 Task: Look for space in Gaur, Nepal from 10th July, 2023 to 25th July, 2023 for 2 adults, 1 child in price range Rs.15000 to Rs.25000. Place can be shared room with 2 bedrooms having 2 beds and 2 bathrooms. Property type can be house, flat, guest house. Amenities needed are: wifi, TV, free parkinig on premises, gym, breakfast. Booking option can be shelf check-in. Required host language is English.
Action: Mouse moved to (481, 103)
Screenshot: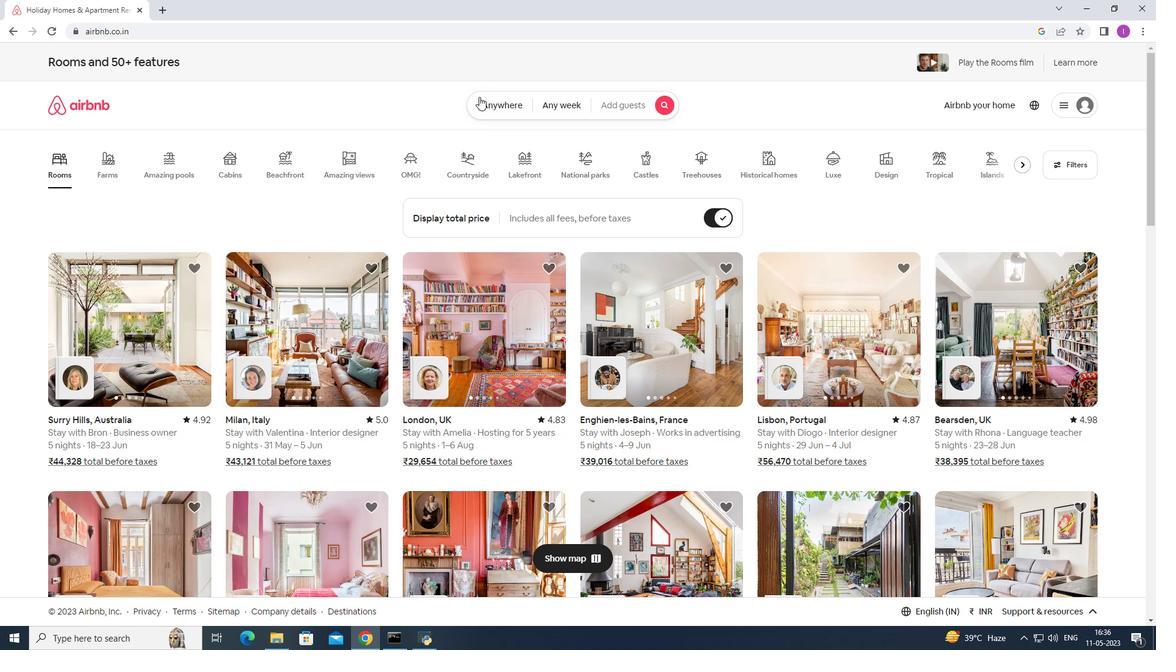
Action: Mouse pressed left at (481, 103)
Screenshot: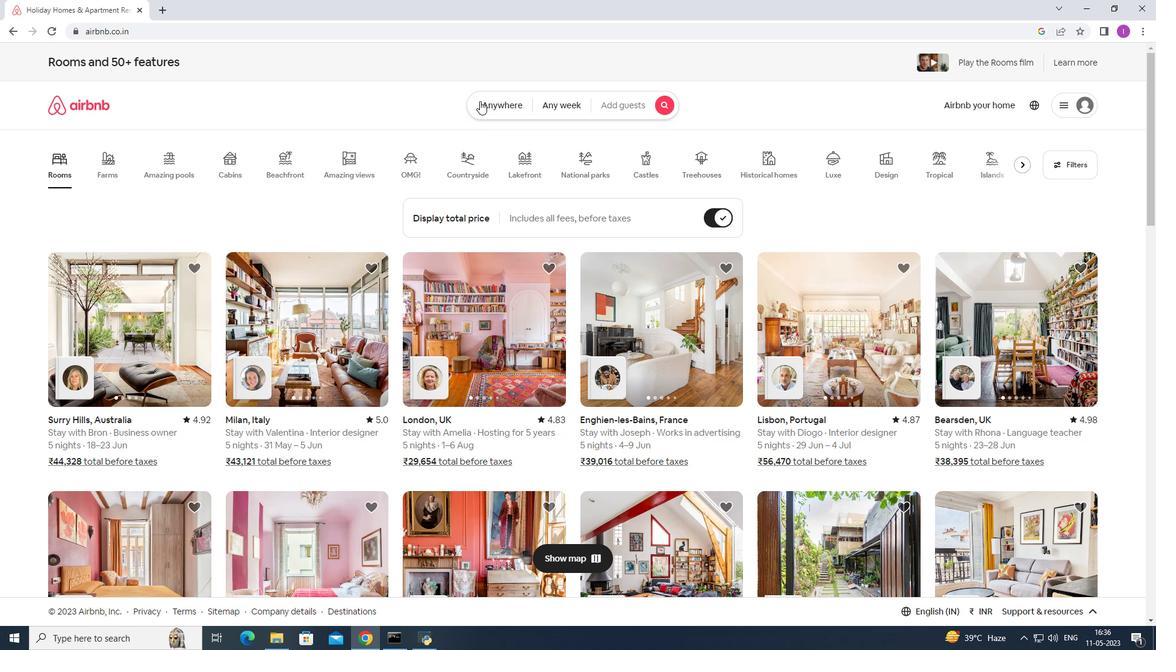 
Action: Mouse moved to (357, 157)
Screenshot: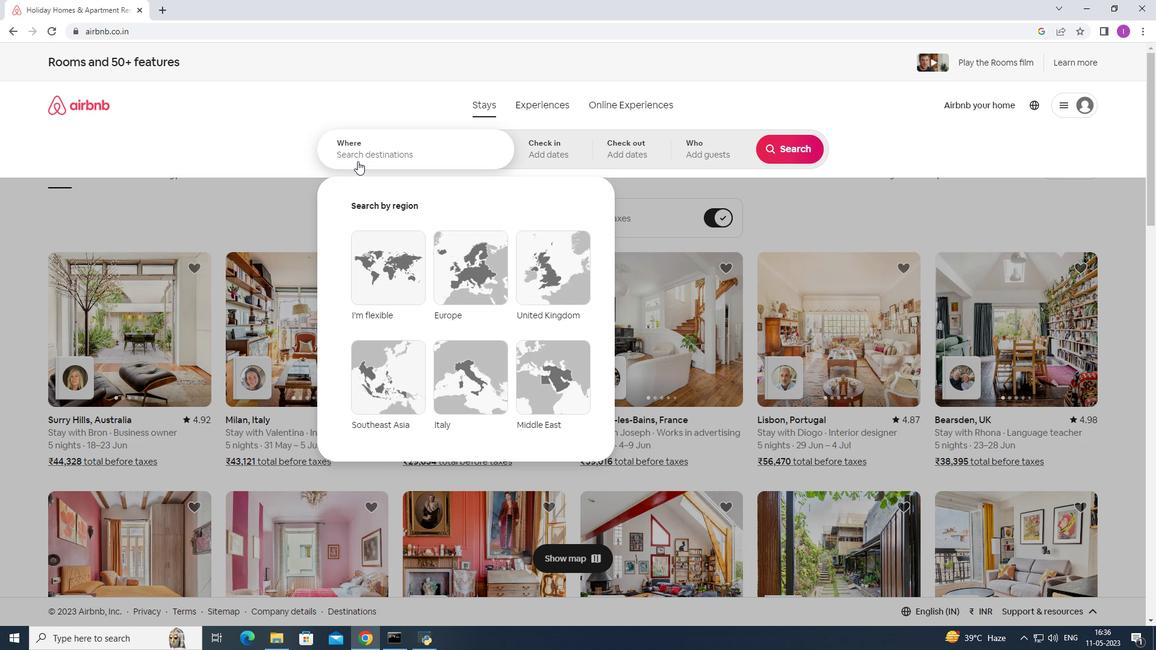 
Action: Mouse pressed left at (357, 157)
Screenshot: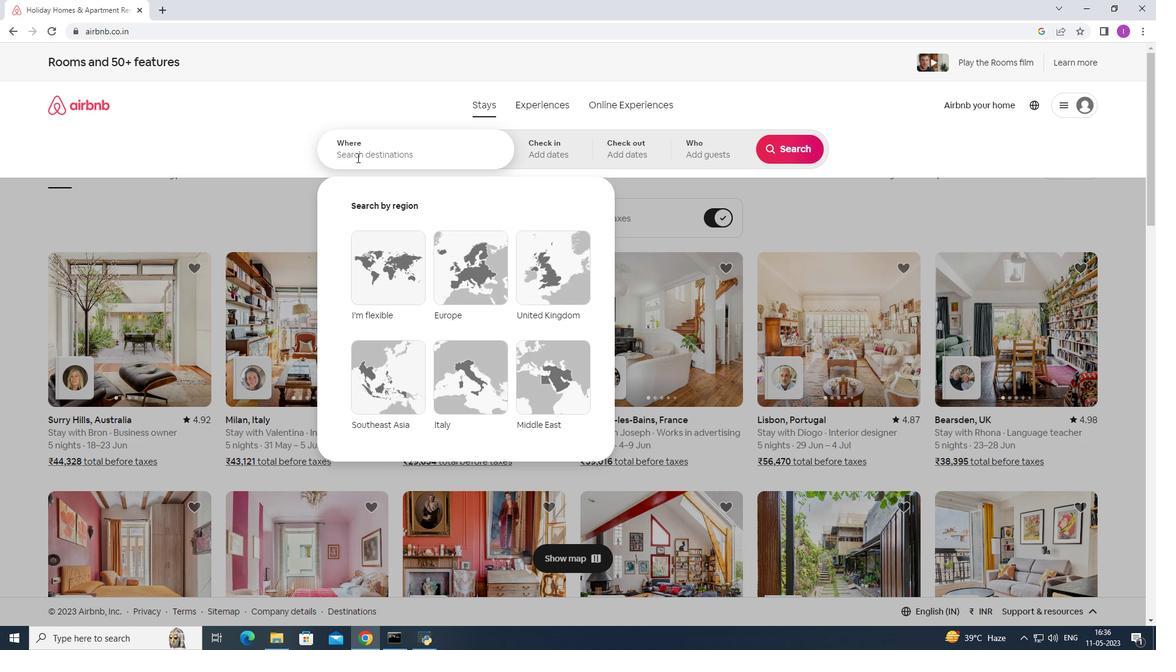 
Action: Mouse moved to (358, 155)
Screenshot: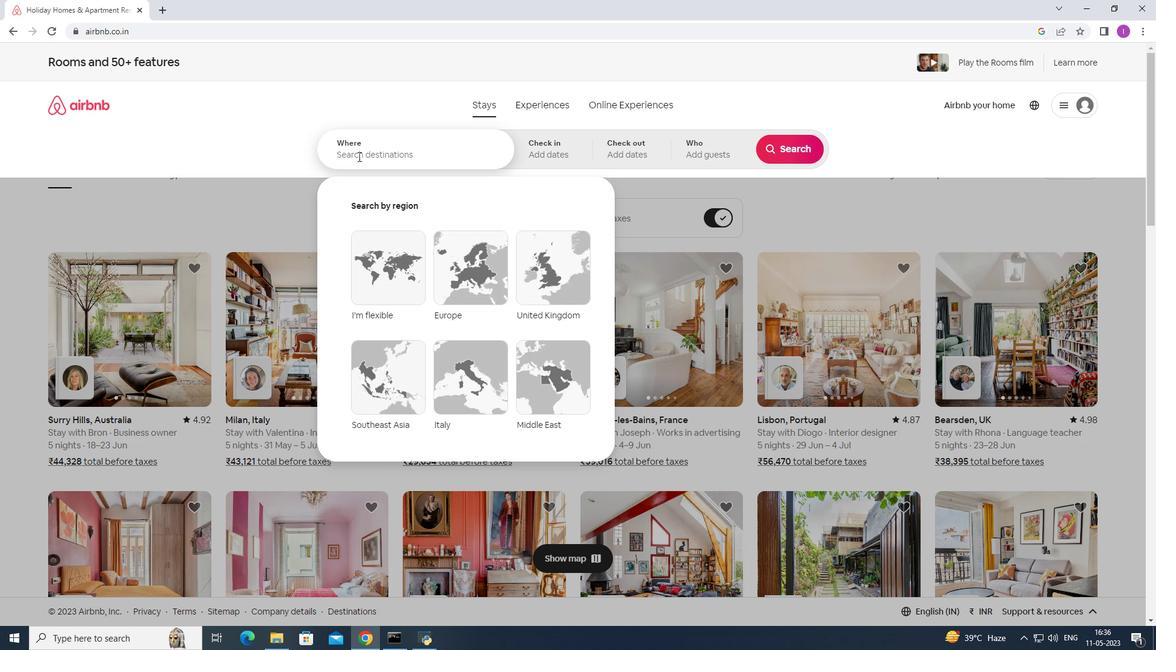 
Action: Key pressed <Key.shift><Key.shift><Key.shift><Key.shift><Key.shift><Key.shift><Key.shift><Key.shift><Key.shift><Key.shift><Key.shift><Key.shift><Key.shift><Key.shift><Key.shift><Key.shift><Key.shift><Key.shift><Key.shift><Key.shift>Gaur,<Key.shift>Nepal
Screenshot: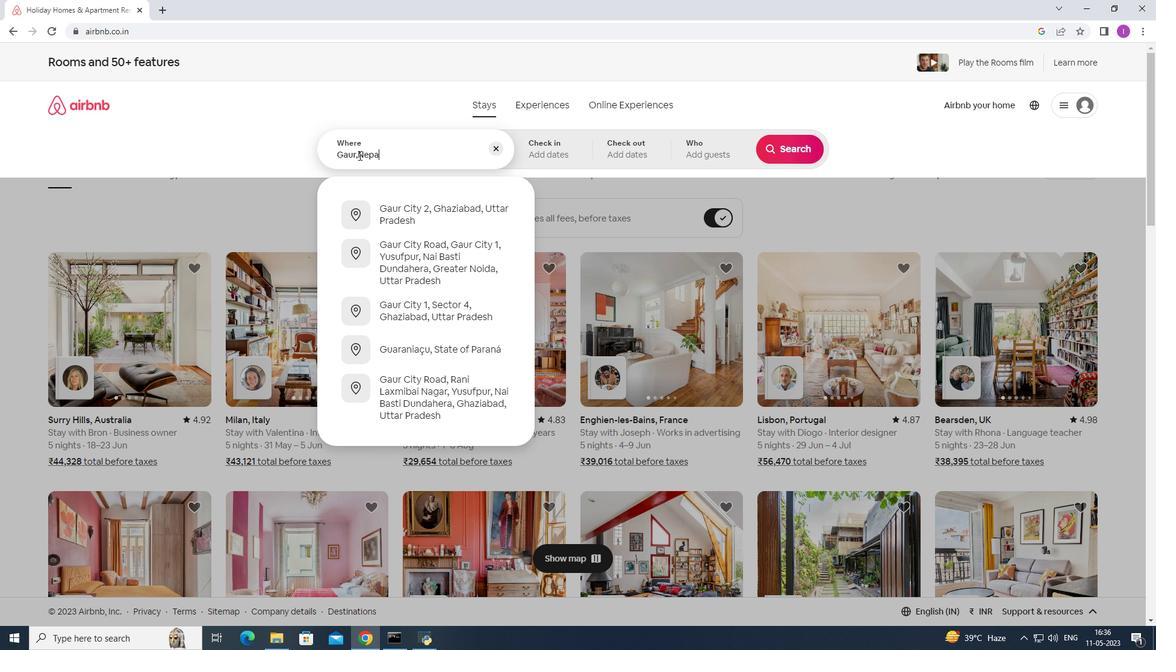 
Action: Mouse moved to (396, 221)
Screenshot: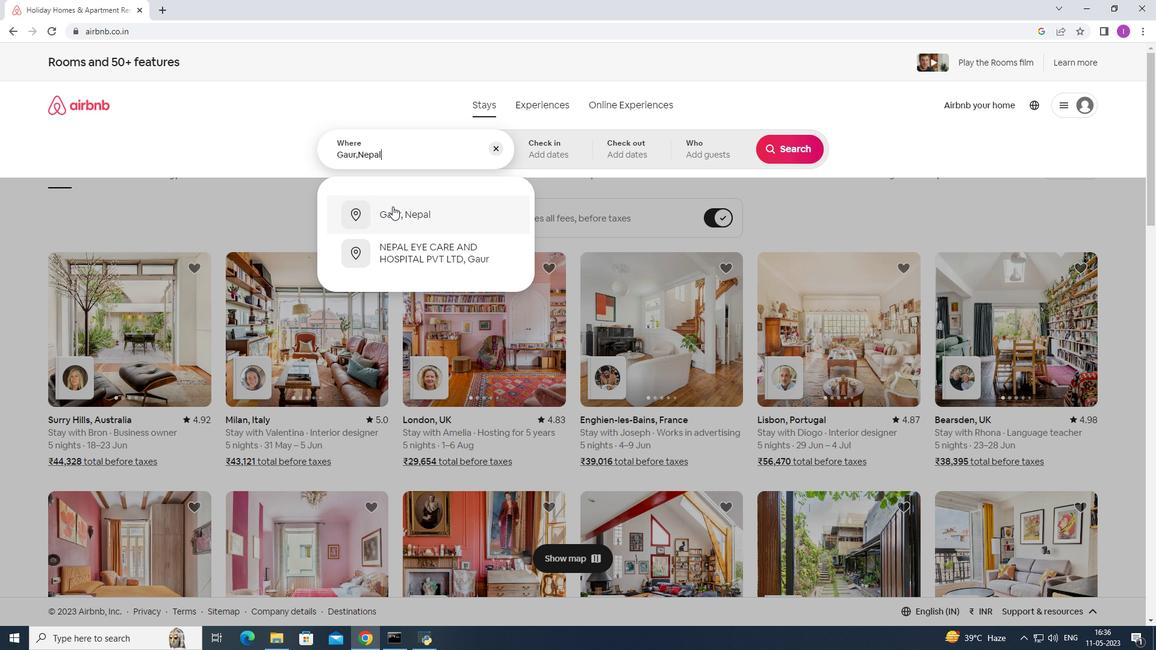 
Action: Mouse pressed left at (396, 221)
Screenshot: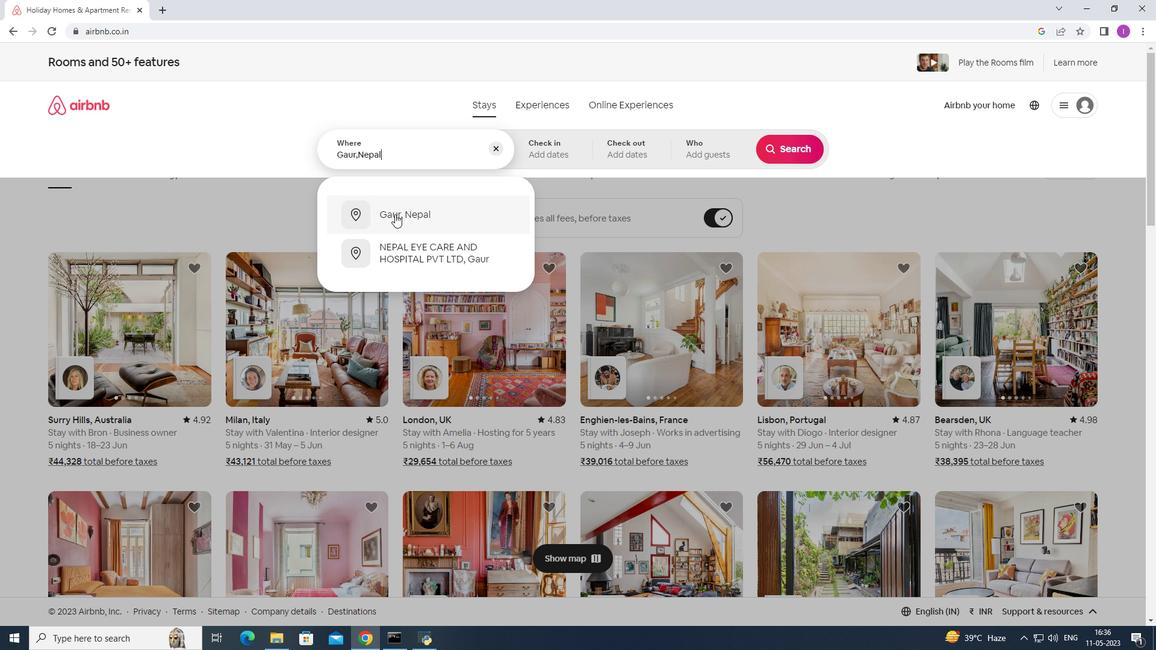 
Action: Mouse moved to (784, 251)
Screenshot: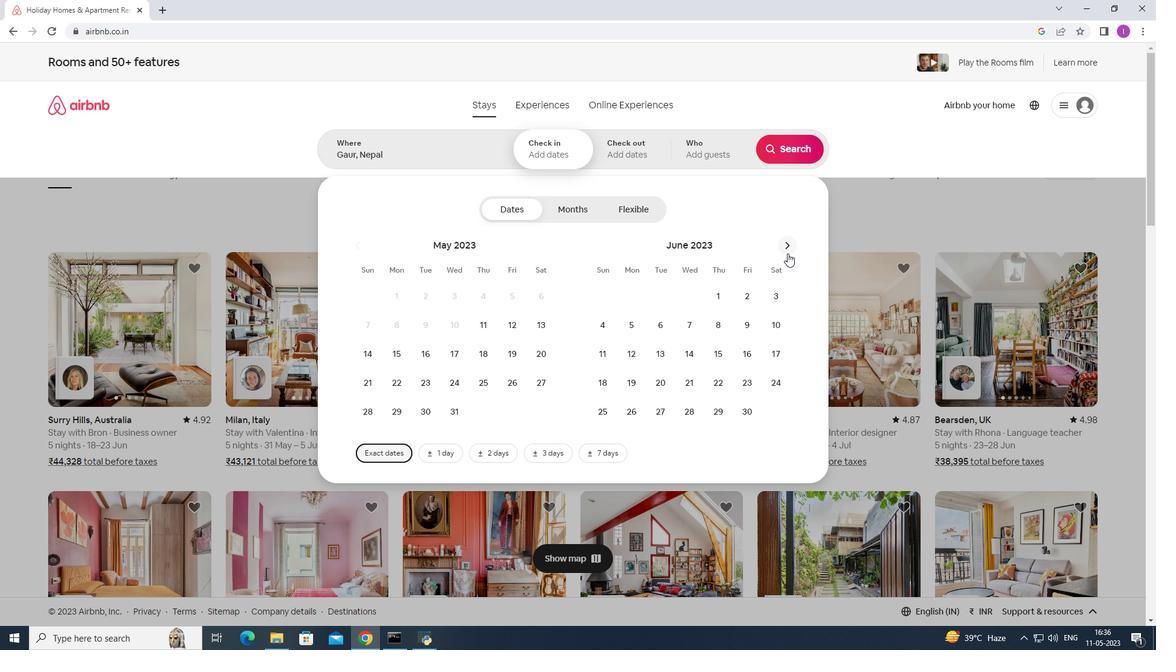 
Action: Mouse pressed left at (784, 251)
Screenshot: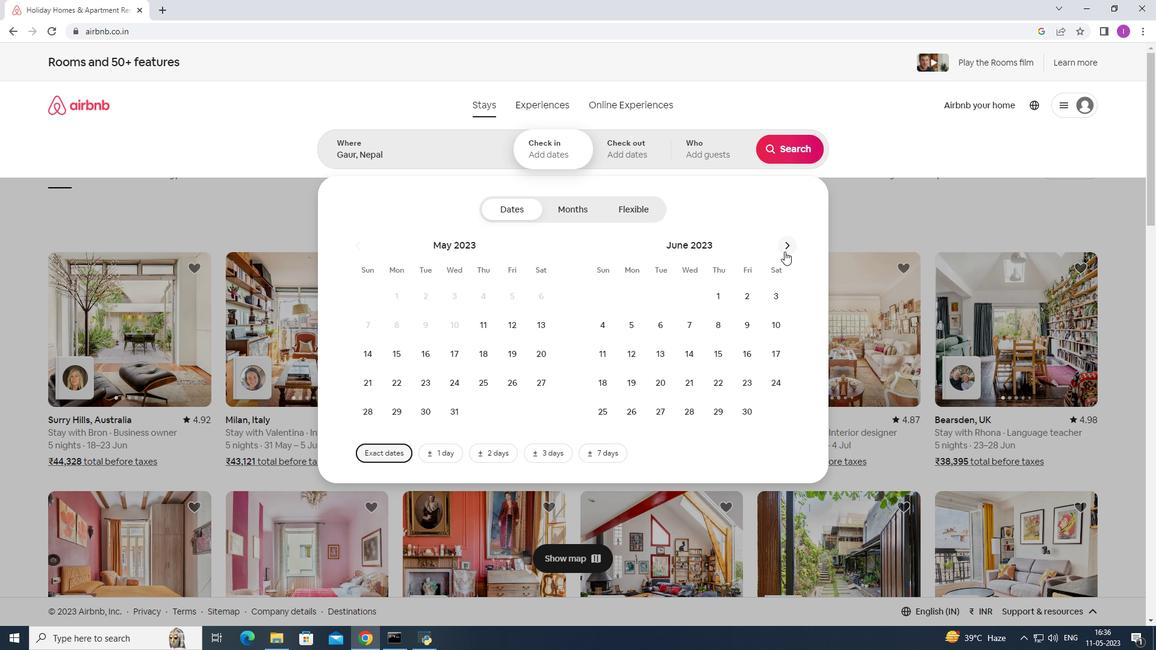 
Action: Mouse pressed left at (784, 251)
Screenshot: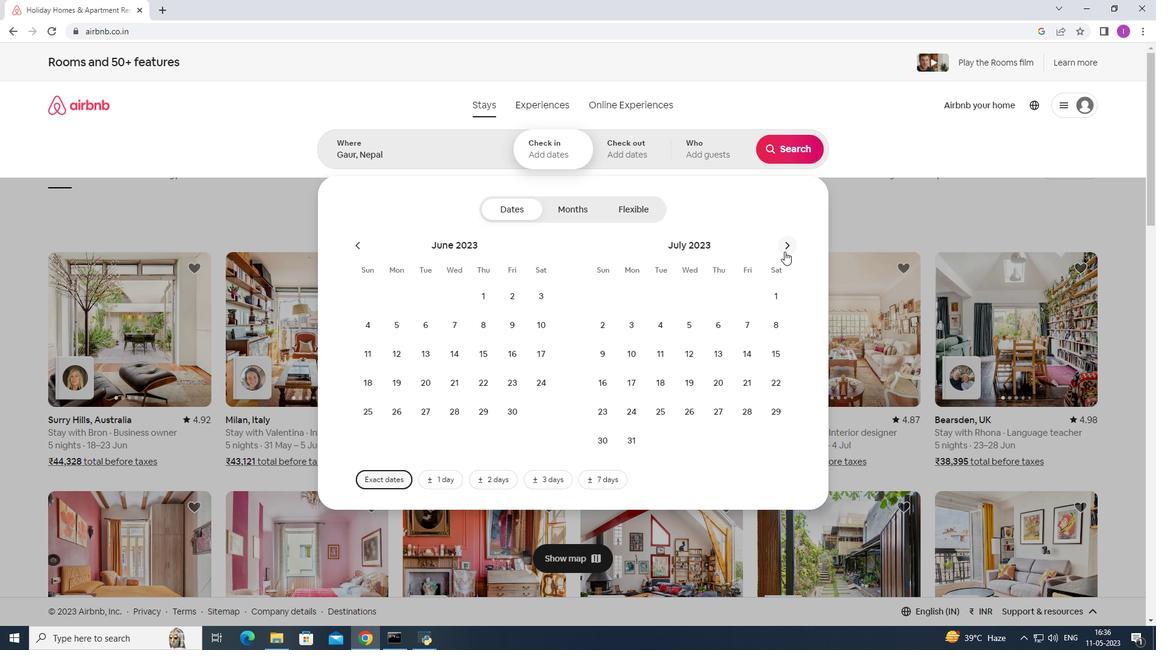 
Action: Mouse moved to (391, 355)
Screenshot: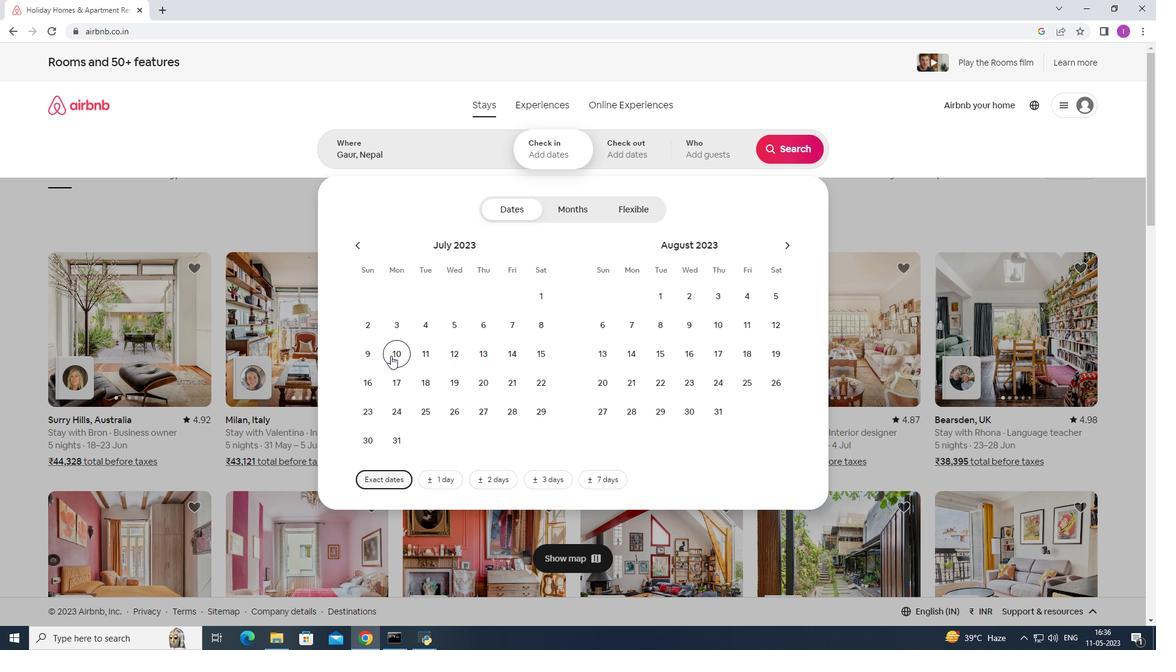 
Action: Mouse pressed left at (391, 355)
Screenshot: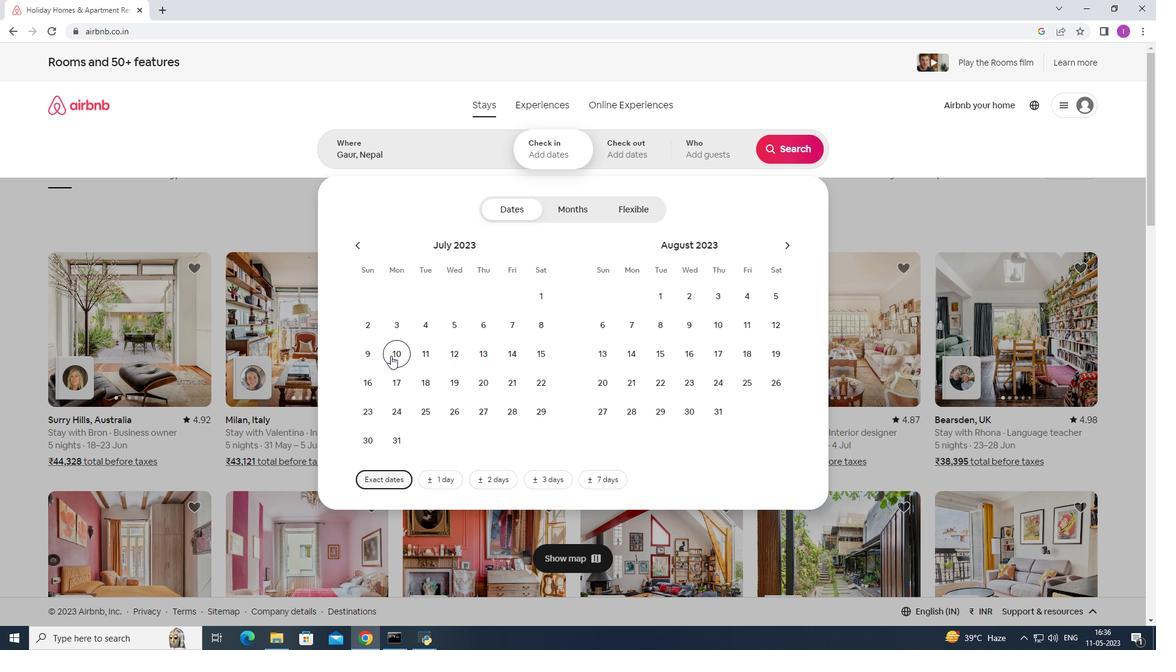 
Action: Mouse moved to (429, 410)
Screenshot: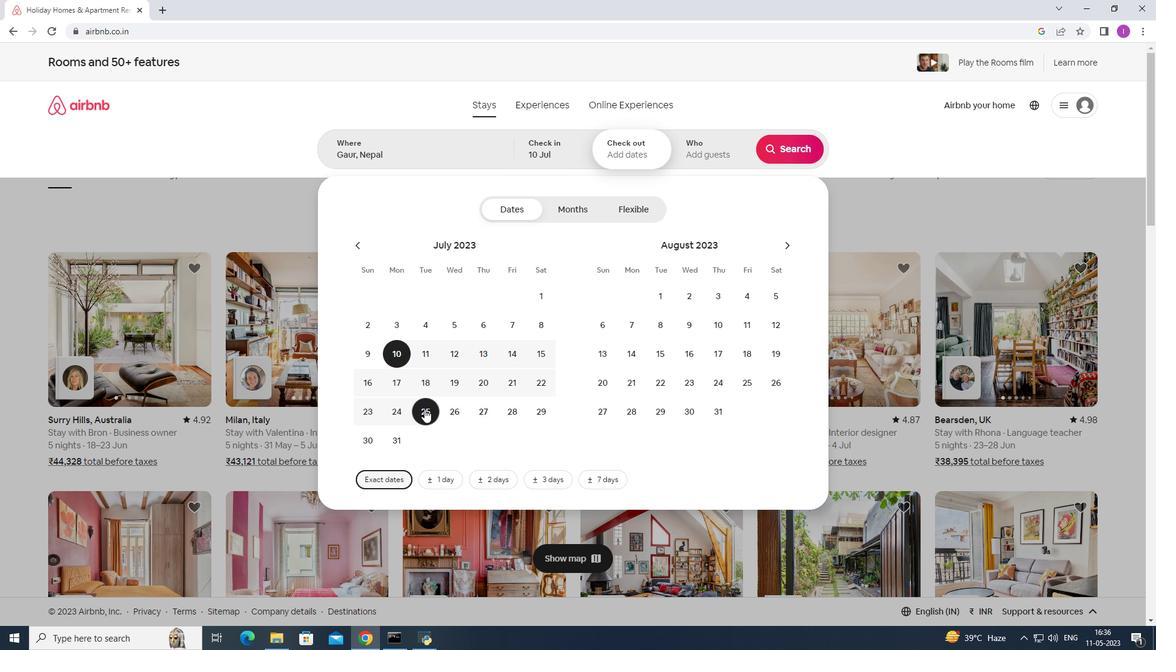
Action: Mouse pressed left at (429, 410)
Screenshot: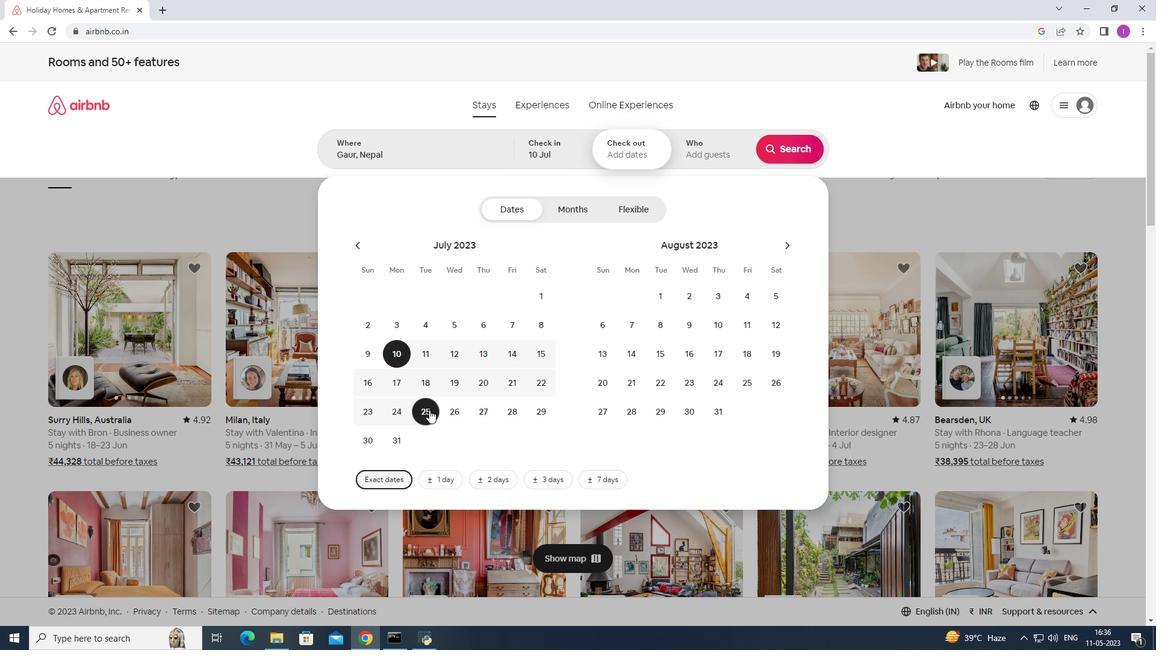 
Action: Mouse pressed left at (429, 410)
Screenshot: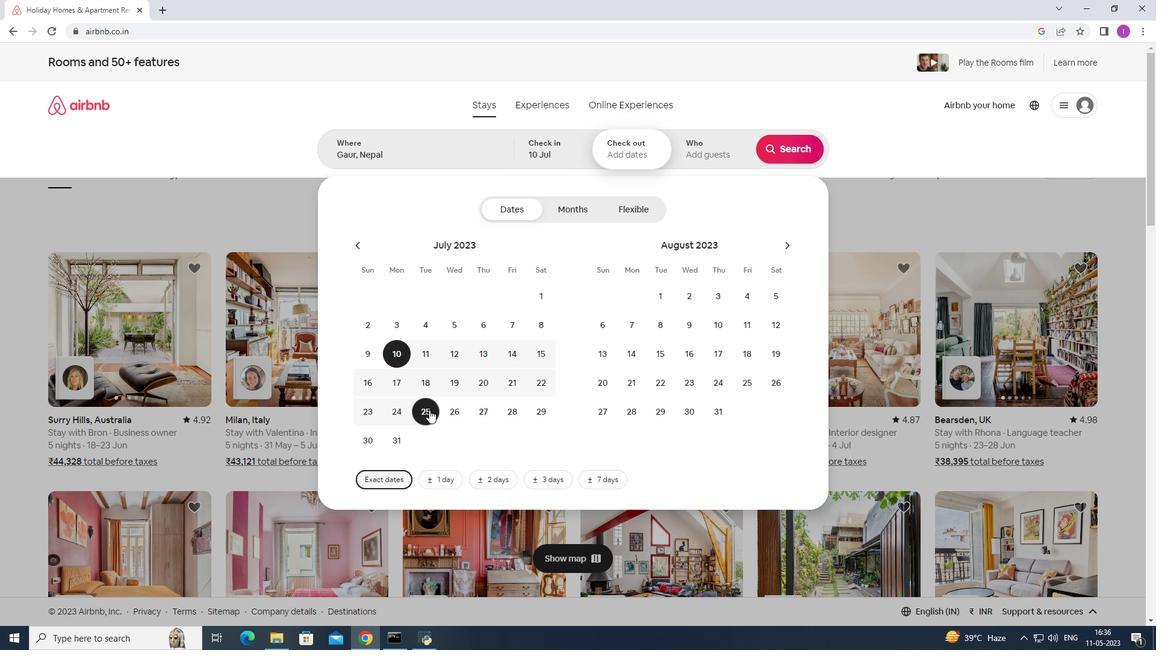 
Action: Mouse moved to (695, 144)
Screenshot: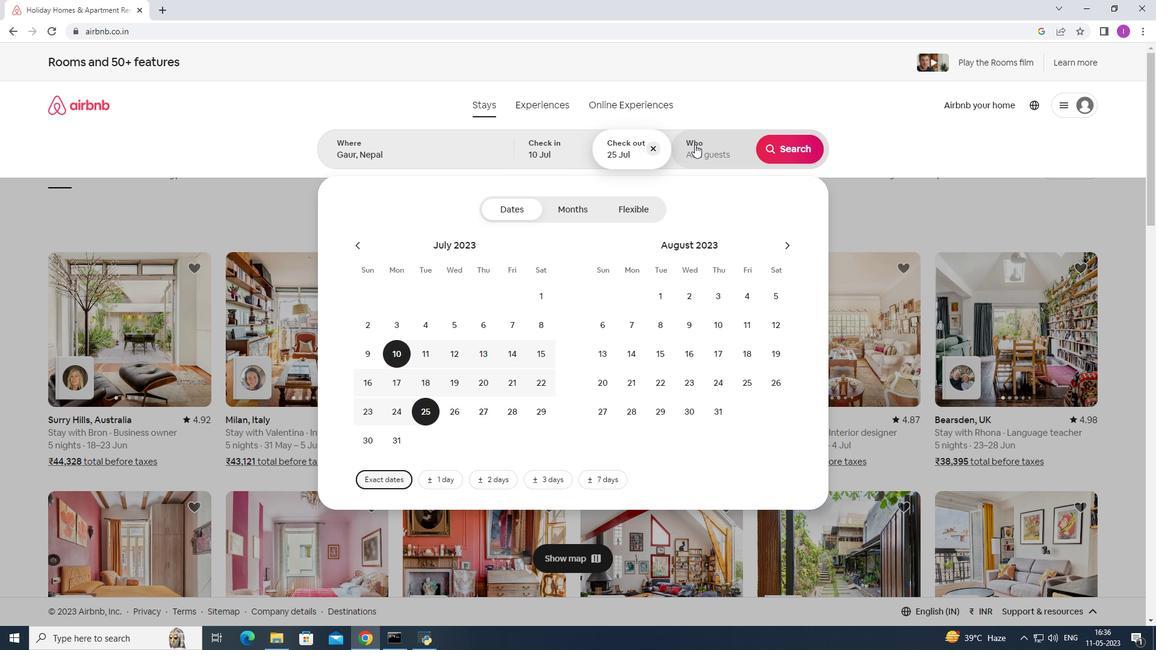 
Action: Mouse pressed left at (695, 144)
Screenshot: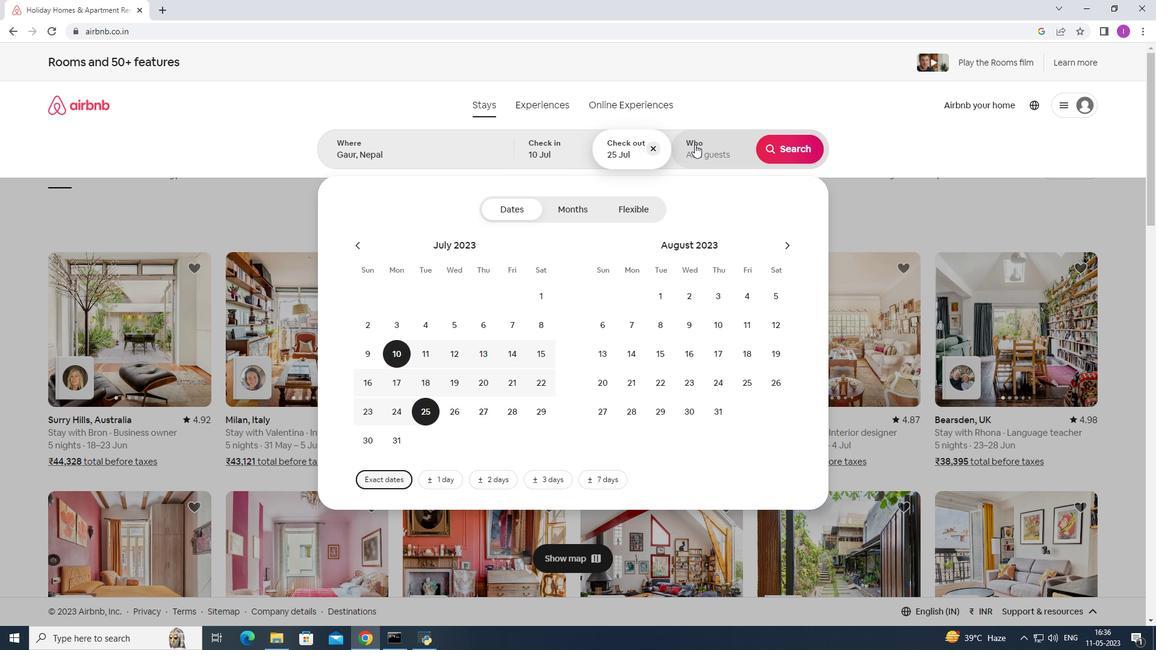 
Action: Mouse moved to (796, 216)
Screenshot: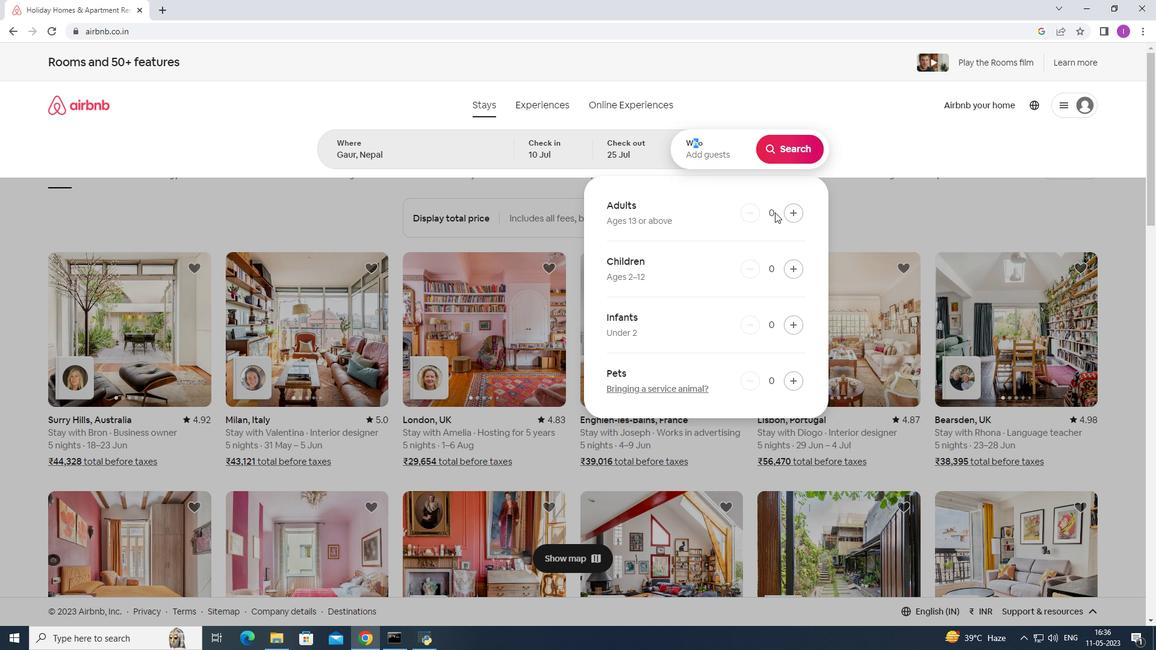 
Action: Mouse pressed left at (796, 216)
Screenshot: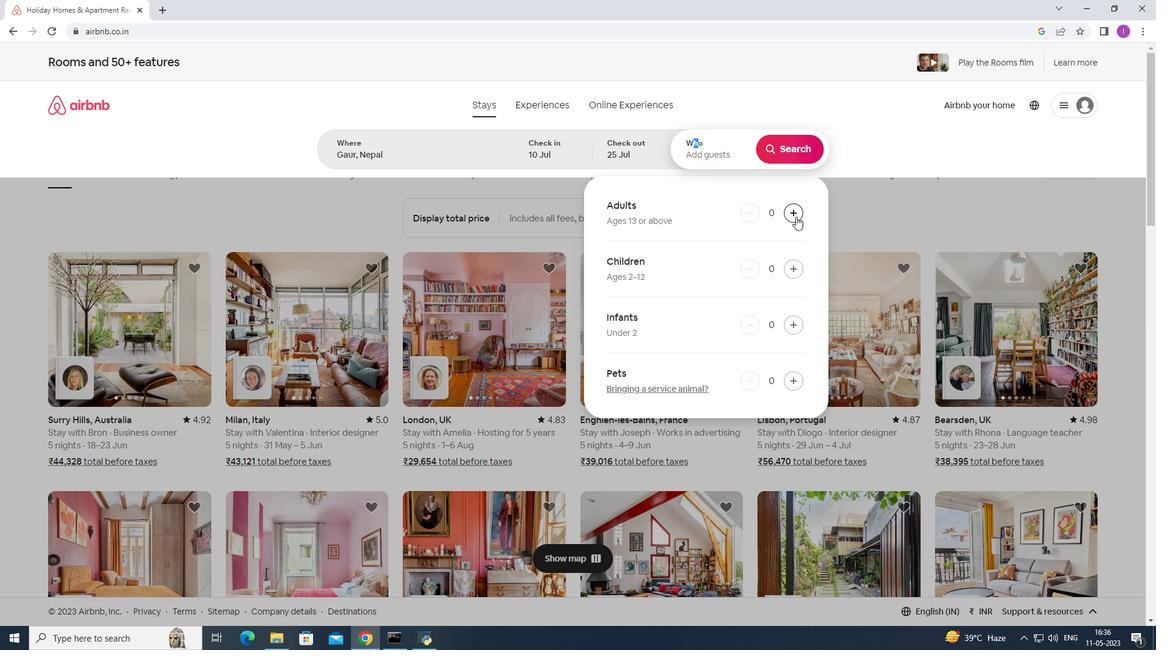 
Action: Mouse pressed left at (796, 216)
Screenshot: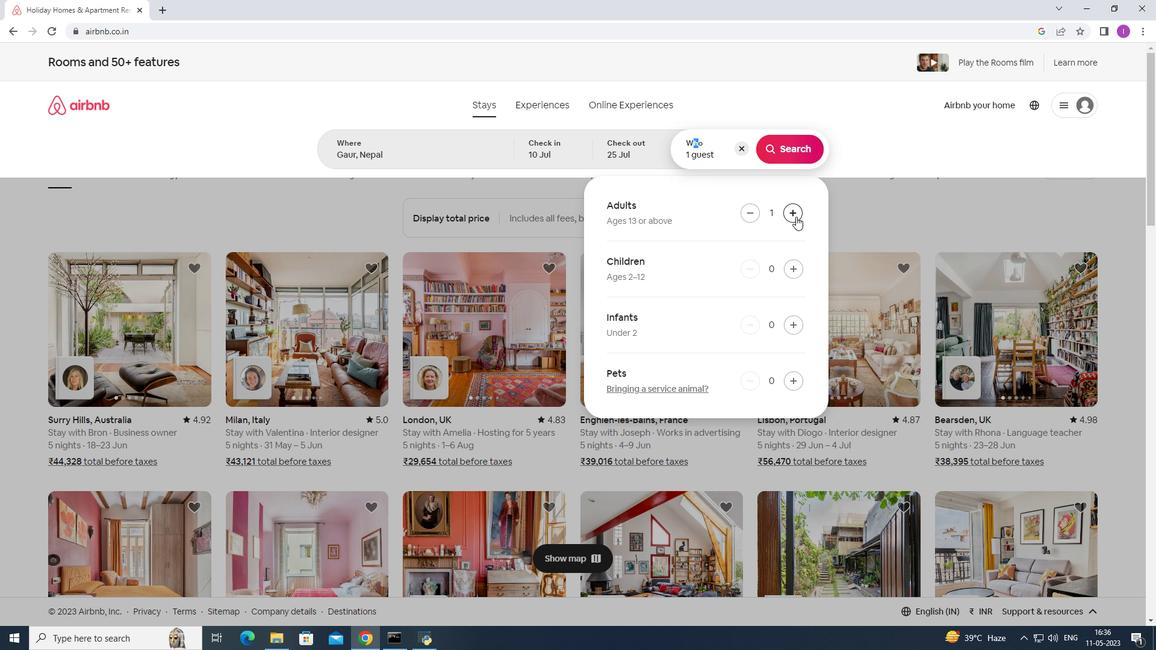
Action: Mouse moved to (794, 264)
Screenshot: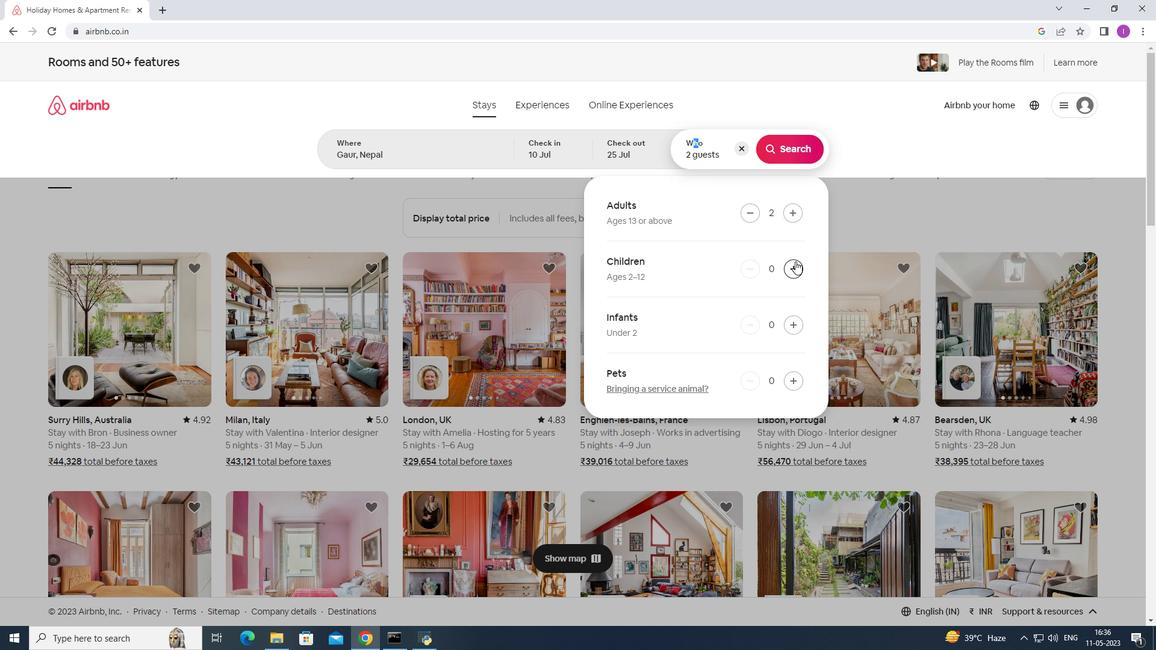 
Action: Mouse pressed left at (794, 264)
Screenshot: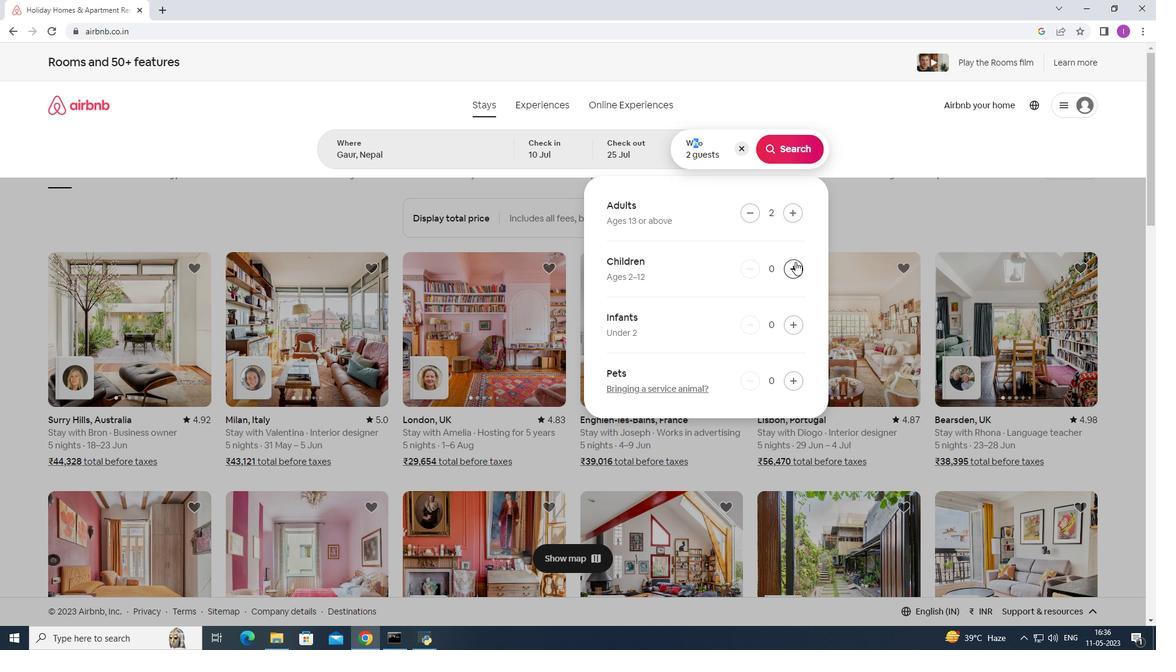 
Action: Mouse moved to (791, 143)
Screenshot: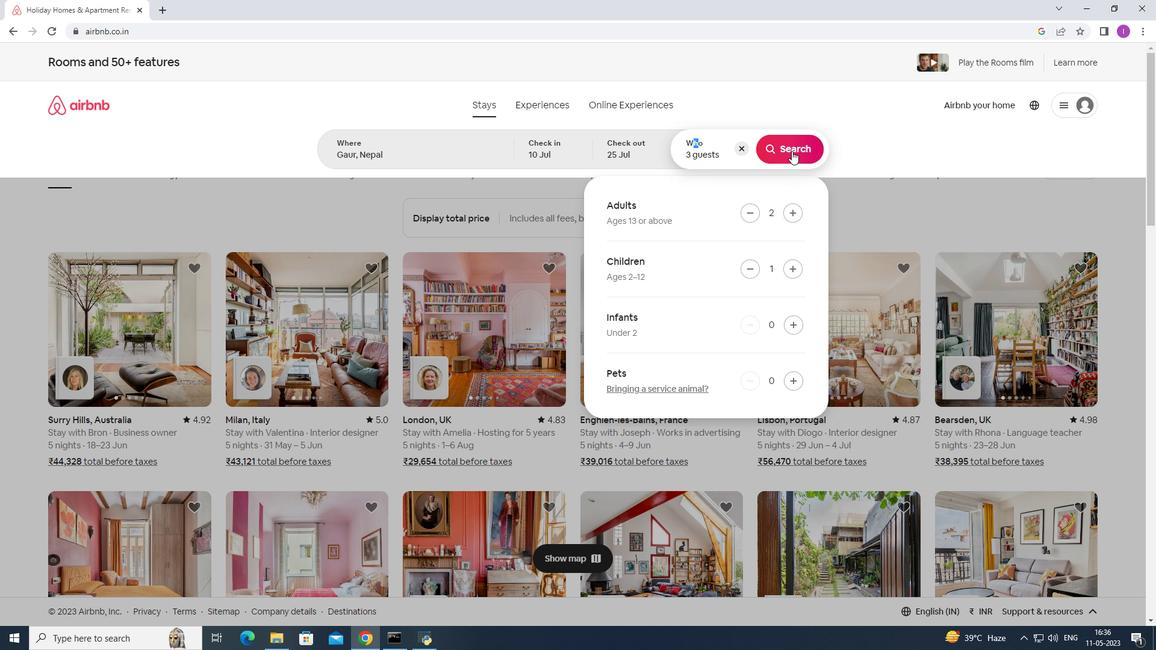 
Action: Mouse pressed left at (791, 143)
Screenshot: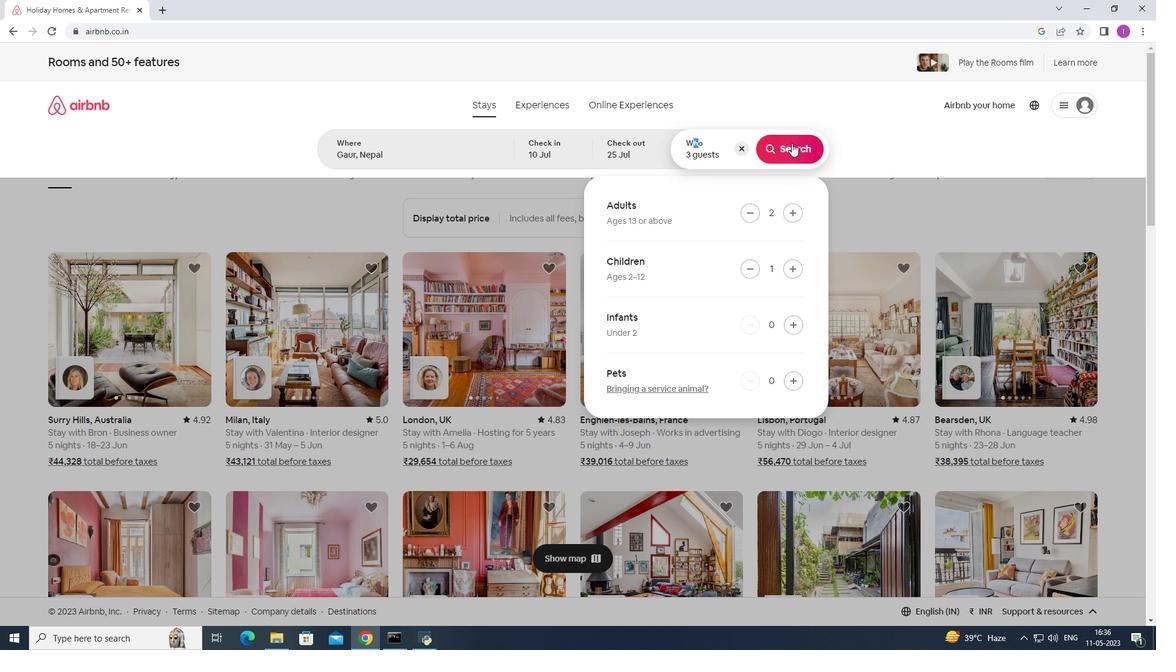 
Action: Mouse moved to (1088, 113)
Screenshot: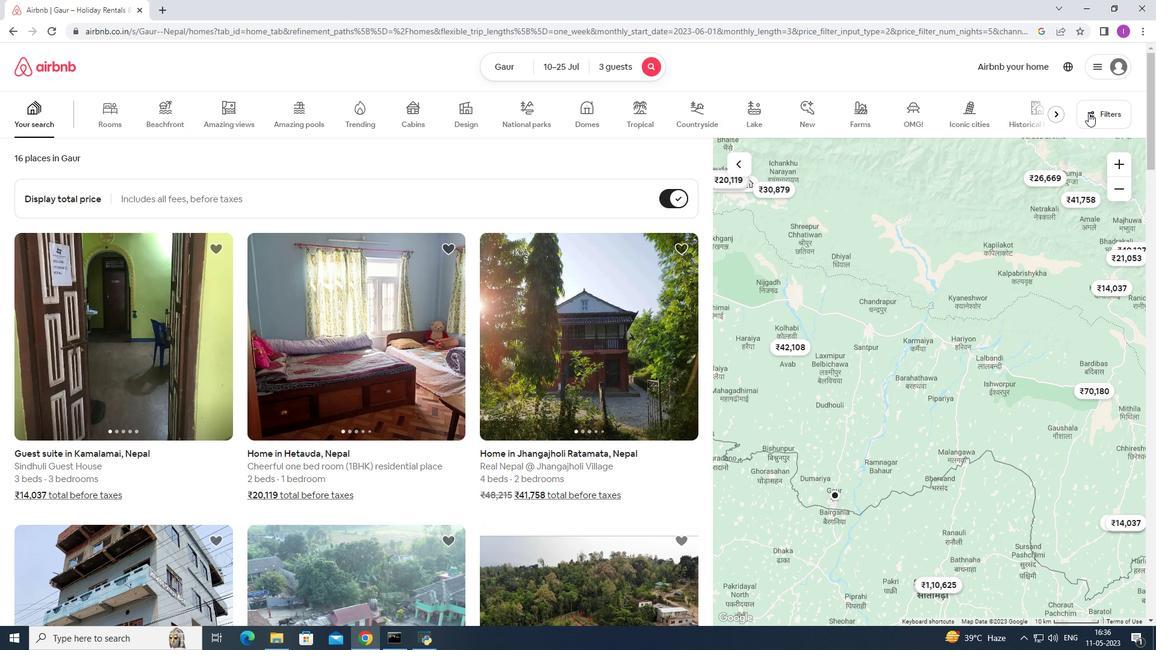 
Action: Mouse pressed left at (1088, 113)
Screenshot: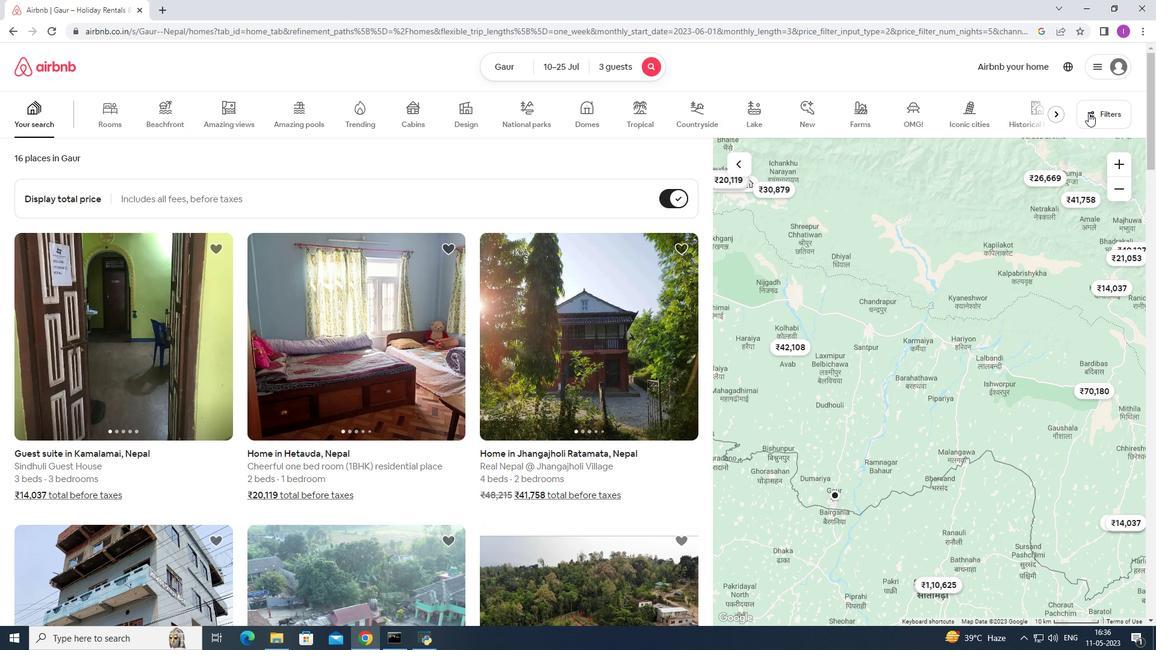 
Action: Mouse moved to (648, 410)
Screenshot: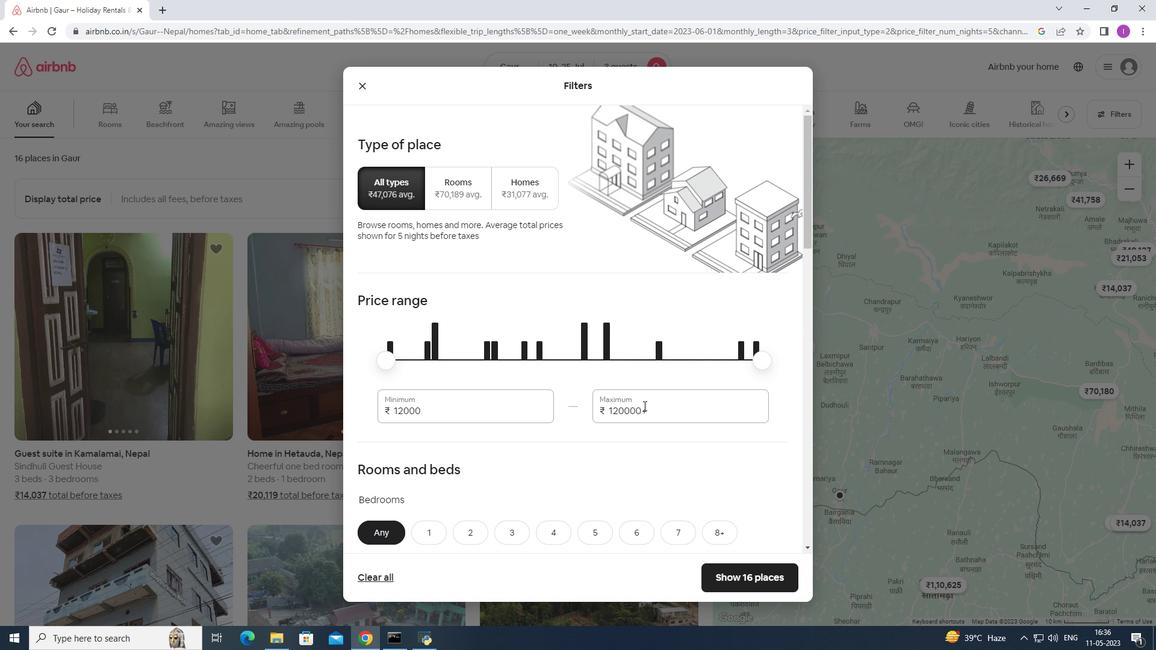 
Action: Mouse pressed left at (648, 410)
Screenshot: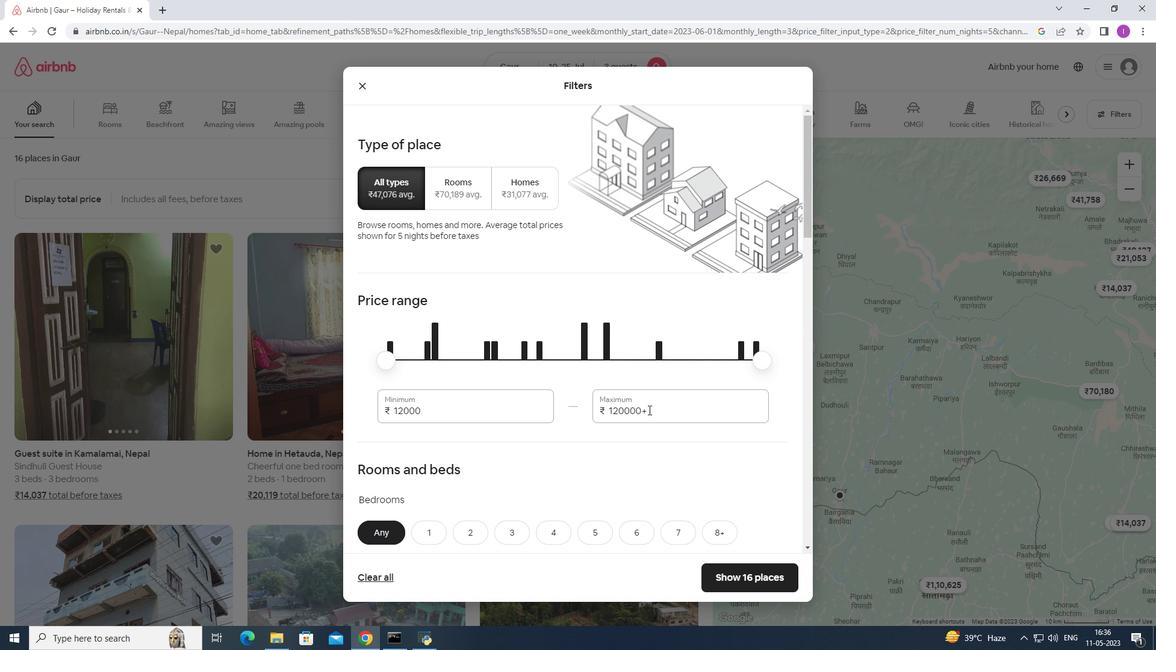 
Action: Mouse moved to (602, 410)
Screenshot: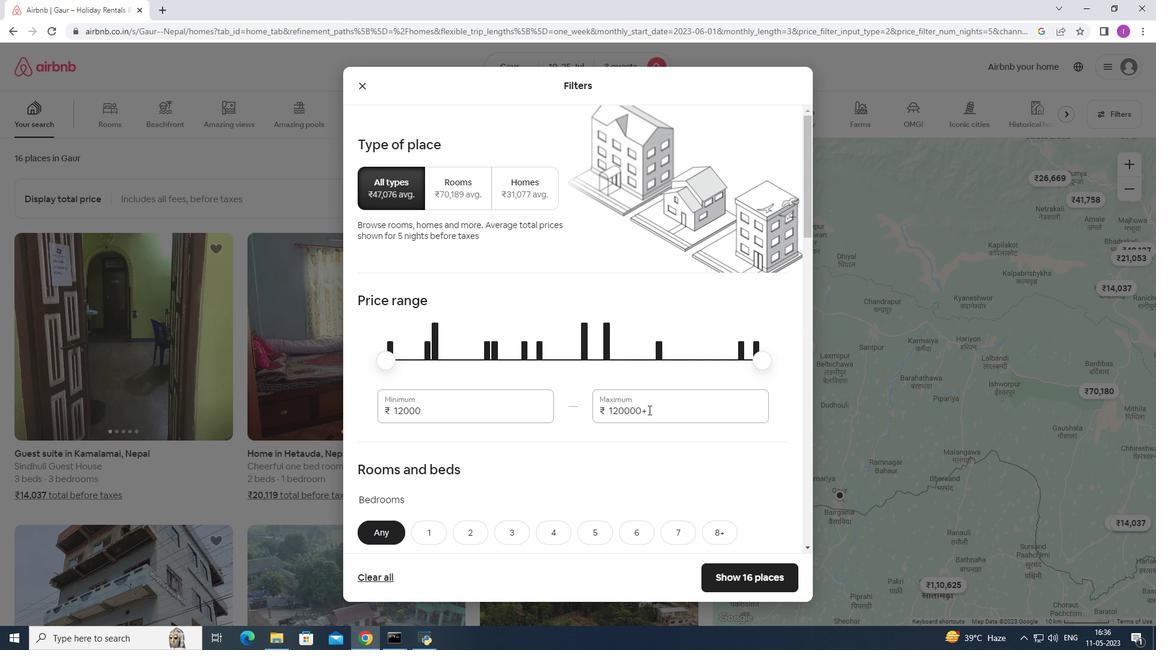 
Action: Mouse pressed left at (602, 410)
Screenshot: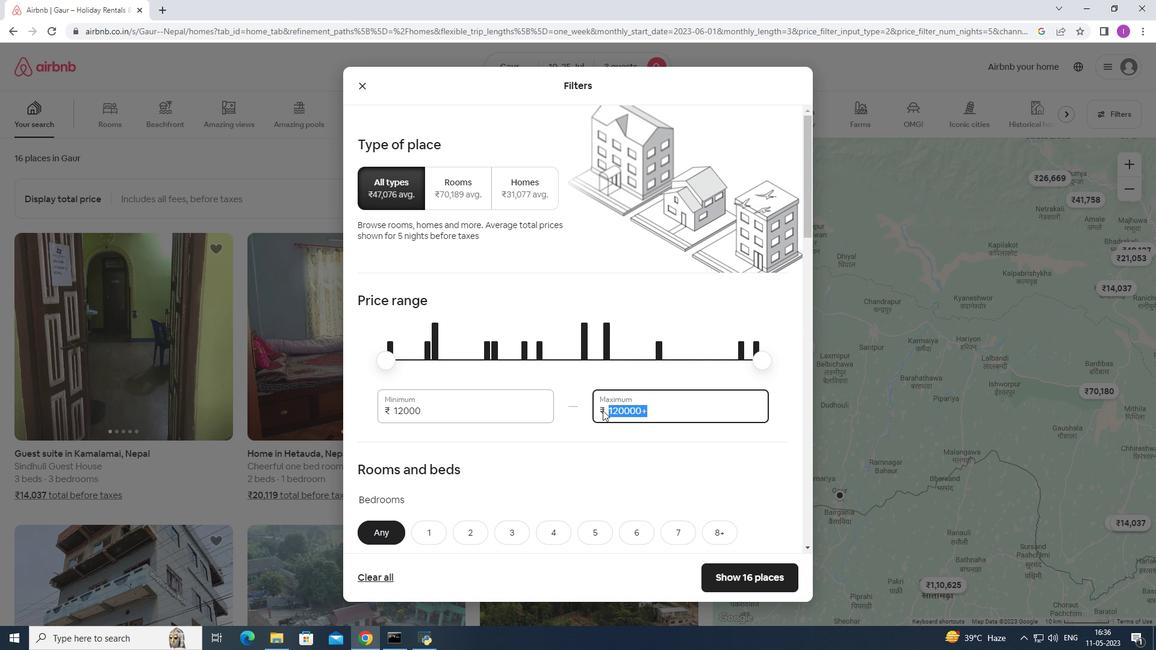 
Action: Mouse moved to (596, 404)
Screenshot: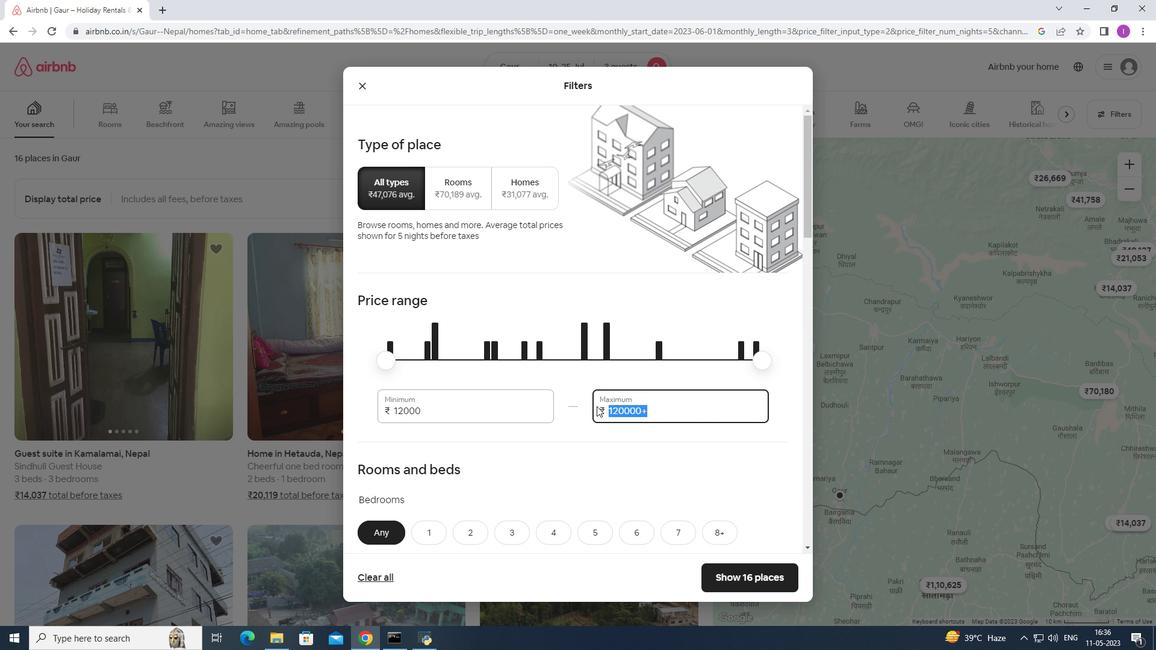 
Action: Key pressed 2
Screenshot: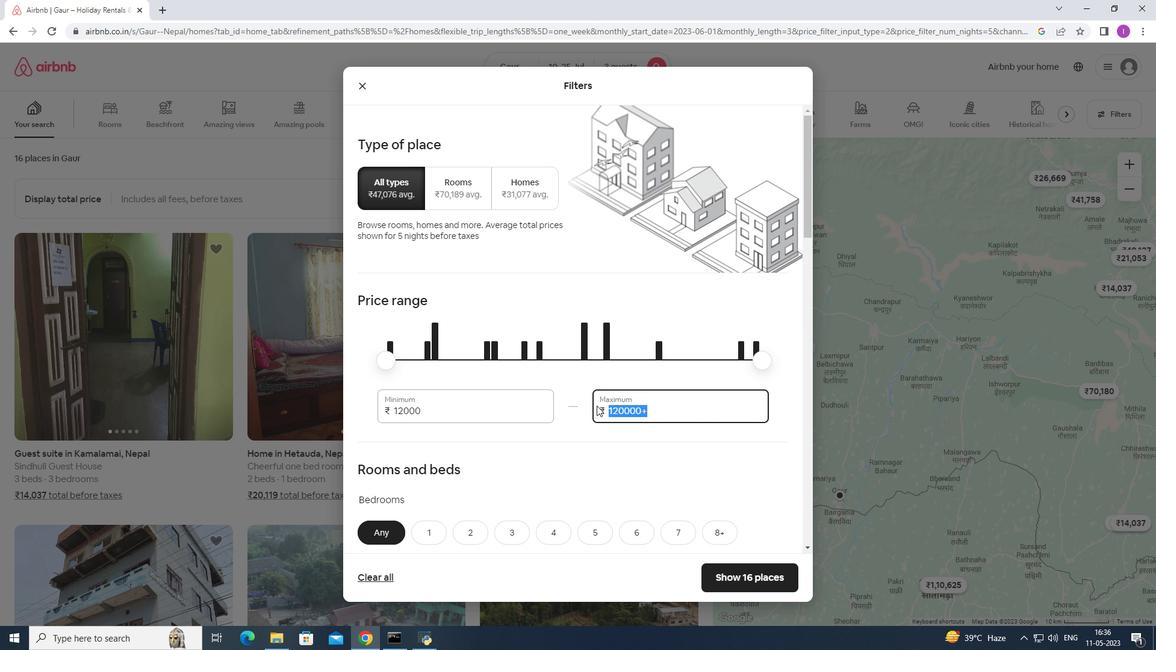 
Action: Mouse moved to (596, 404)
Screenshot: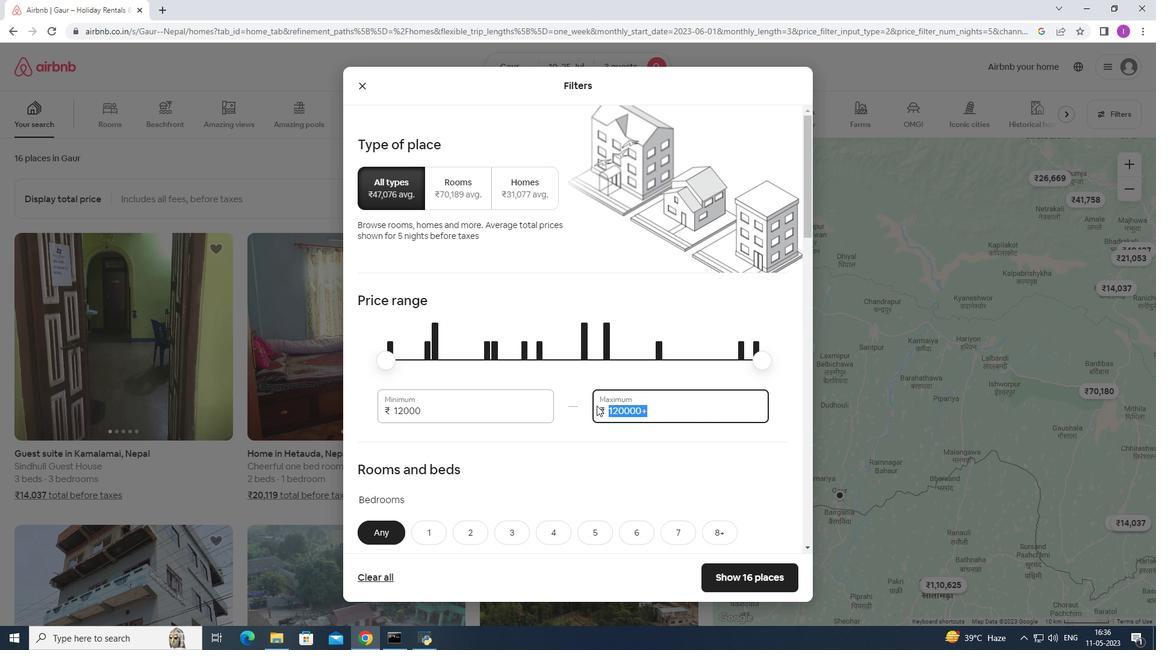 
Action: Key pressed 5000
Screenshot: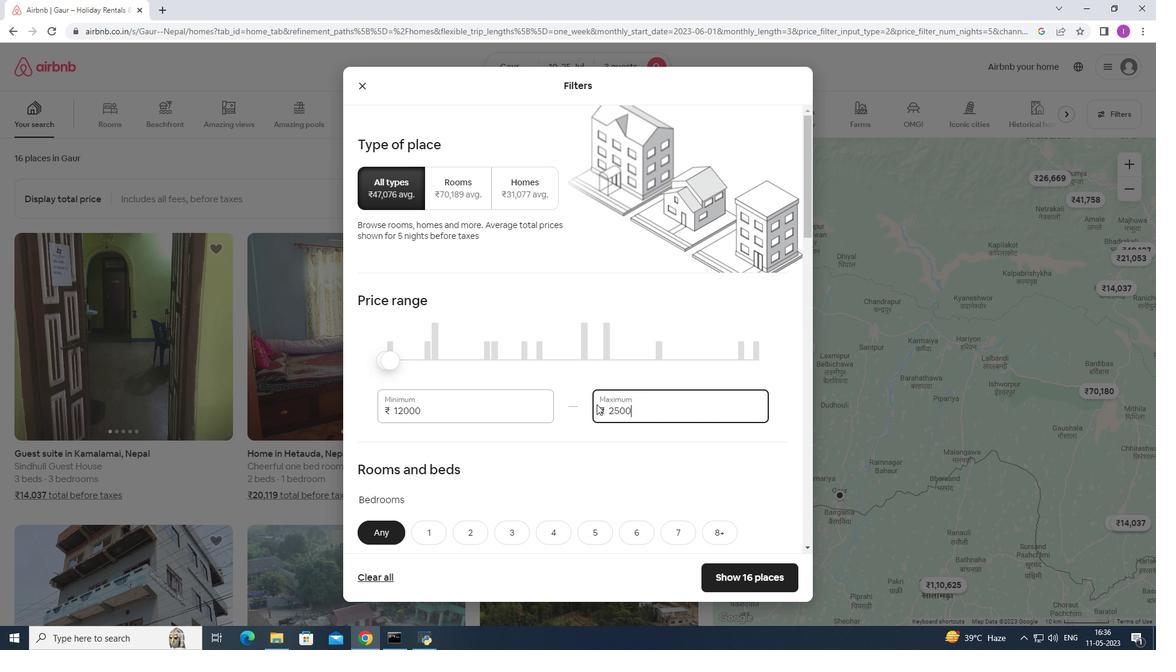 
Action: Mouse moved to (446, 411)
Screenshot: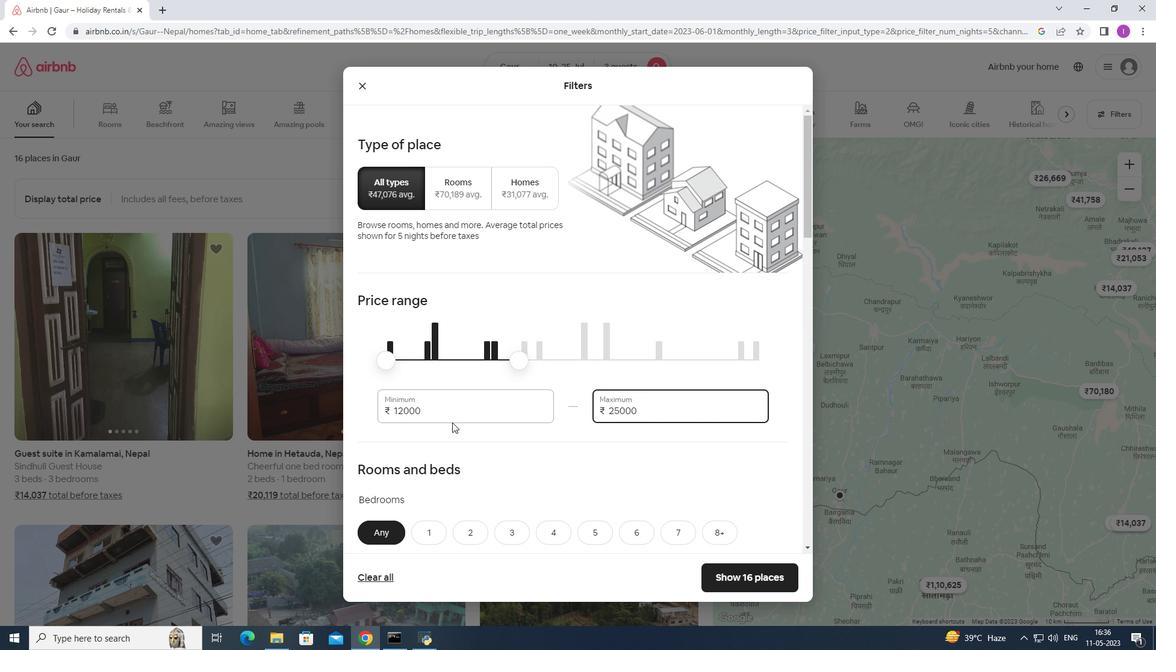 
Action: Mouse pressed left at (446, 411)
Screenshot: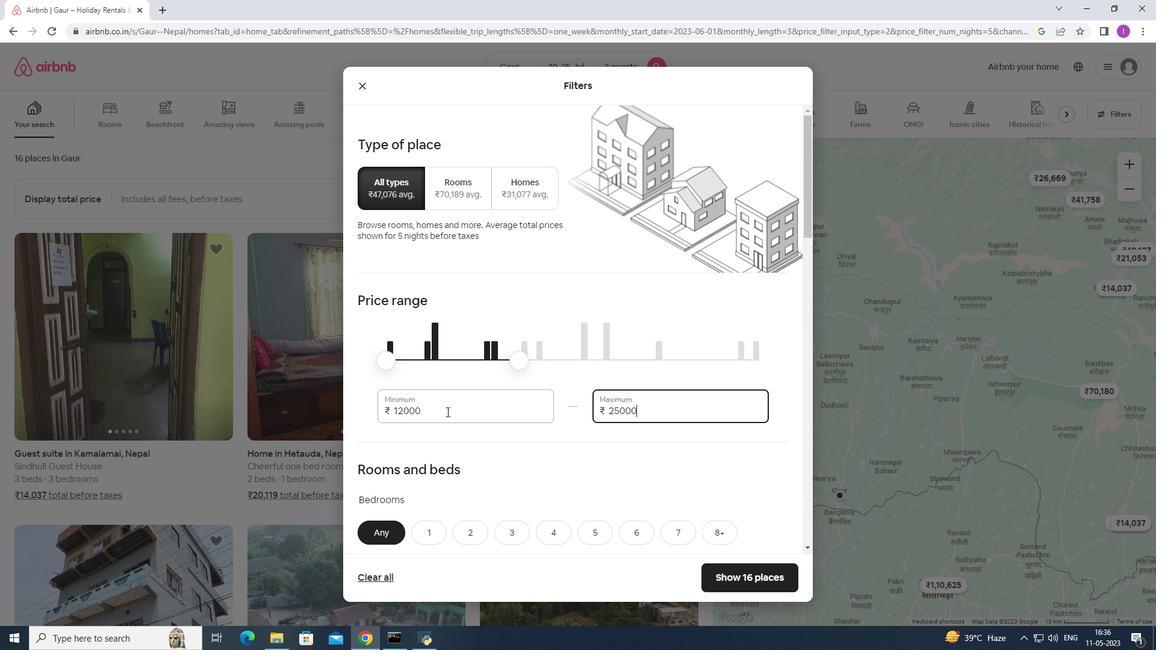
Action: Mouse moved to (449, 411)
Screenshot: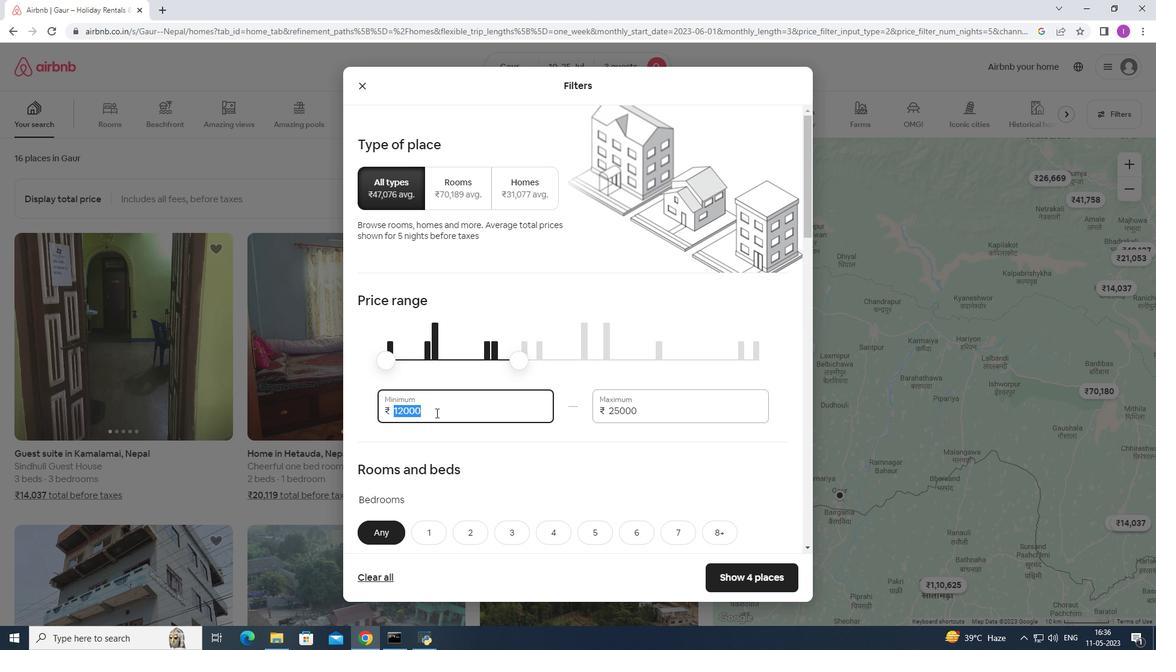 
Action: Key pressed 15
Screenshot: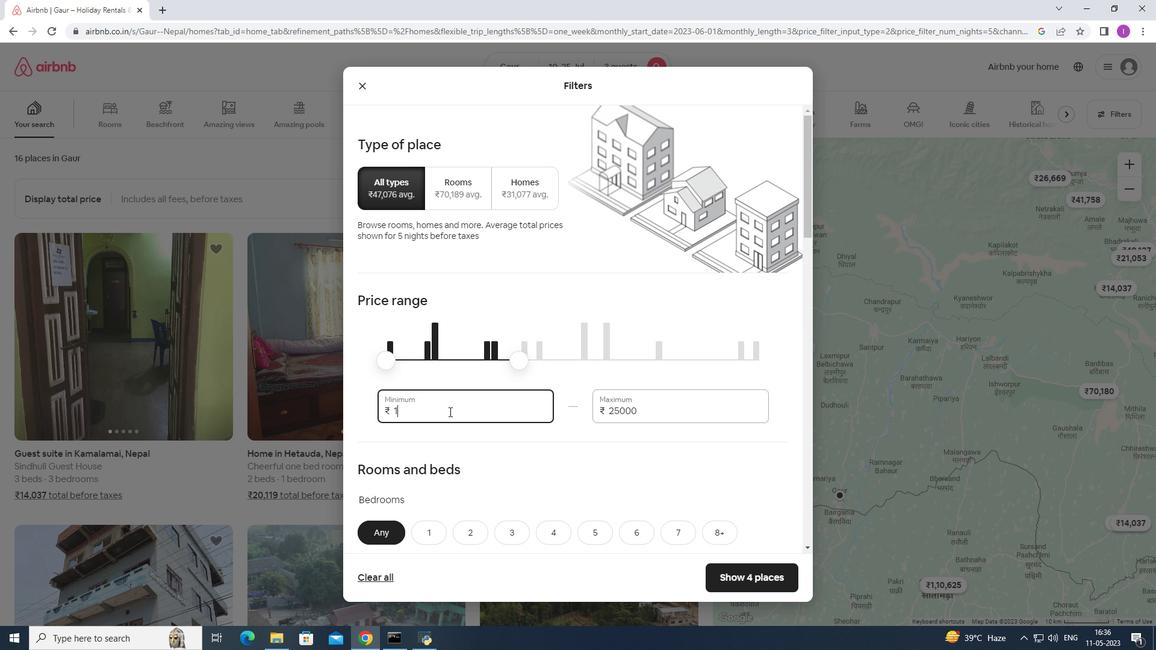 
Action: Mouse moved to (449, 408)
Screenshot: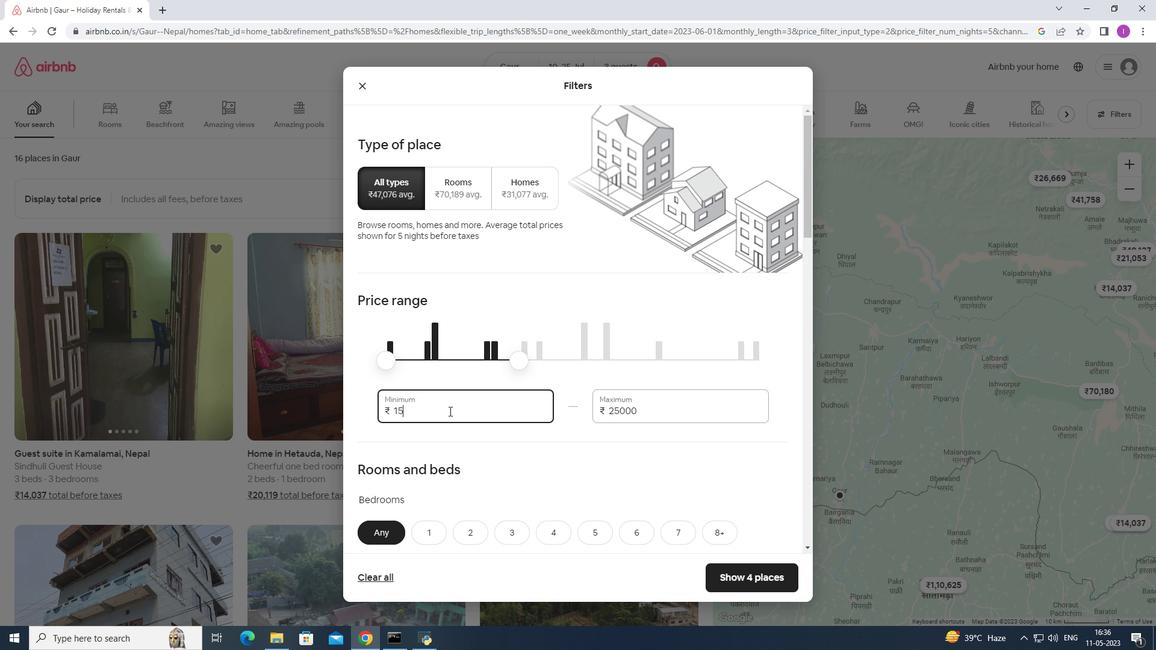 
Action: Key pressed 000
Screenshot: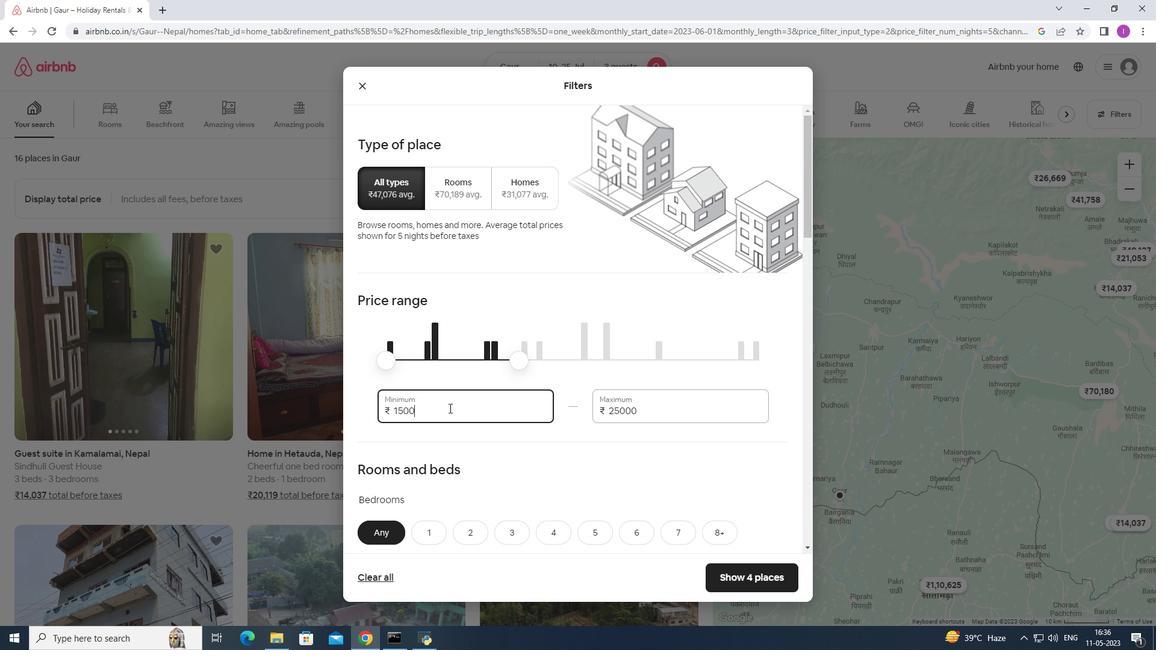 
Action: Mouse moved to (455, 411)
Screenshot: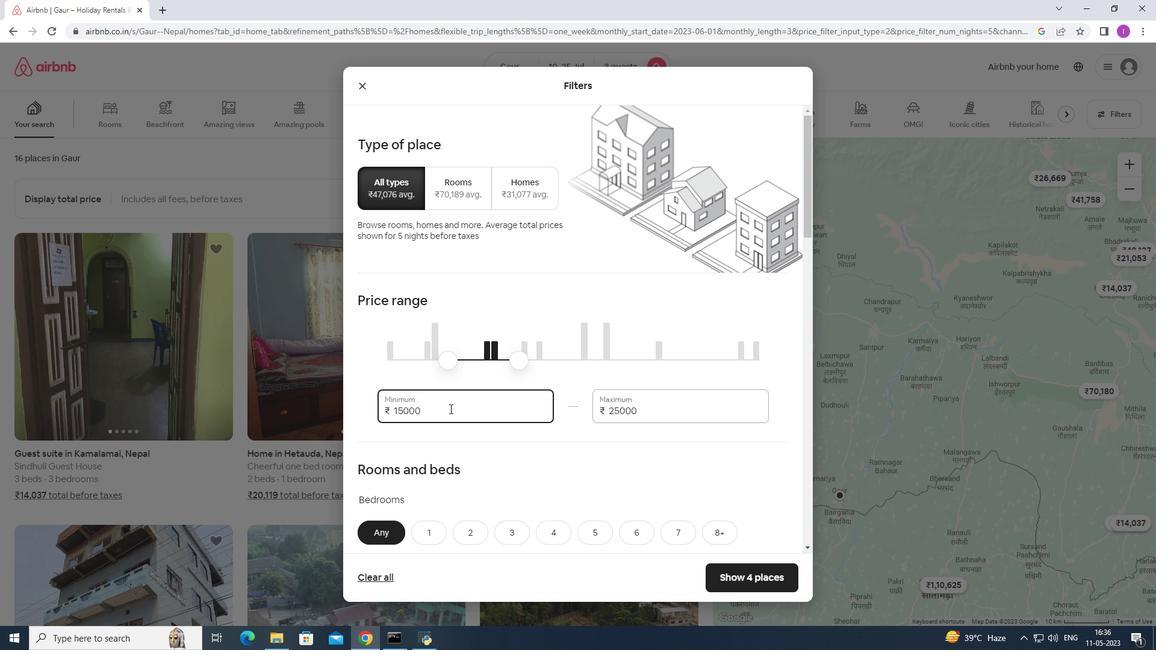 
Action: Mouse scrolled (455, 411) with delta (0, 0)
Screenshot: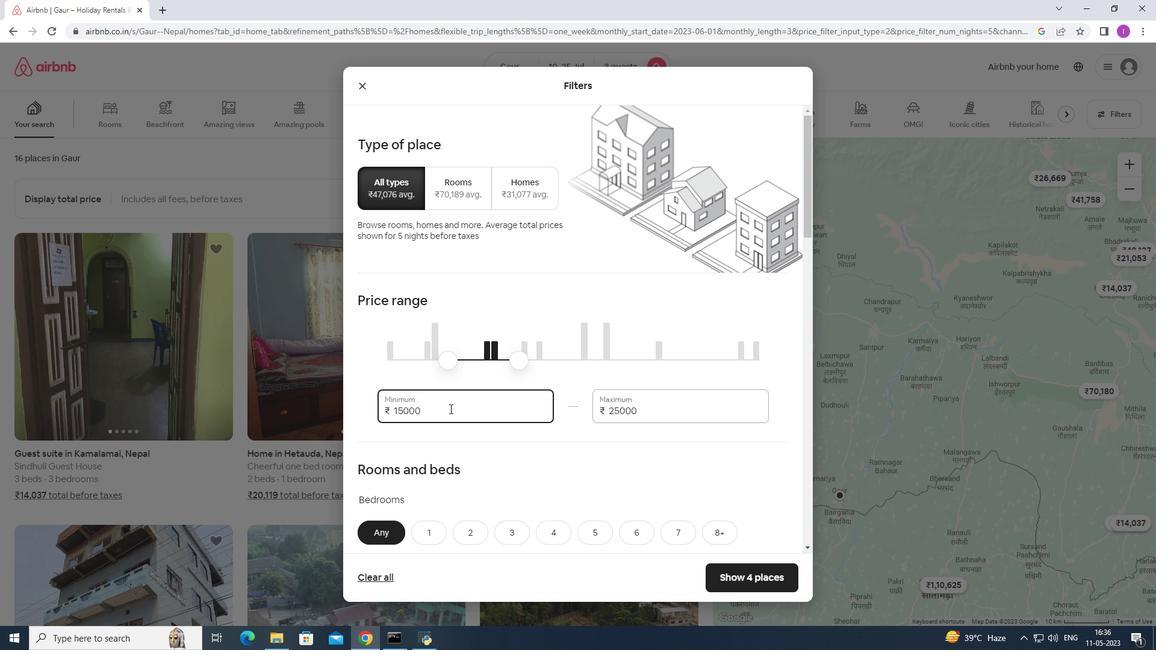 
Action: Mouse scrolled (455, 411) with delta (0, 0)
Screenshot: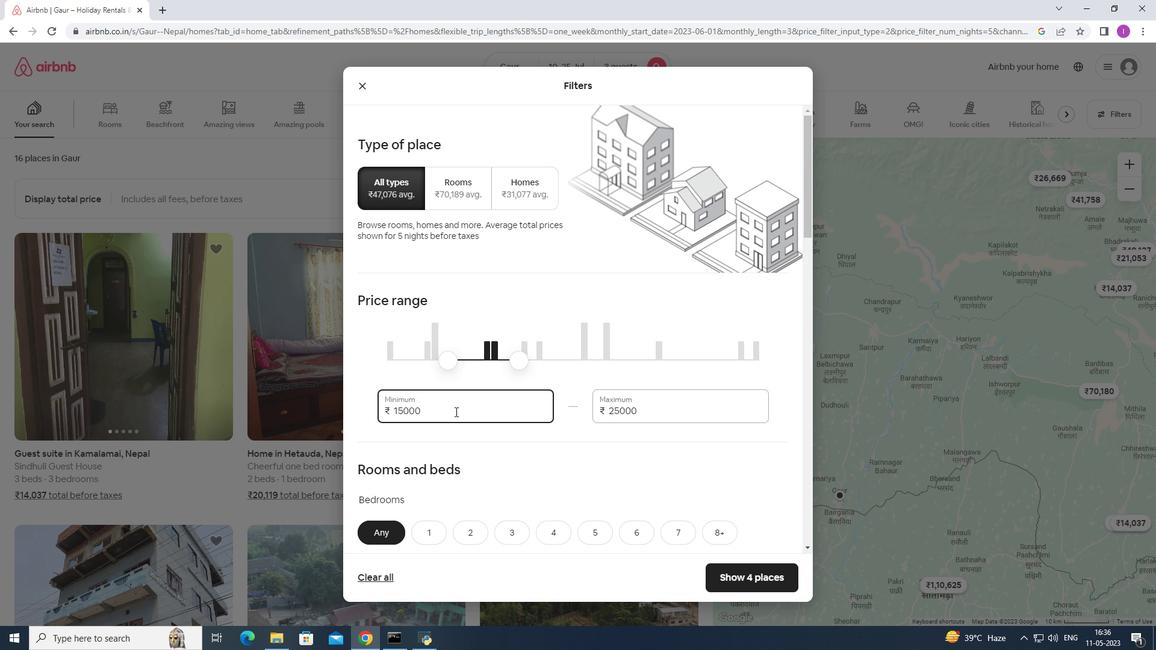 
Action: Mouse moved to (455, 406)
Screenshot: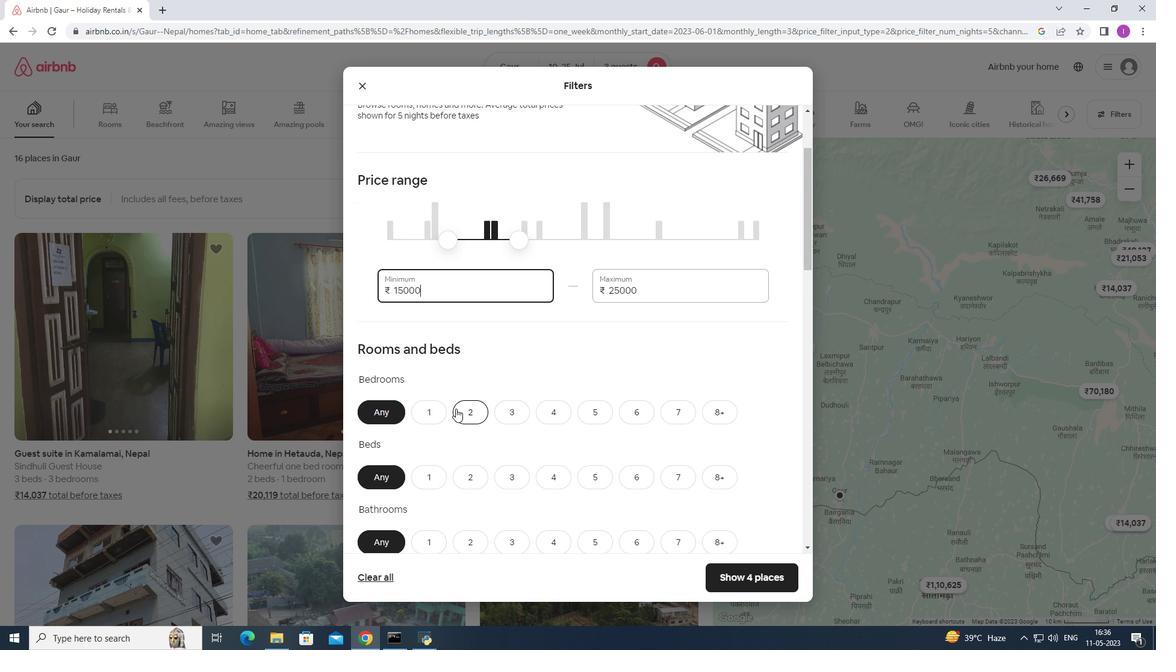 
Action: Mouse scrolled (455, 405) with delta (0, 0)
Screenshot: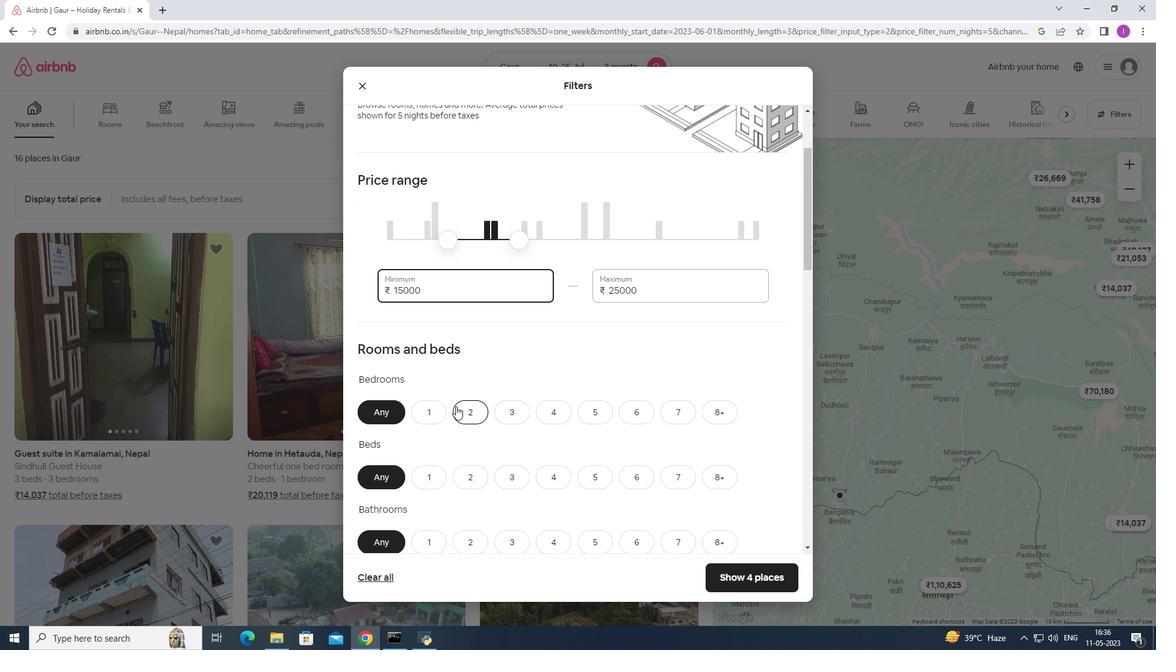 
Action: Mouse scrolled (455, 405) with delta (0, 0)
Screenshot: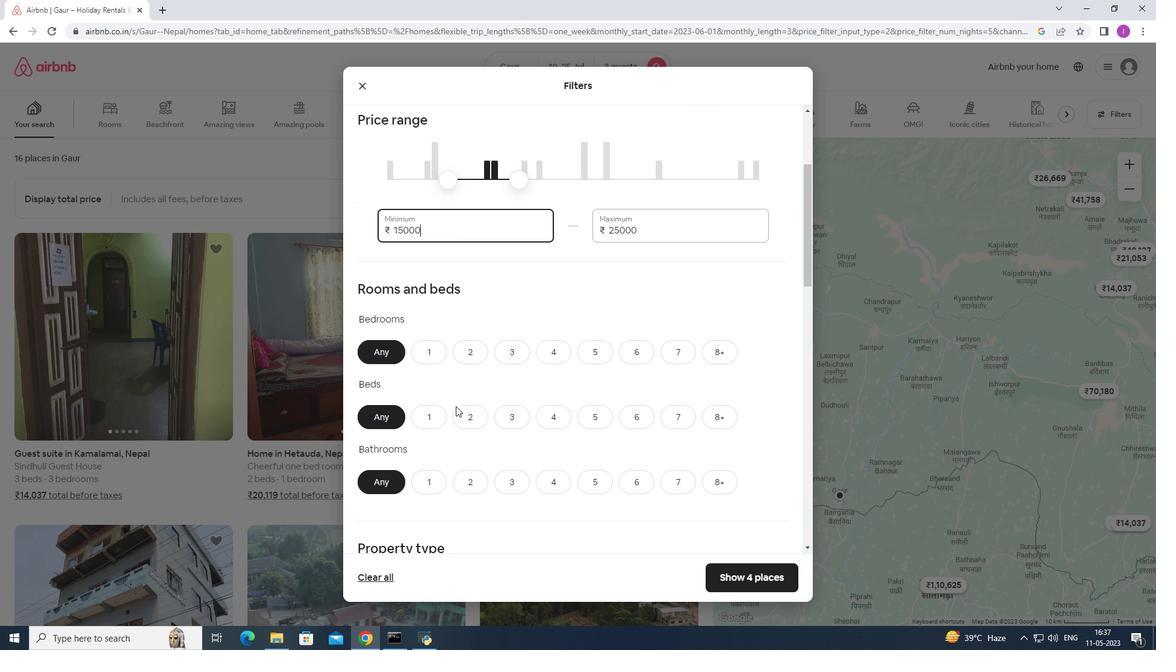 
Action: Mouse moved to (472, 292)
Screenshot: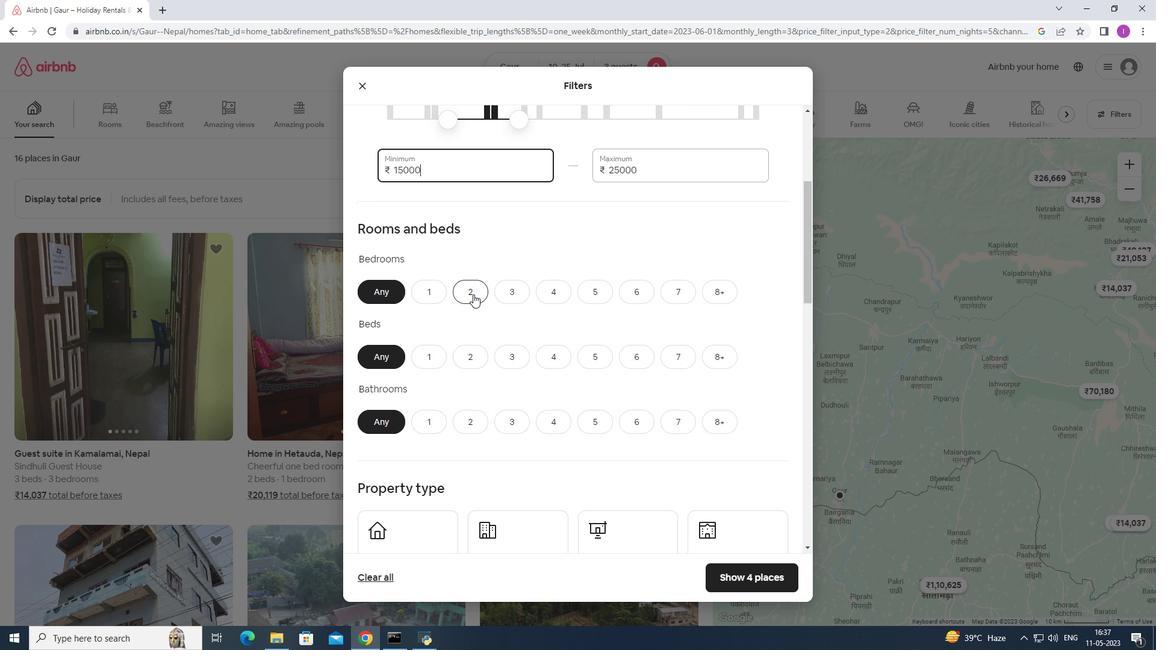 
Action: Mouse pressed left at (472, 292)
Screenshot: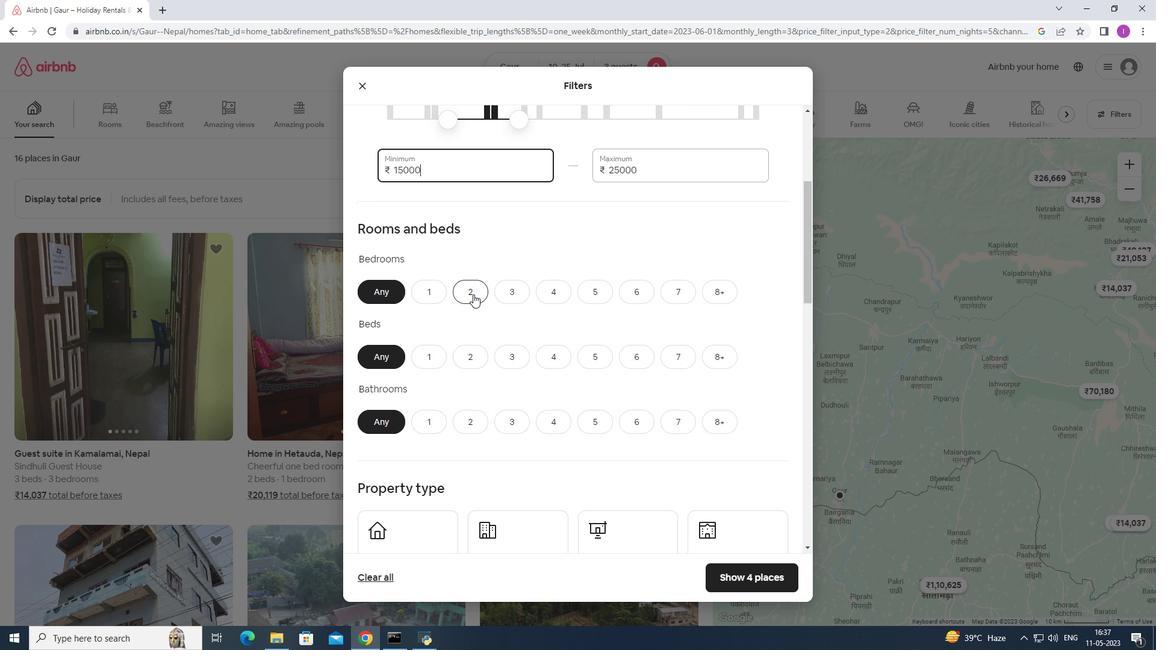 
Action: Mouse moved to (472, 356)
Screenshot: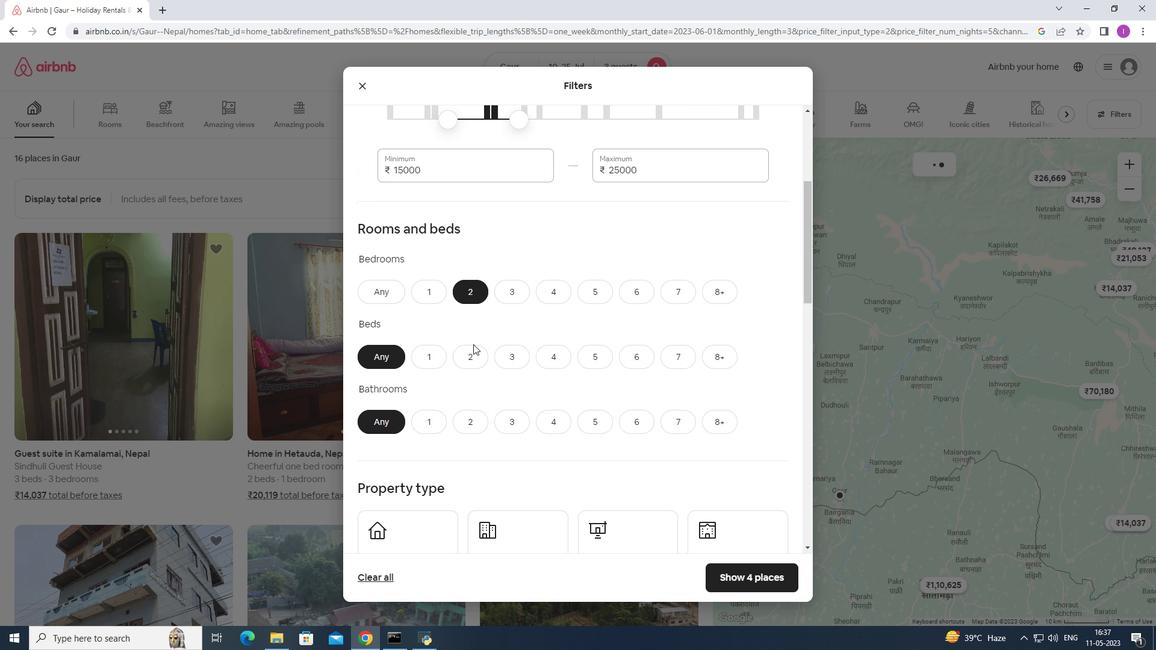 
Action: Mouse pressed left at (472, 356)
Screenshot: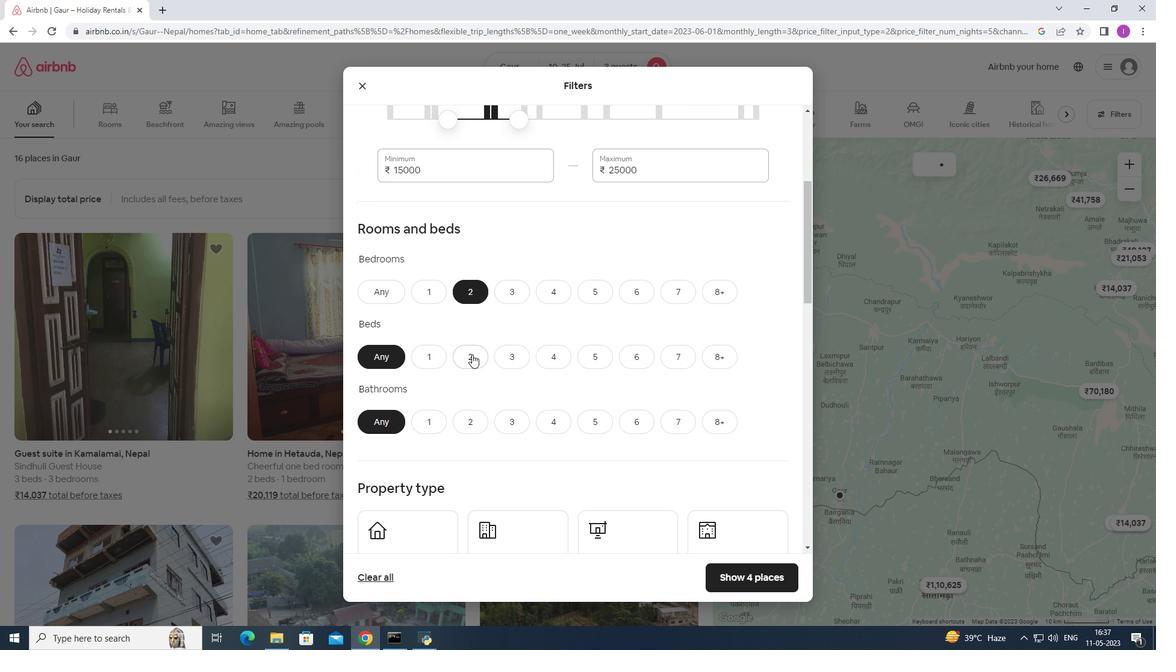 
Action: Mouse moved to (484, 419)
Screenshot: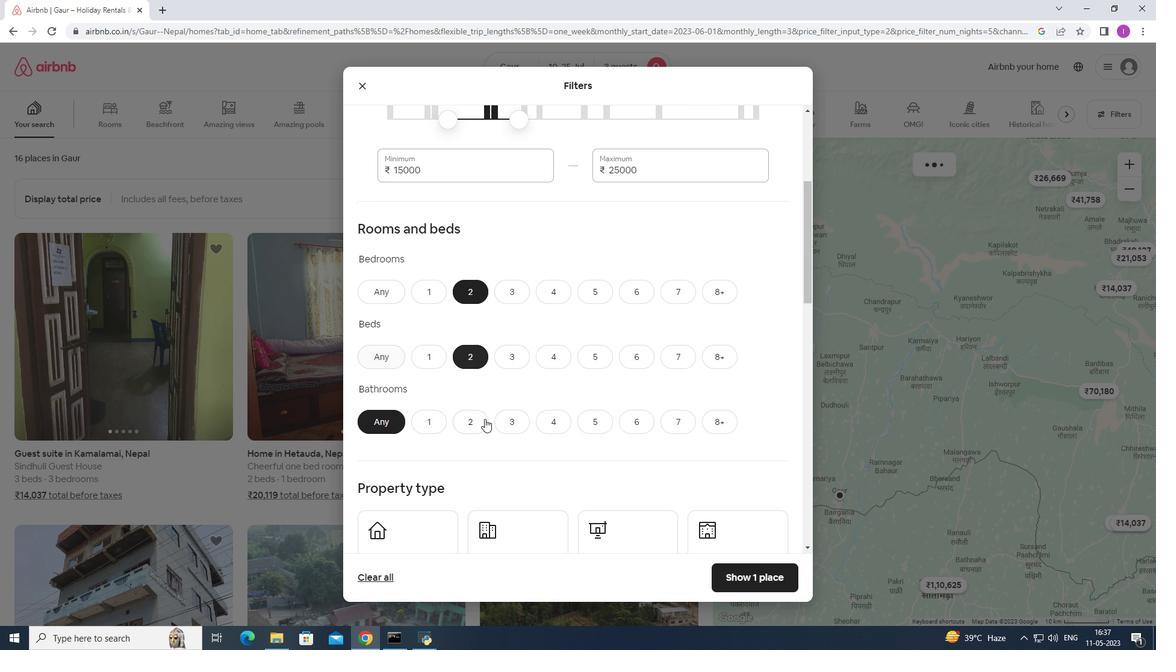 
Action: Mouse pressed left at (484, 419)
Screenshot: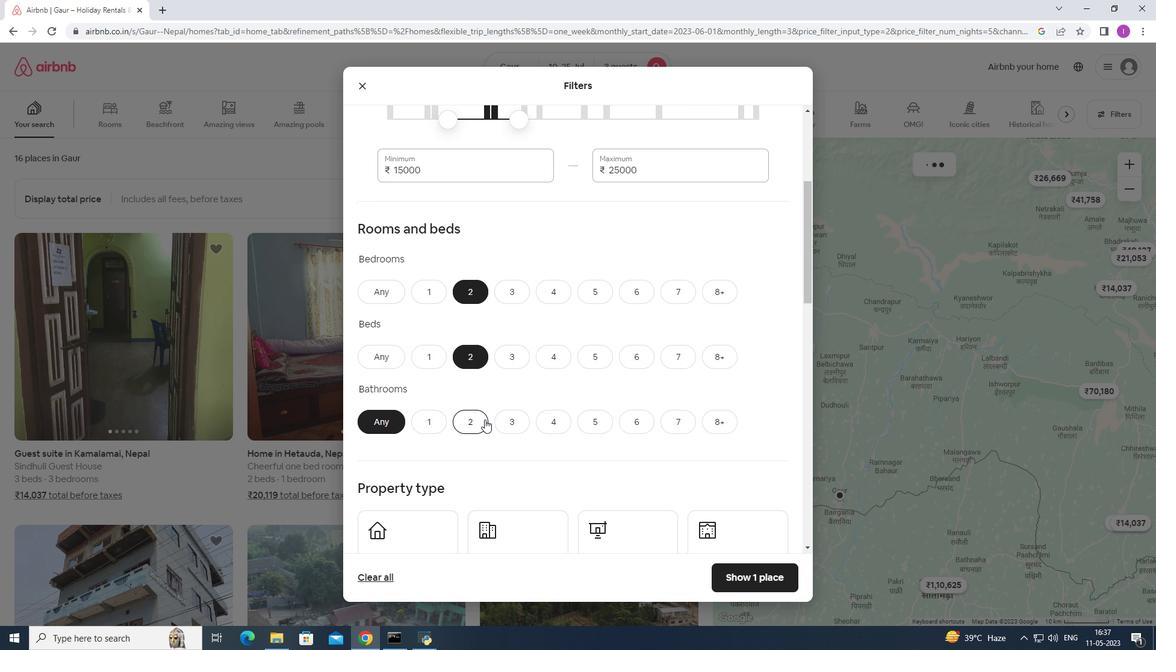 
Action: Mouse moved to (498, 382)
Screenshot: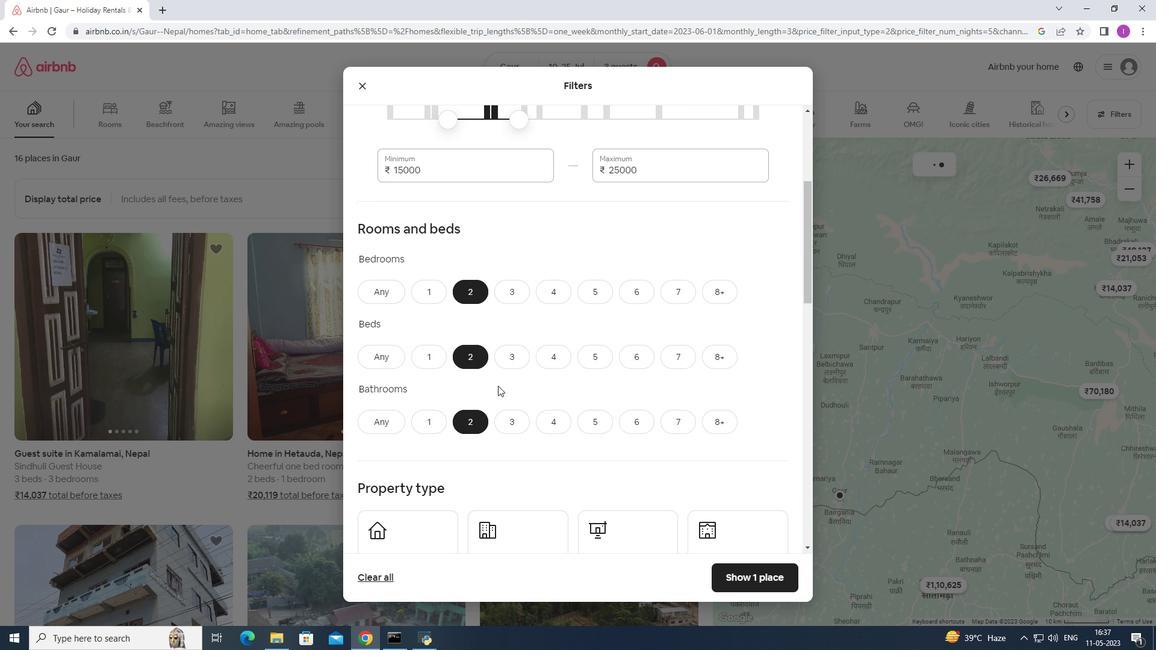 
Action: Mouse scrolled (498, 381) with delta (0, 0)
Screenshot: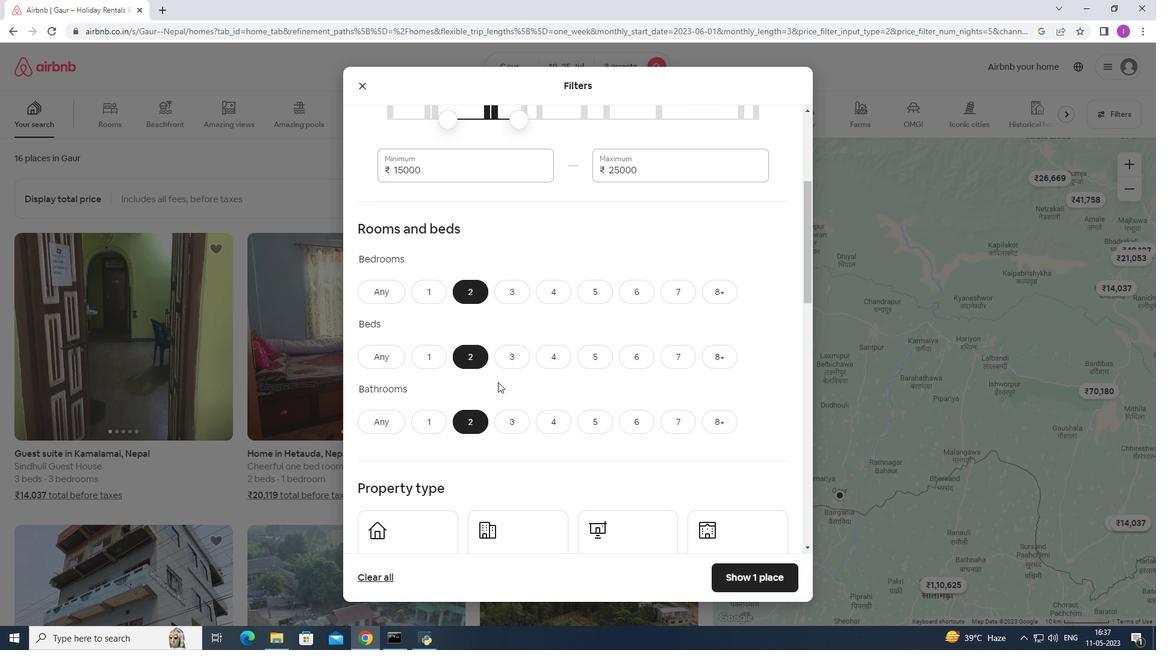 
Action: Mouse scrolled (498, 381) with delta (0, 0)
Screenshot: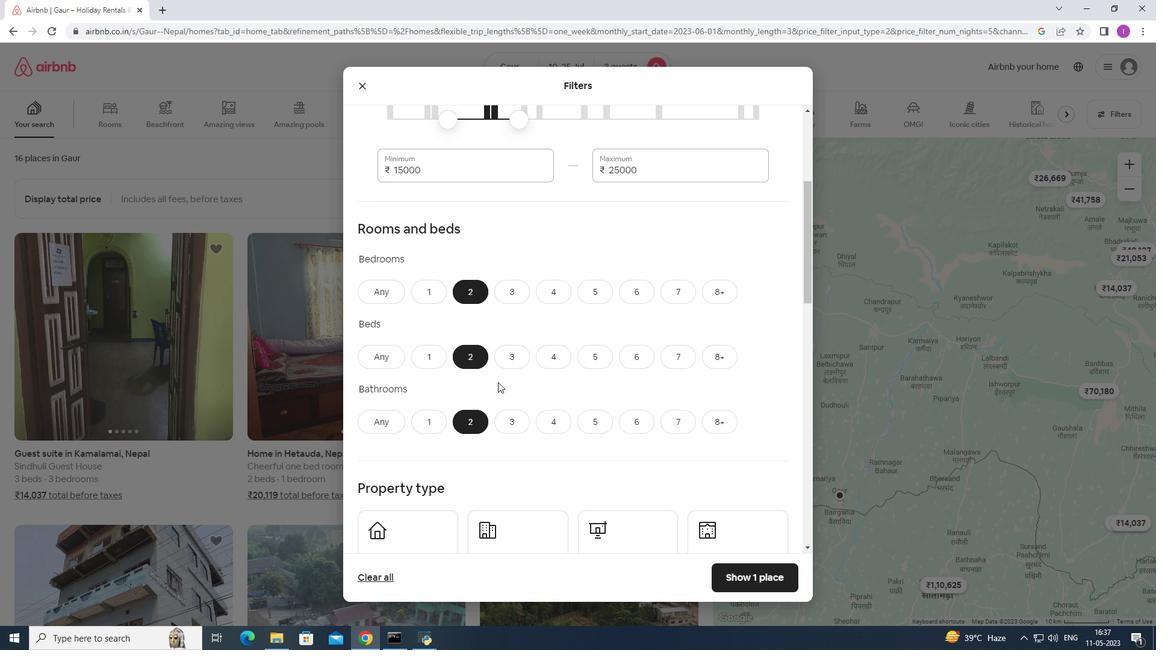 
Action: Mouse moved to (433, 405)
Screenshot: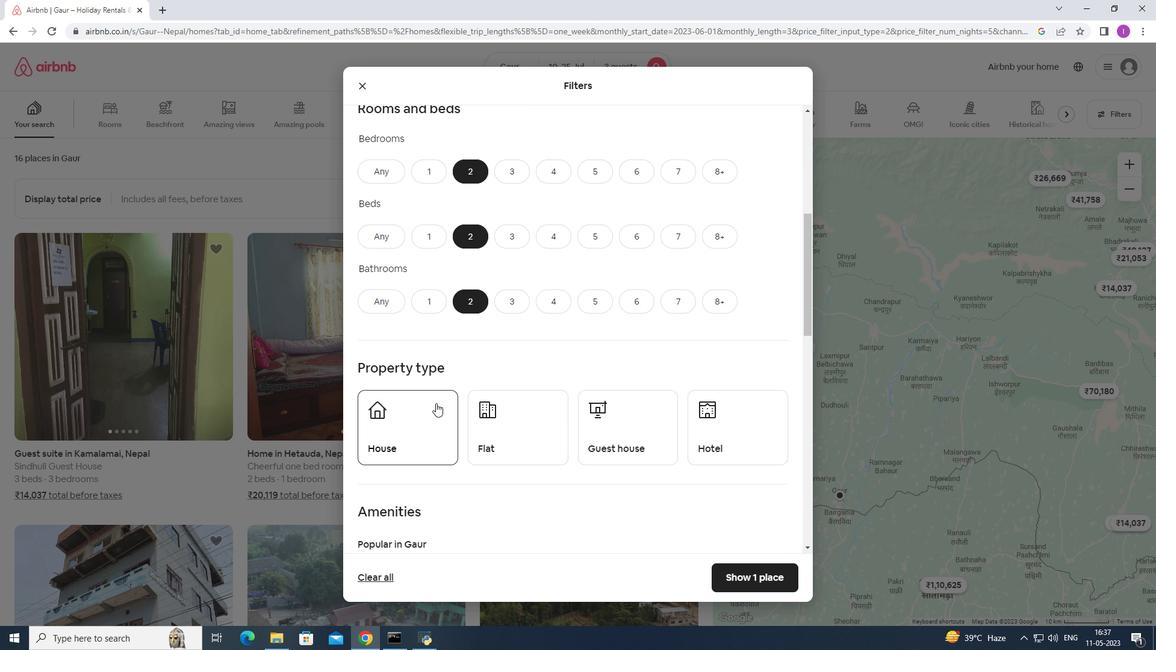 
Action: Mouse pressed left at (433, 405)
Screenshot: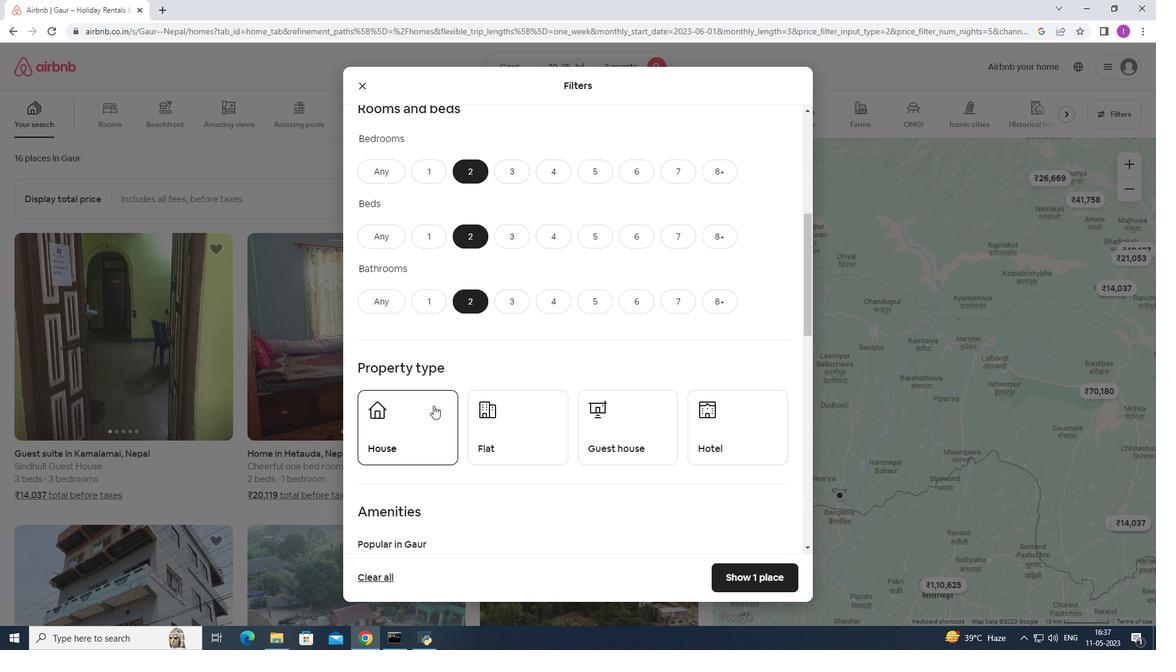 
Action: Mouse moved to (501, 405)
Screenshot: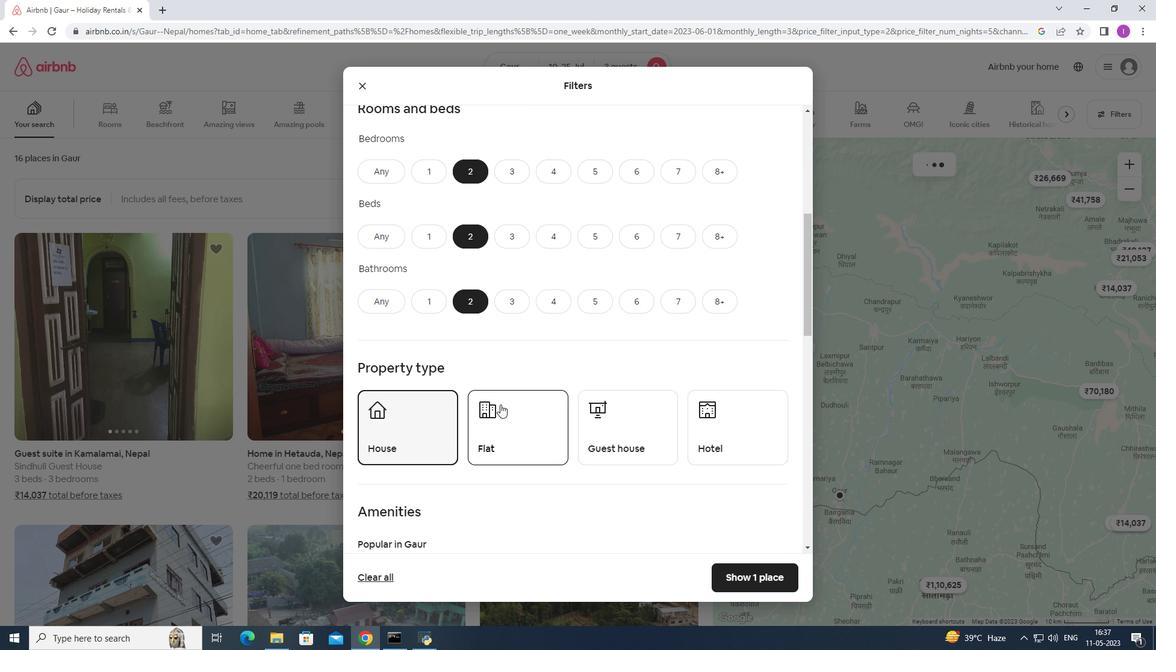 
Action: Mouse pressed left at (501, 405)
Screenshot: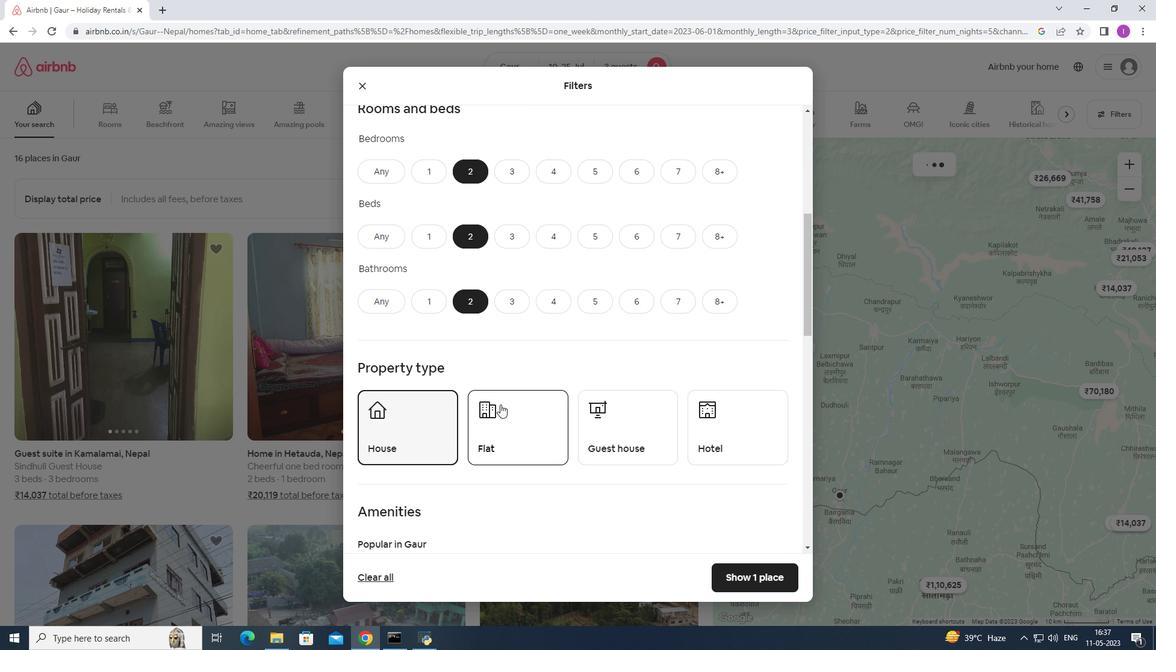 
Action: Mouse moved to (621, 416)
Screenshot: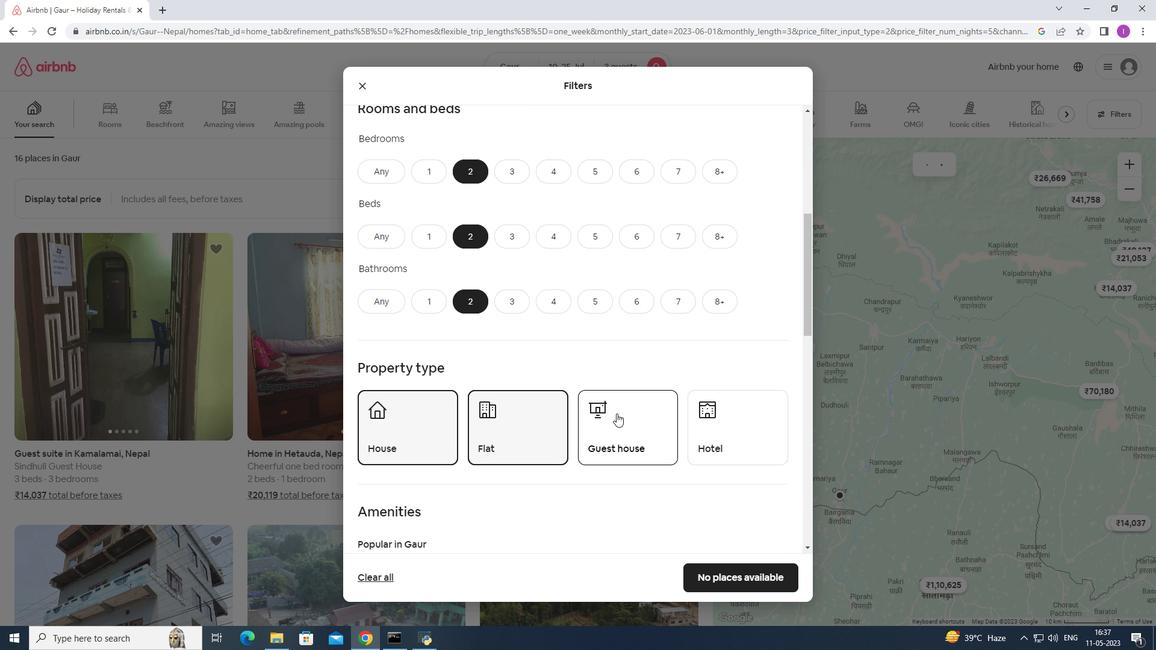 
Action: Mouse pressed left at (621, 416)
Screenshot: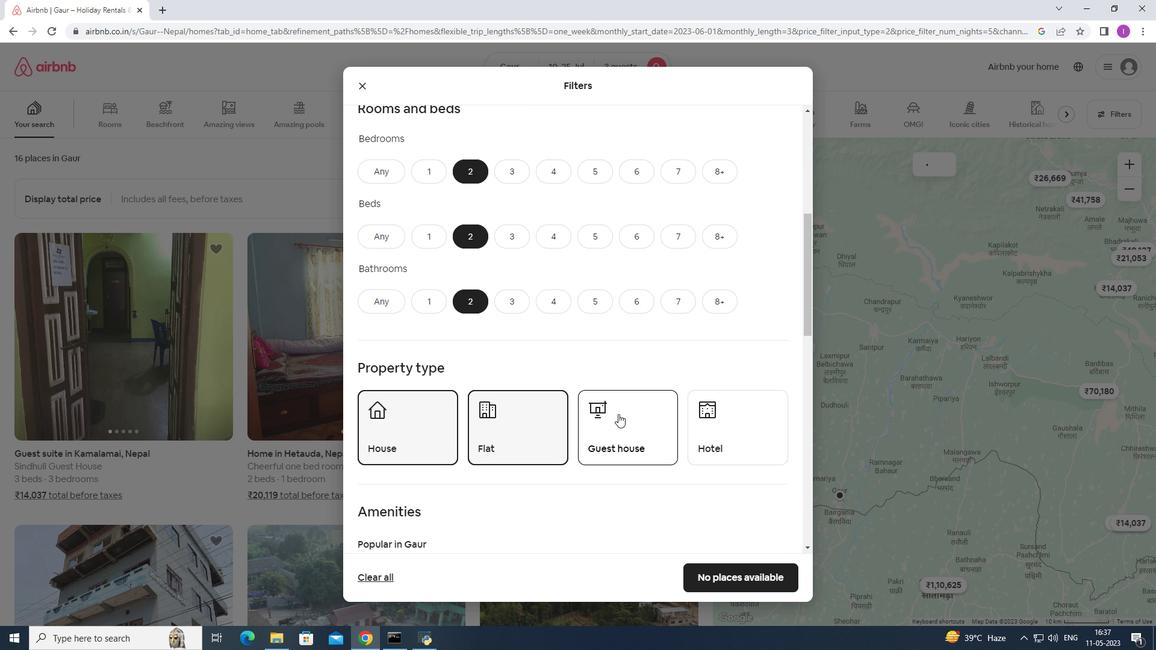 
Action: Mouse moved to (560, 403)
Screenshot: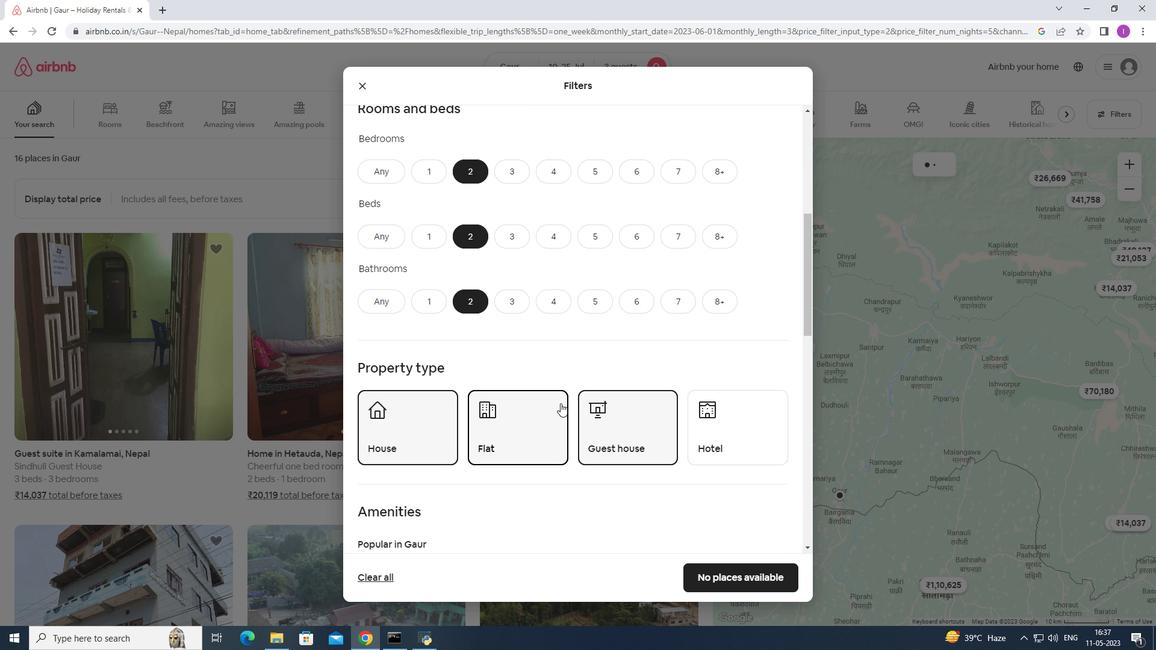 
Action: Mouse scrolled (560, 402) with delta (0, 0)
Screenshot: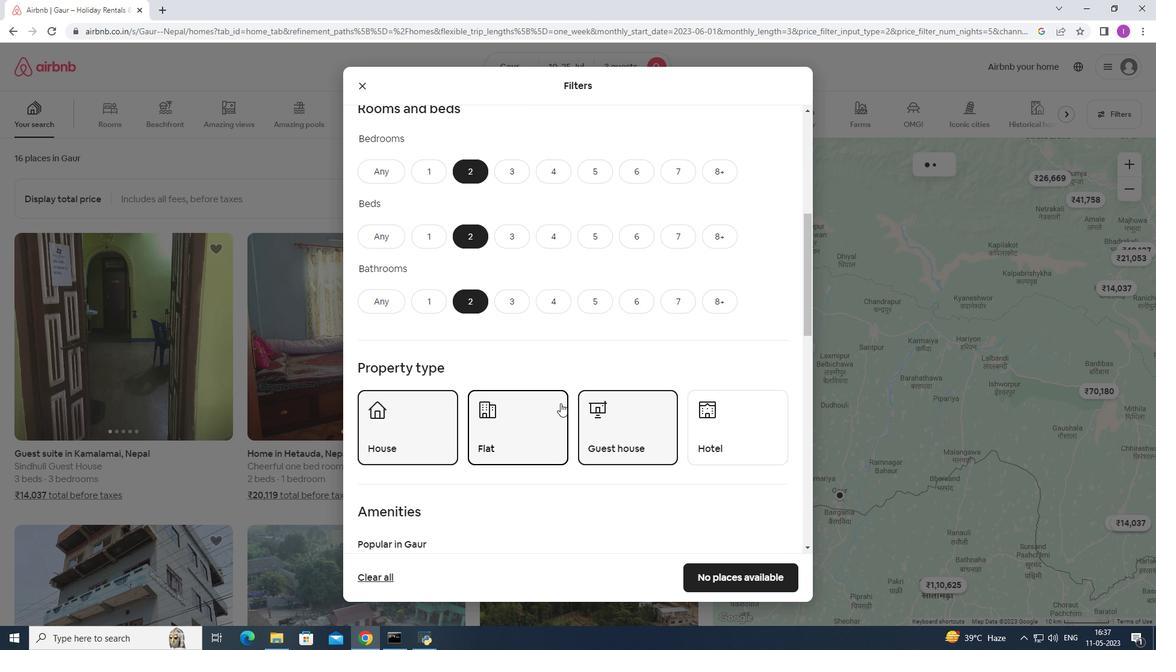 
Action: Mouse scrolled (560, 402) with delta (0, 0)
Screenshot: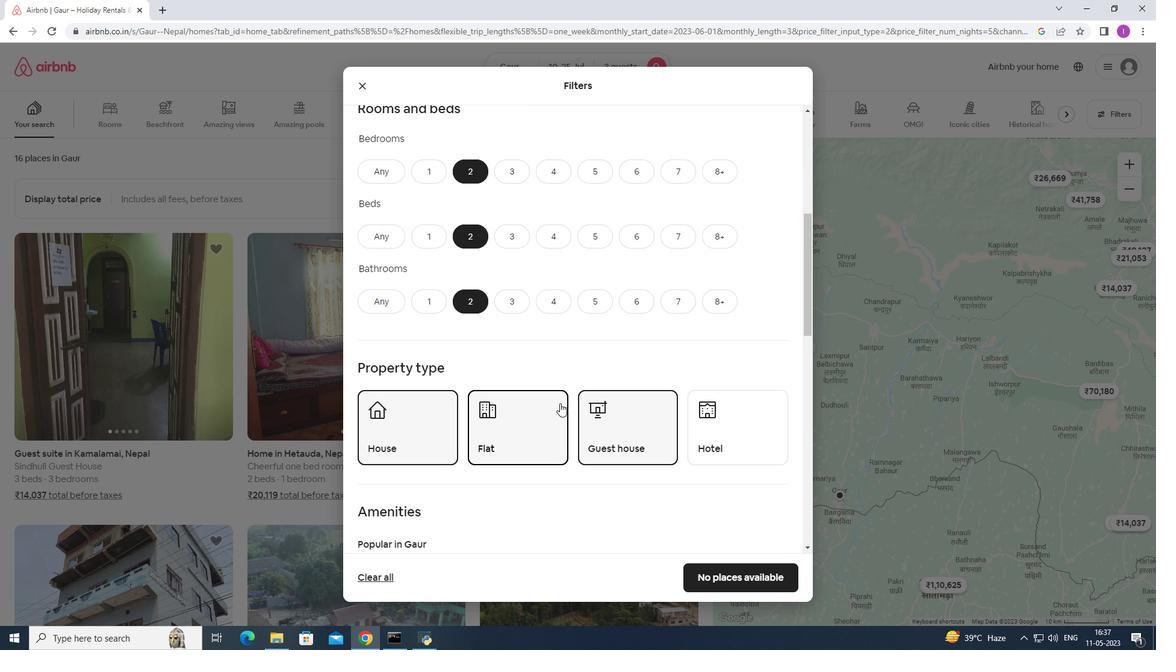 
Action: Mouse scrolled (560, 402) with delta (0, 0)
Screenshot: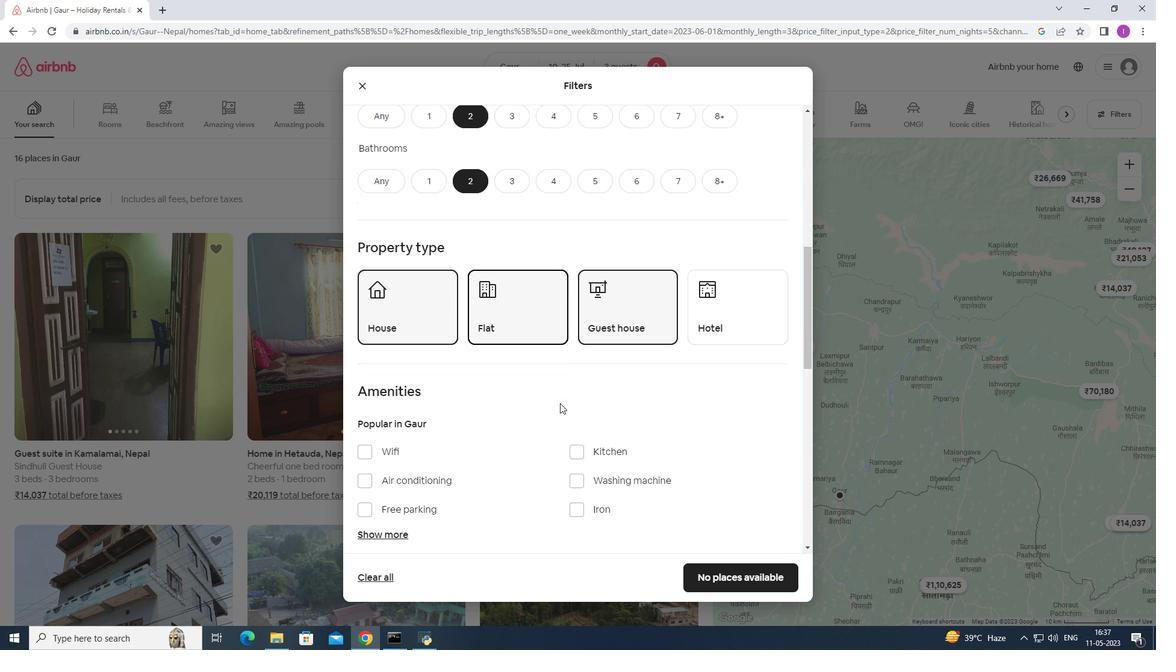 
Action: Mouse moved to (557, 399)
Screenshot: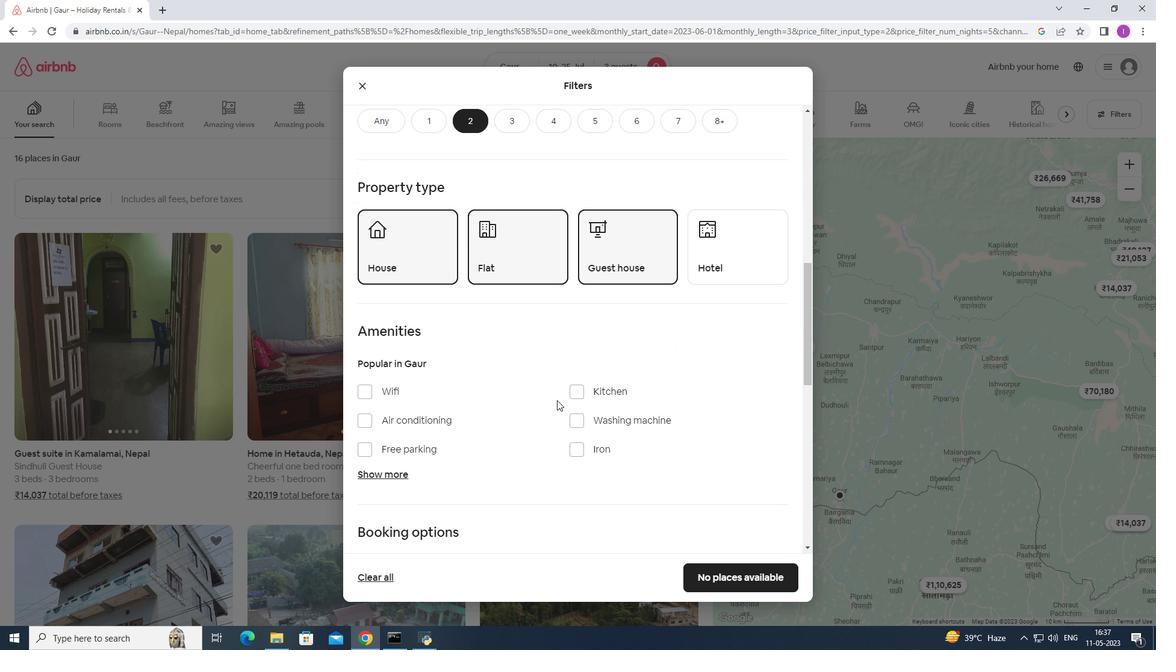 
Action: Mouse scrolled (557, 399) with delta (0, 0)
Screenshot: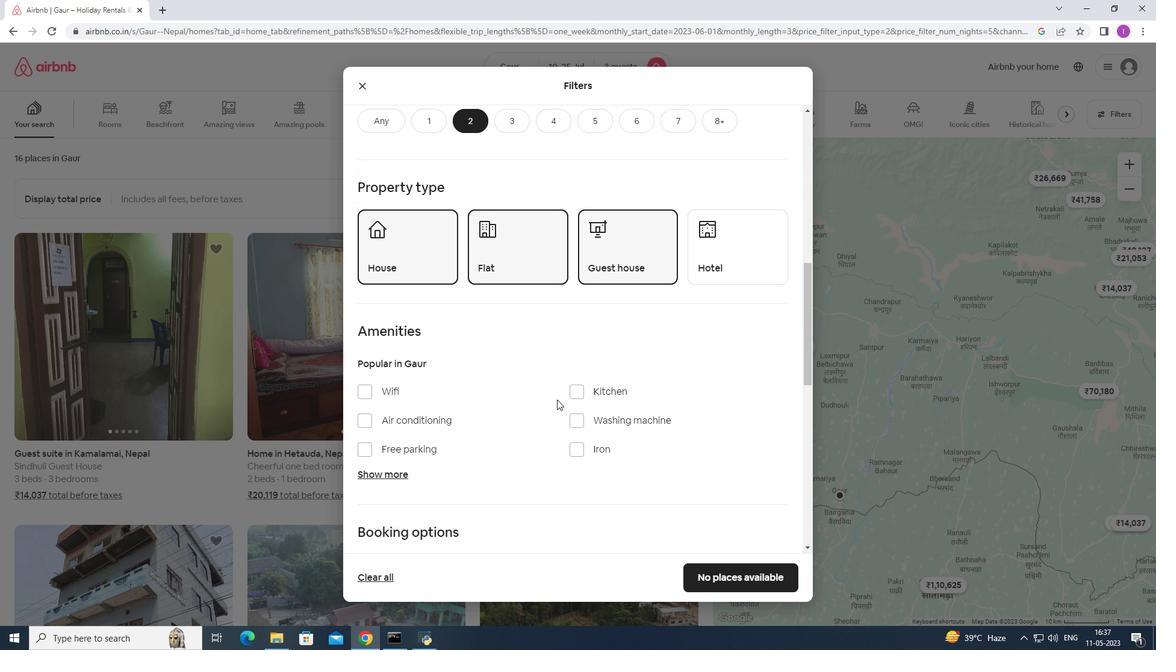 
Action: Mouse moved to (368, 328)
Screenshot: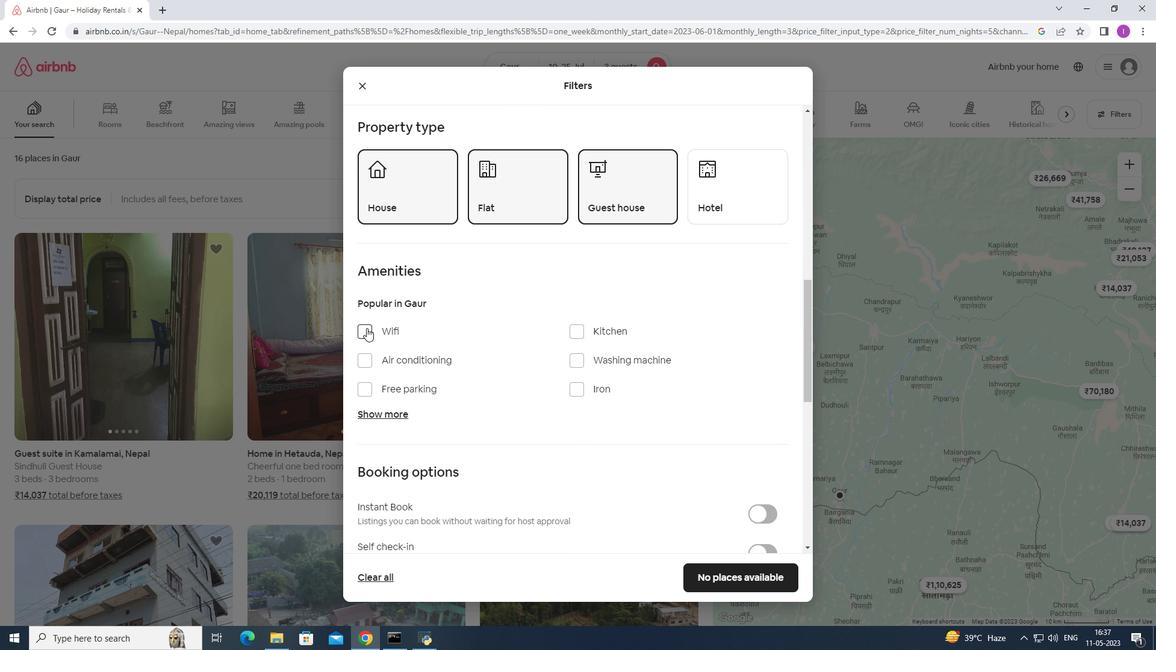 
Action: Mouse pressed left at (368, 328)
Screenshot: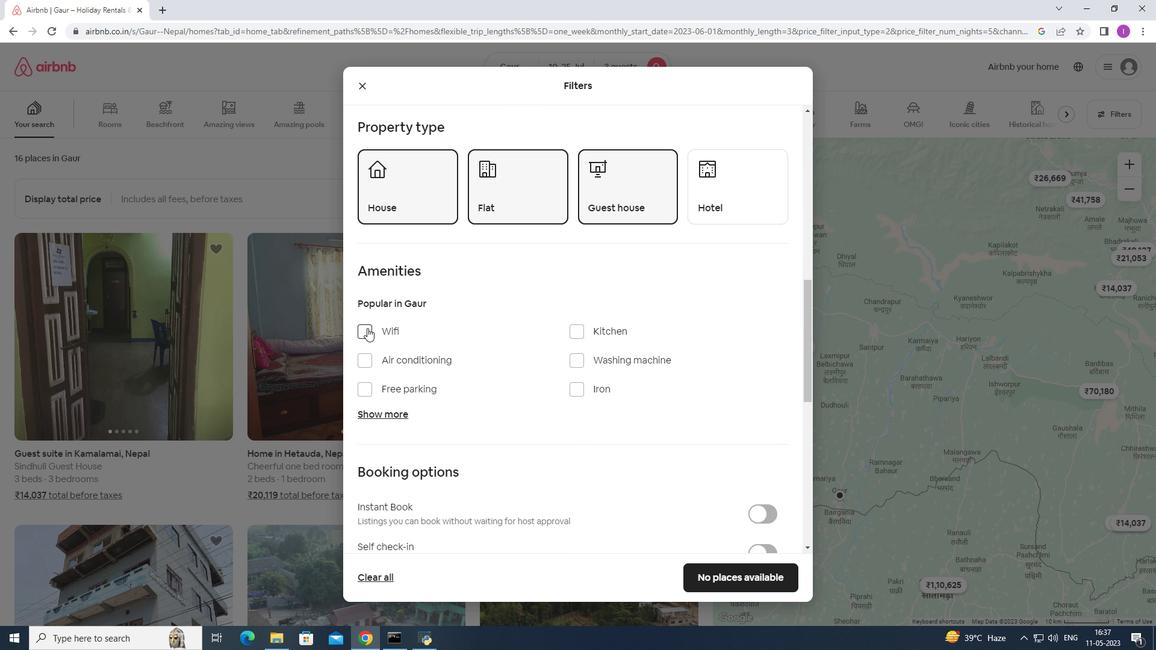 
Action: Mouse moved to (367, 392)
Screenshot: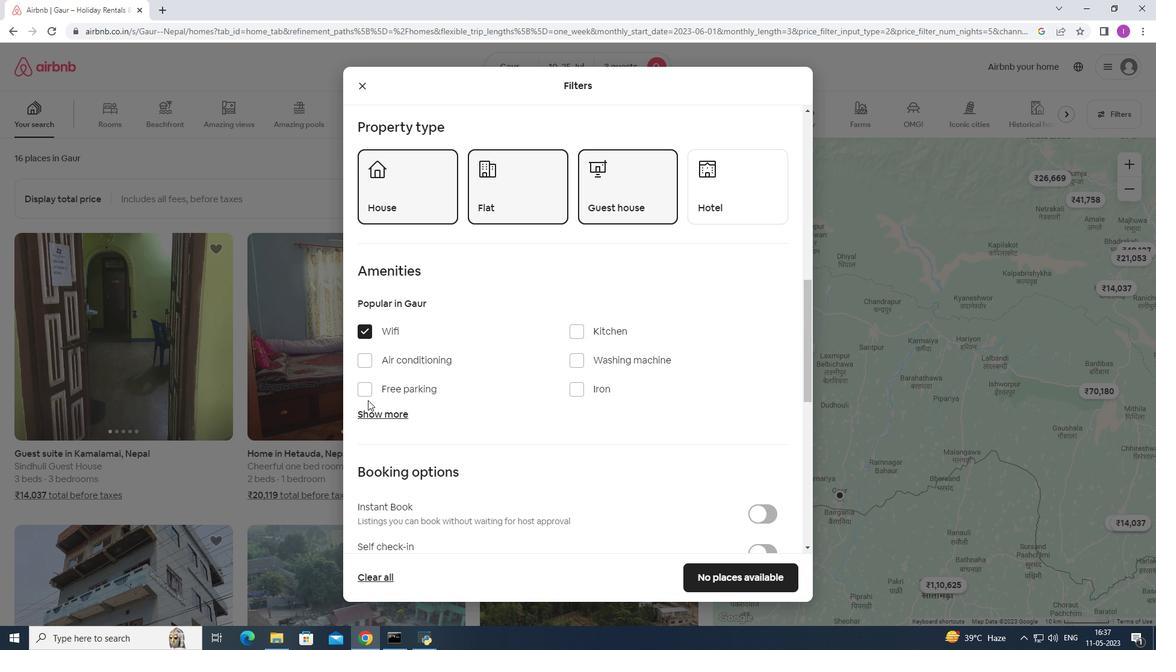 
Action: Mouse pressed left at (367, 392)
Screenshot: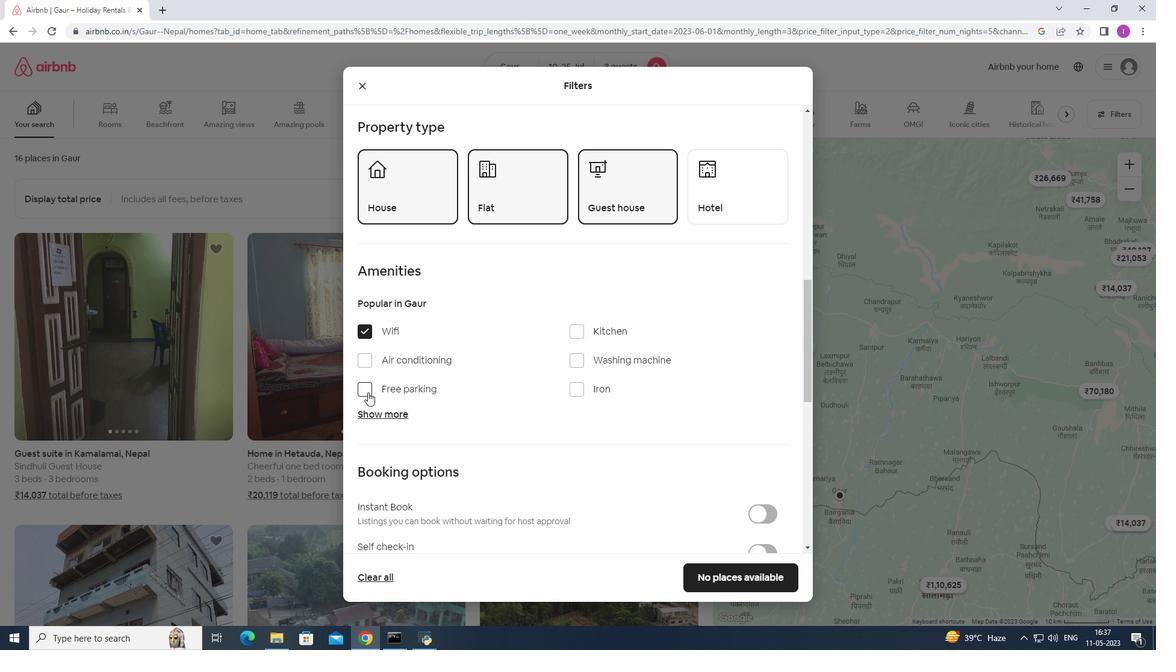 
Action: Mouse moved to (383, 412)
Screenshot: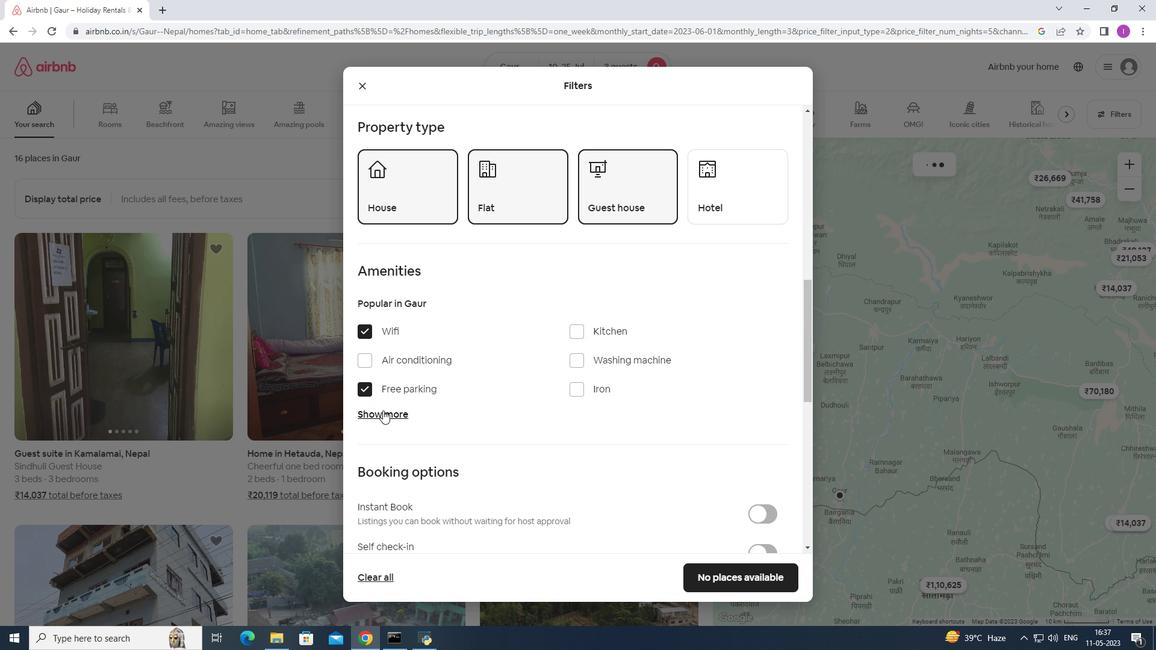 
Action: Mouse pressed left at (383, 412)
Screenshot: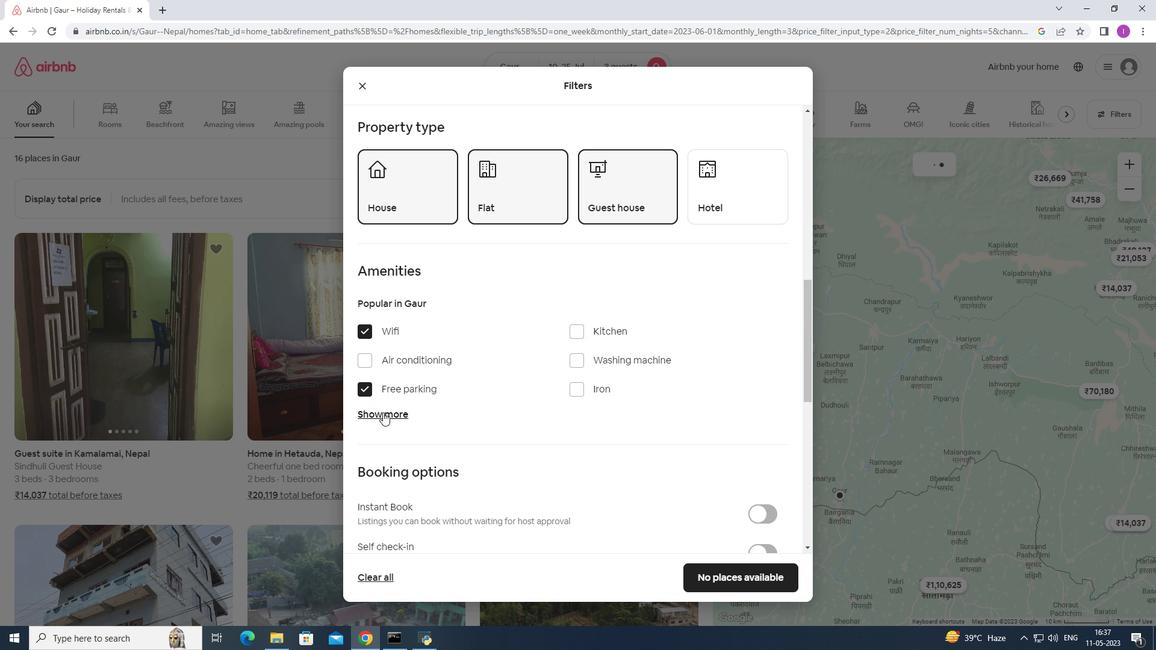 
Action: Mouse moved to (576, 488)
Screenshot: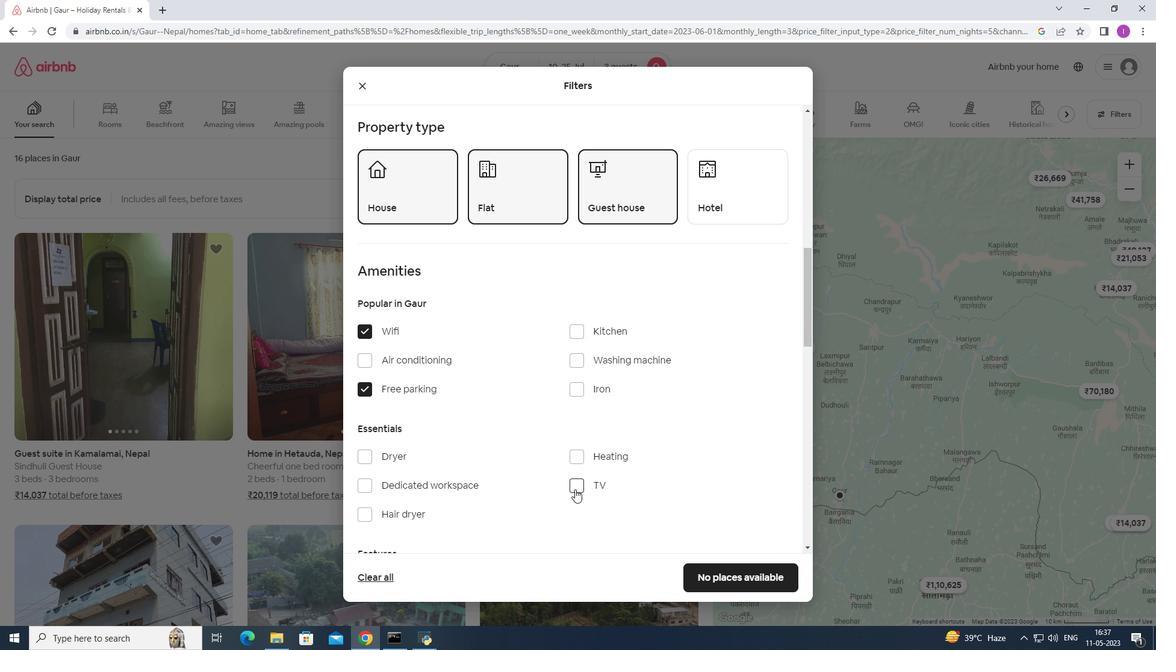 
Action: Mouse pressed left at (576, 488)
Screenshot: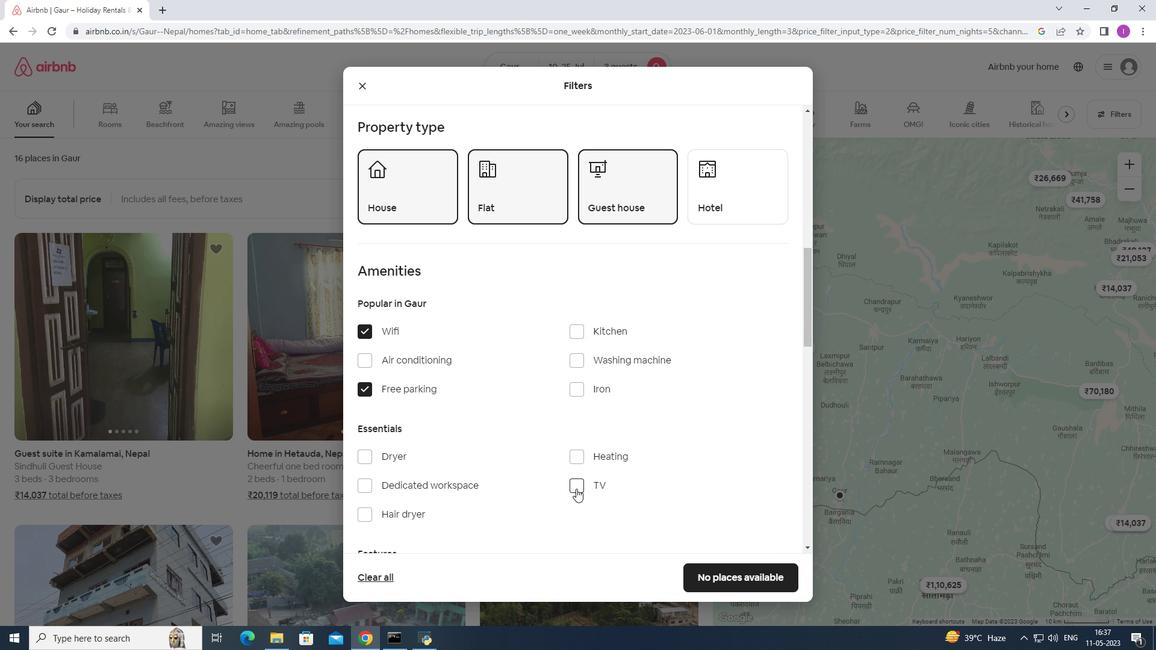 
Action: Mouse moved to (435, 462)
Screenshot: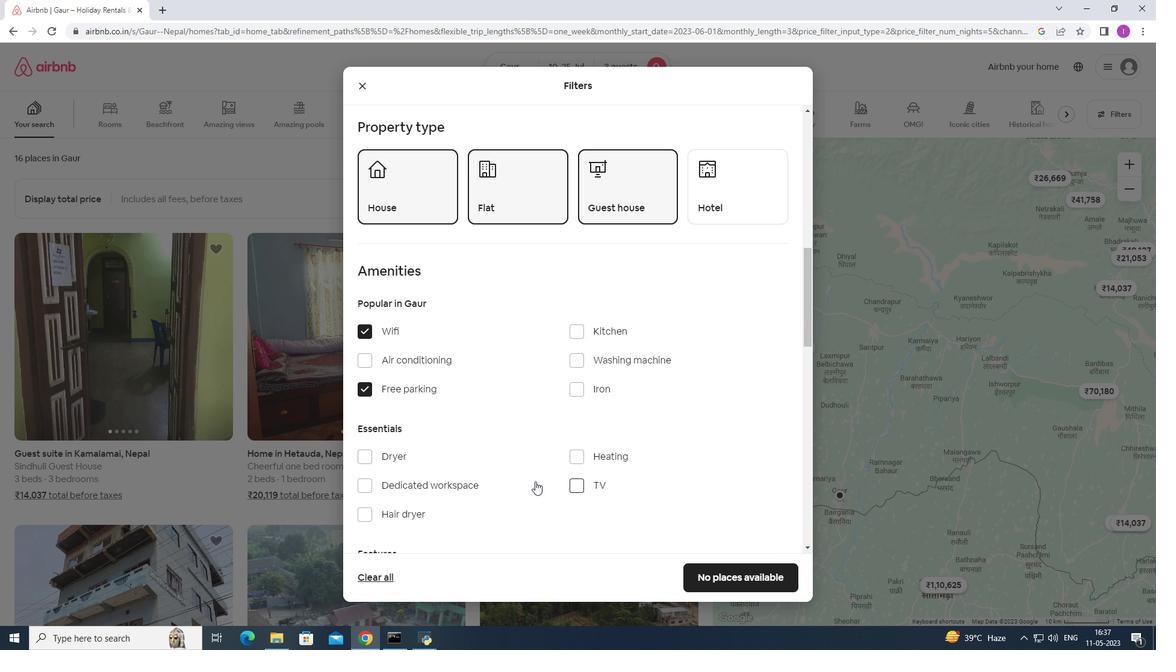 
Action: Mouse scrolled (435, 461) with delta (0, 0)
Screenshot: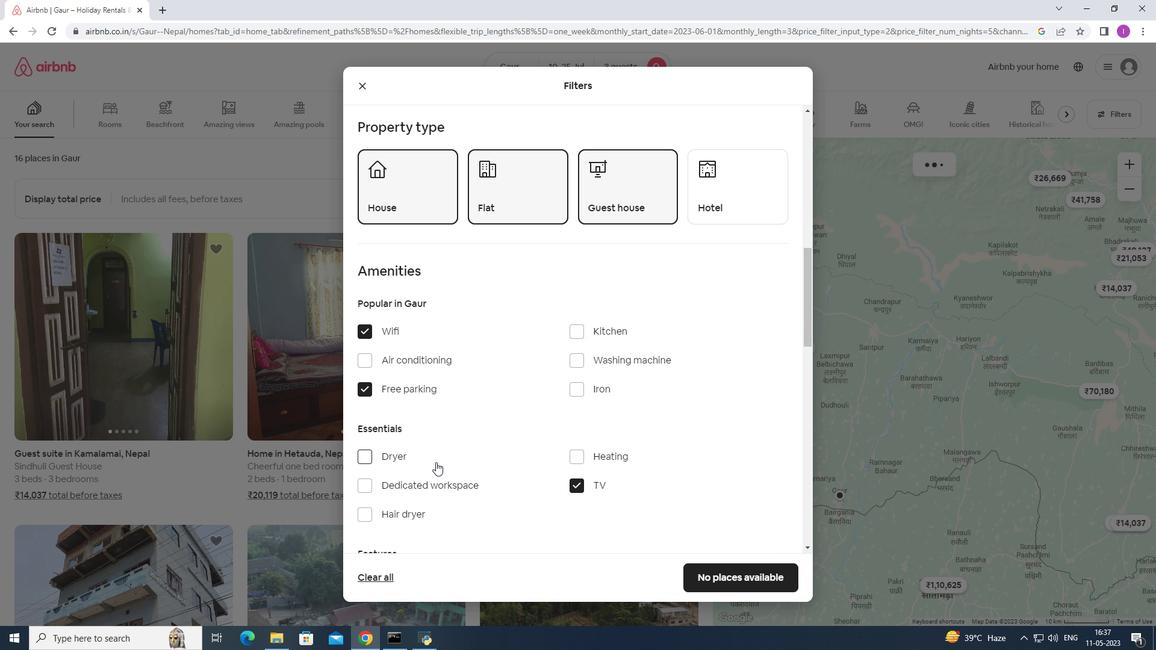 
Action: Mouse scrolled (435, 461) with delta (0, 0)
Screenshot: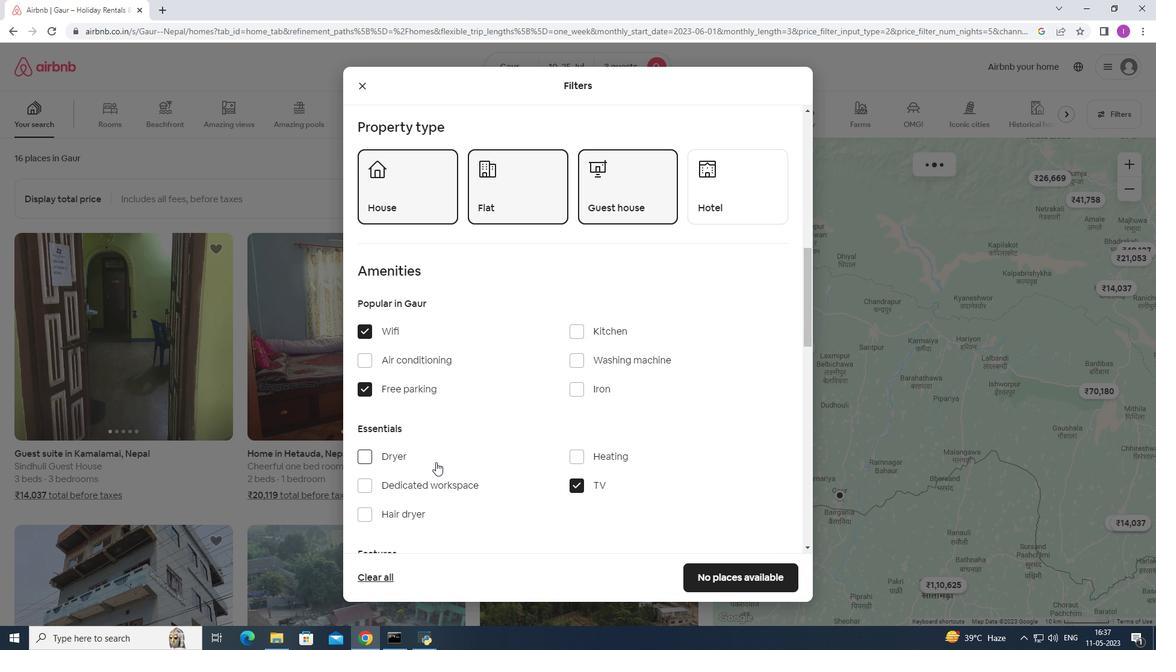 
Action: Mouse scrolled (435, 461) with delta (0, 0)
Screenshot: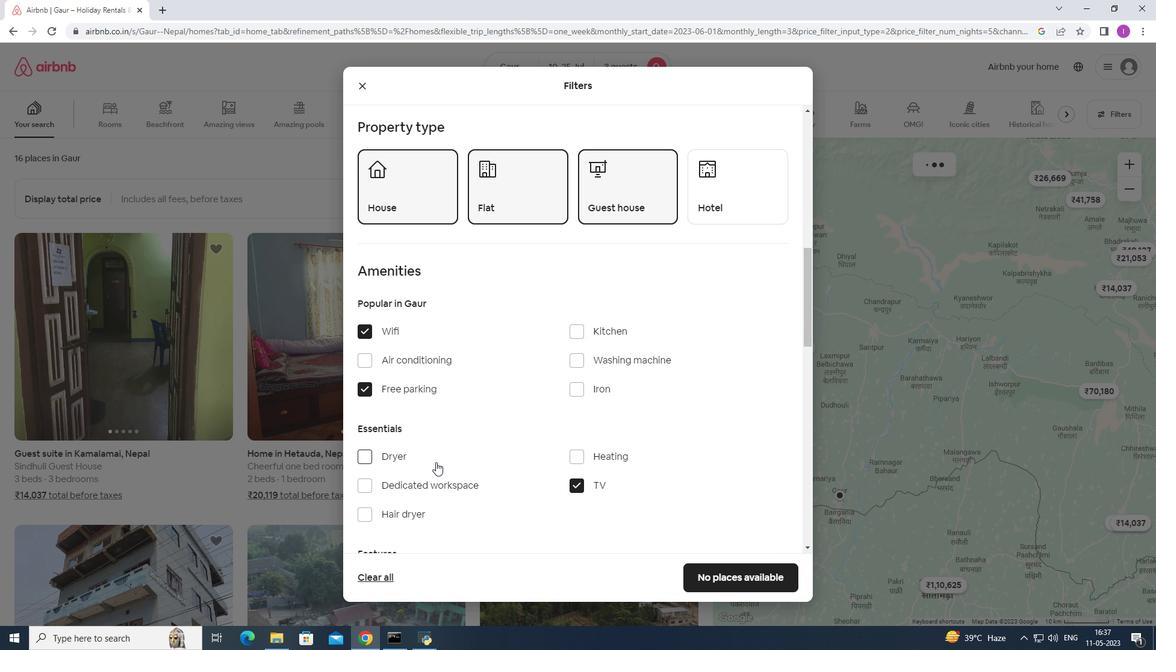 
Action: Mouse moved to (369, 459)
Screenshot: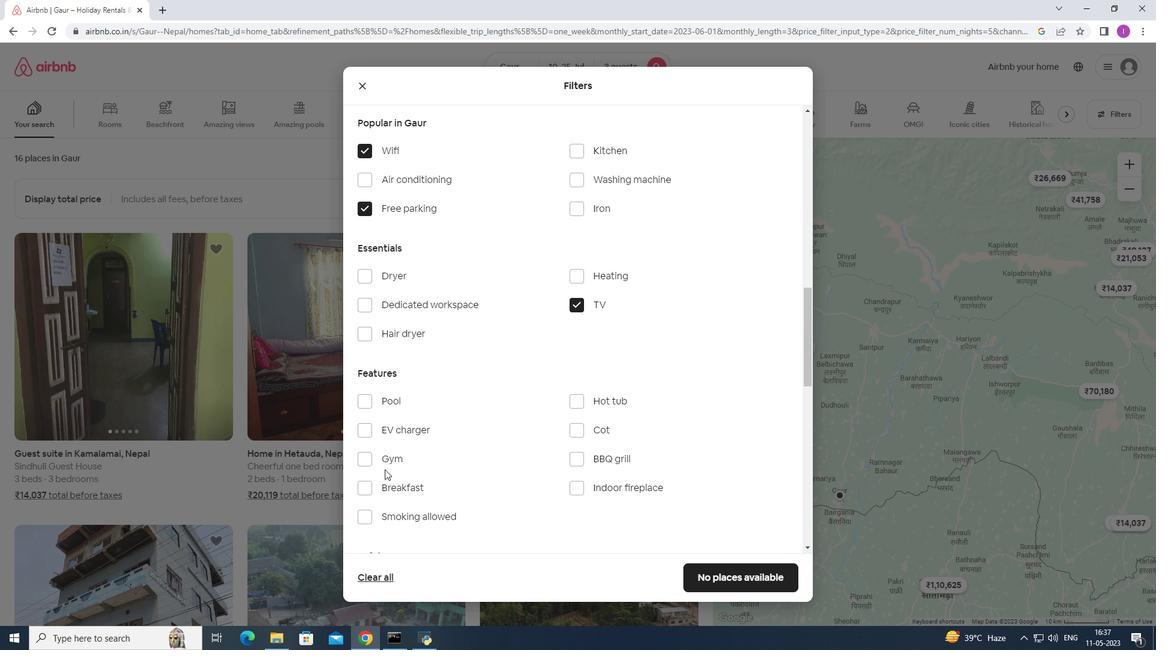 
Action: Mouse pressed left at (369, 459)
Screenshot: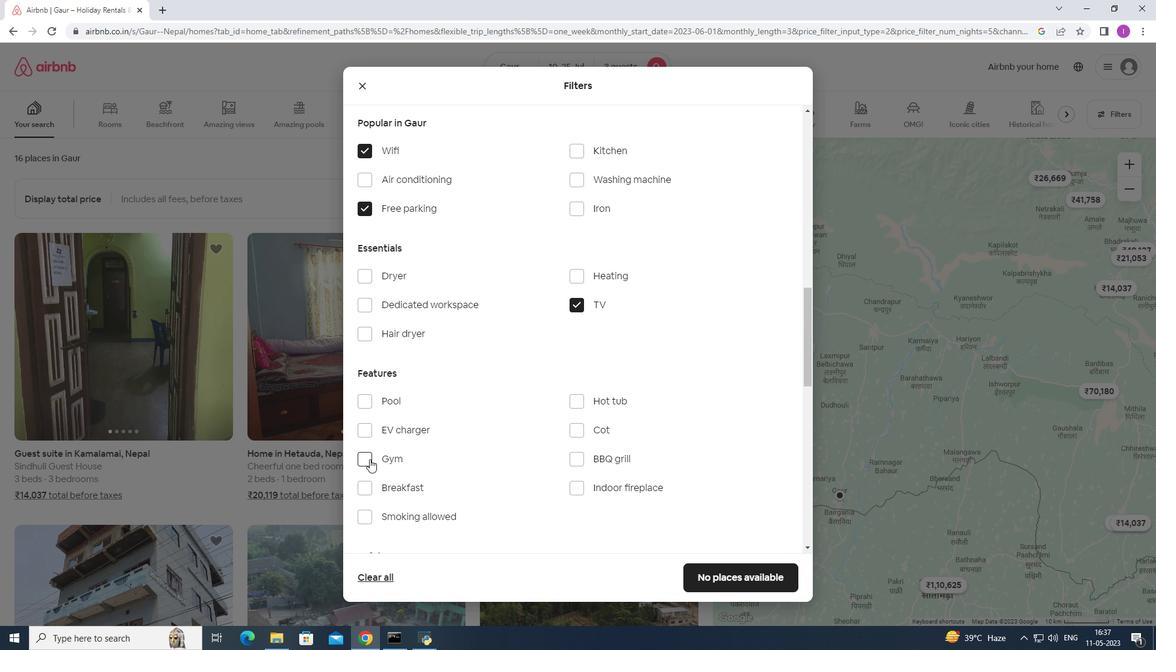 
Action: Mouse moved to (367, 483)
Screenshot: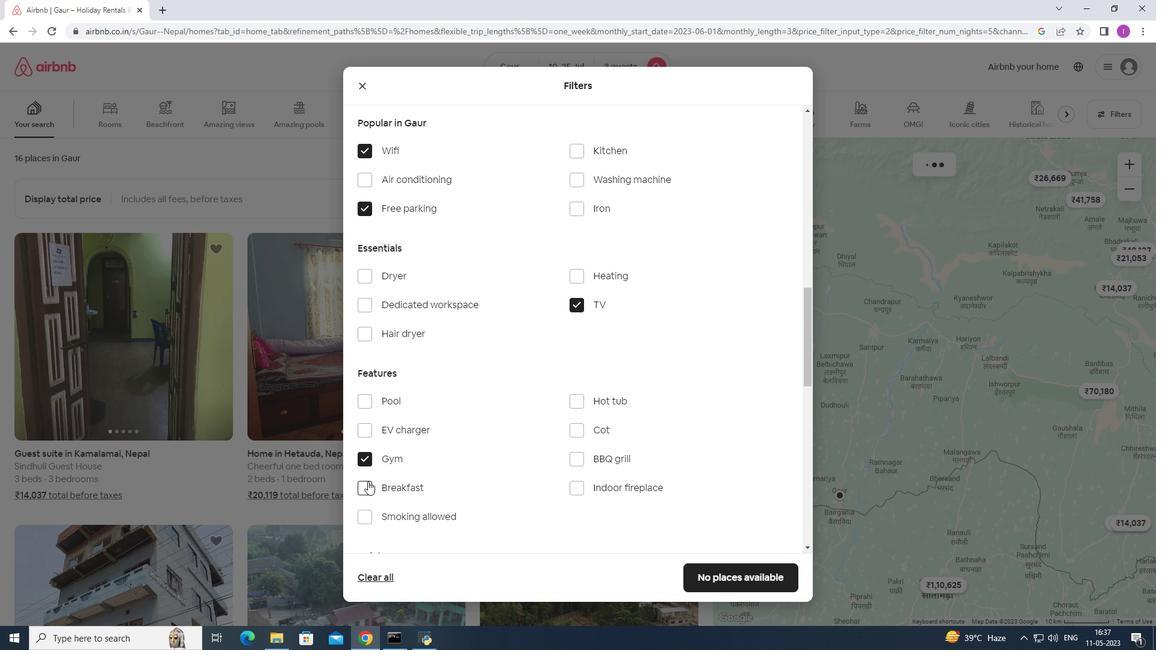 
Action: Mouse pressed left at (367, 483)
Screenshot: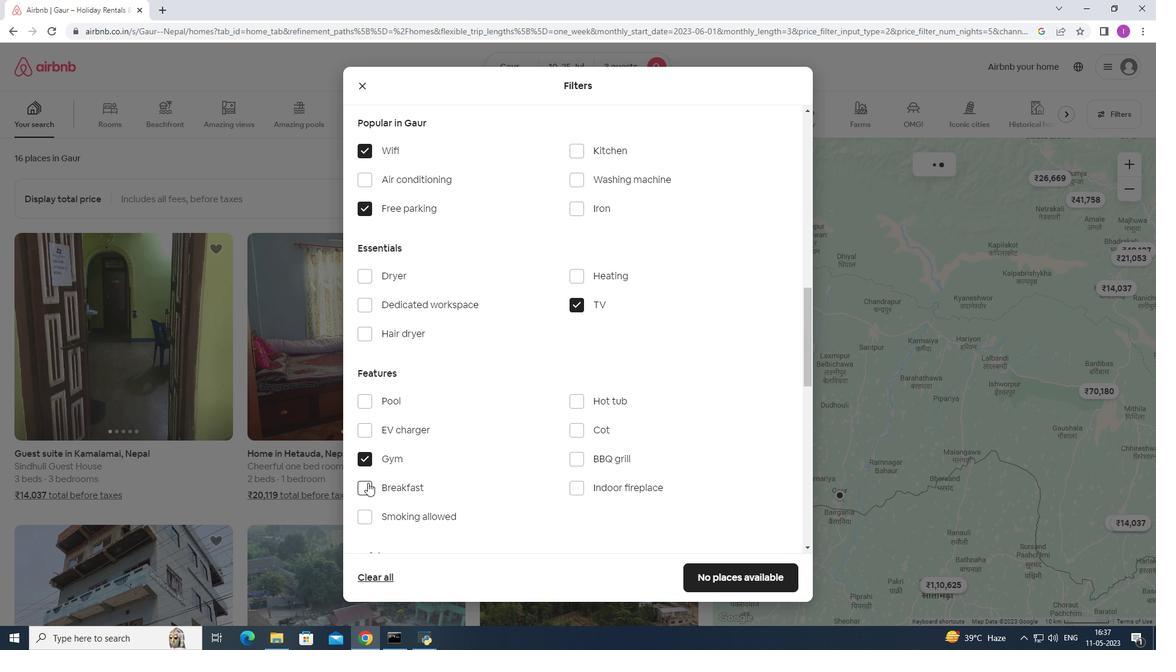 
Action: Mouse moved to (445, 463)
Screenshot: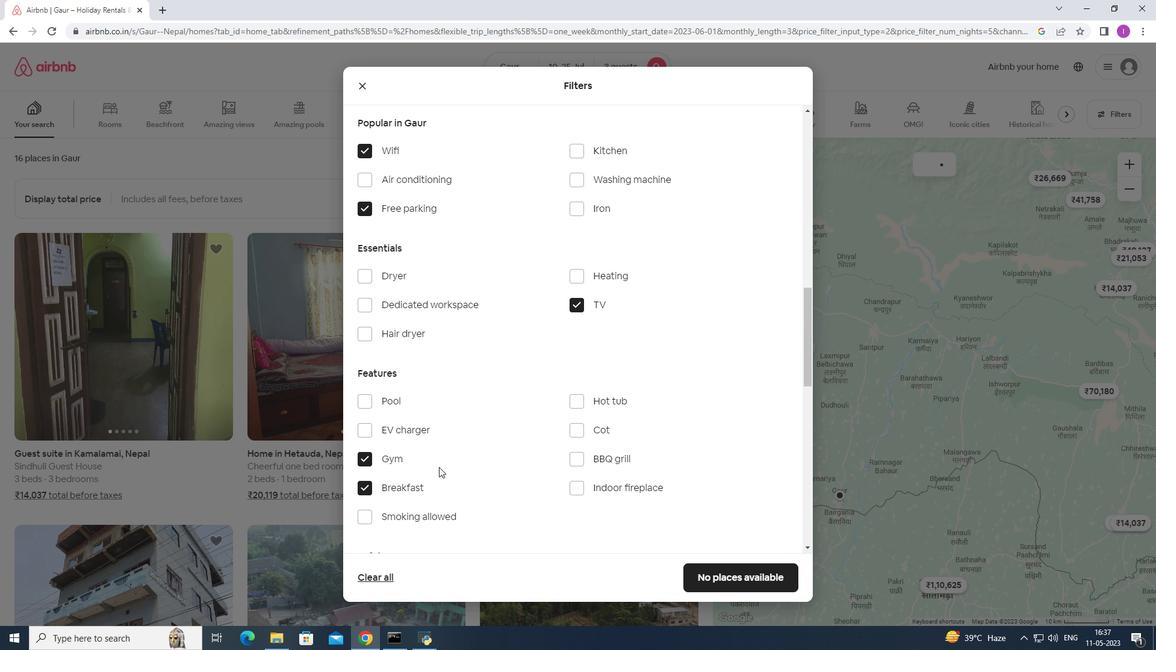 
Action: Mouse scrolled (445, 462) with delta (0, 0)
Screenshot: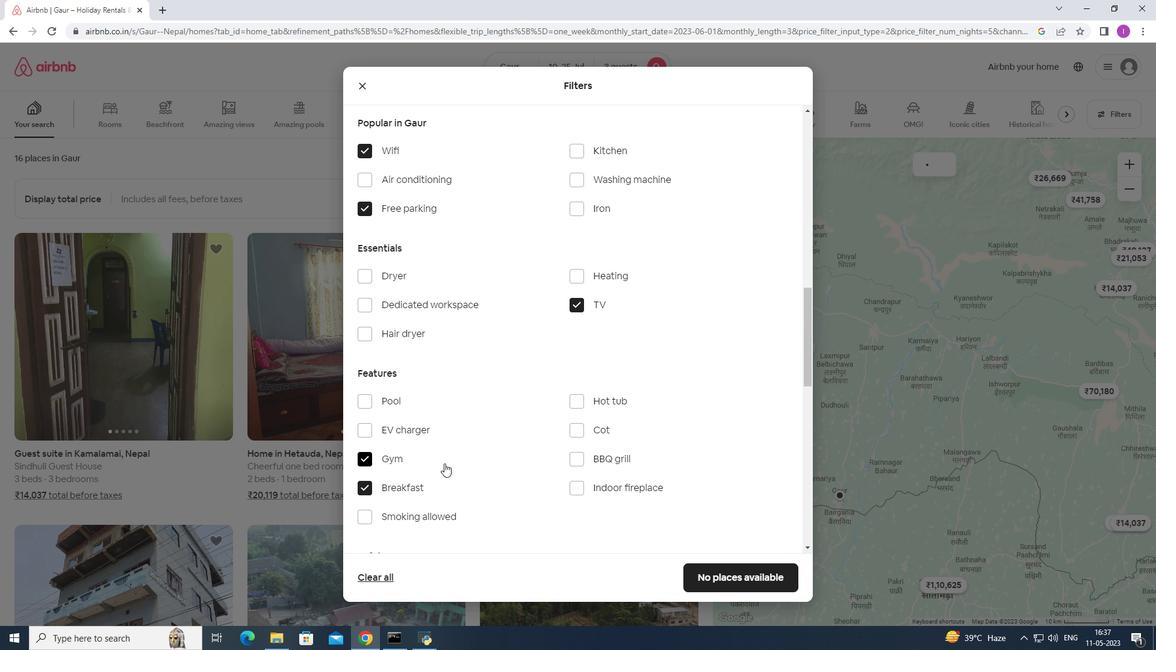 
Action: Mouse moved to (446, 461)
Screenshot: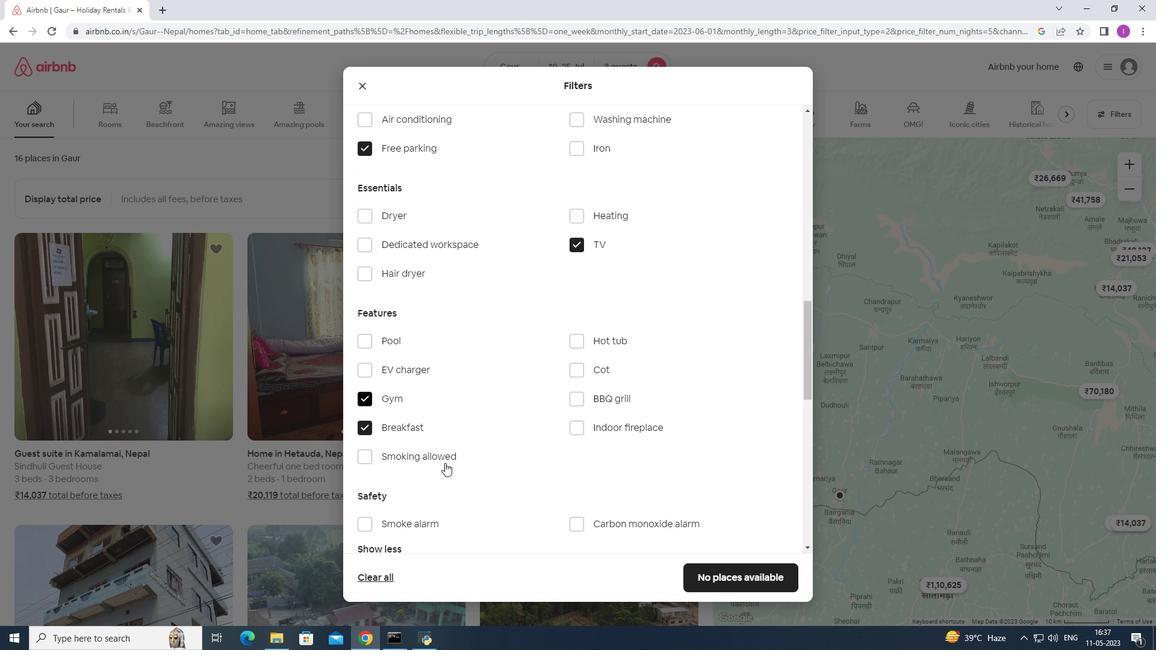 
Action: Mouse scrolled (446, 460) with delta (0, 0)
Screenshot: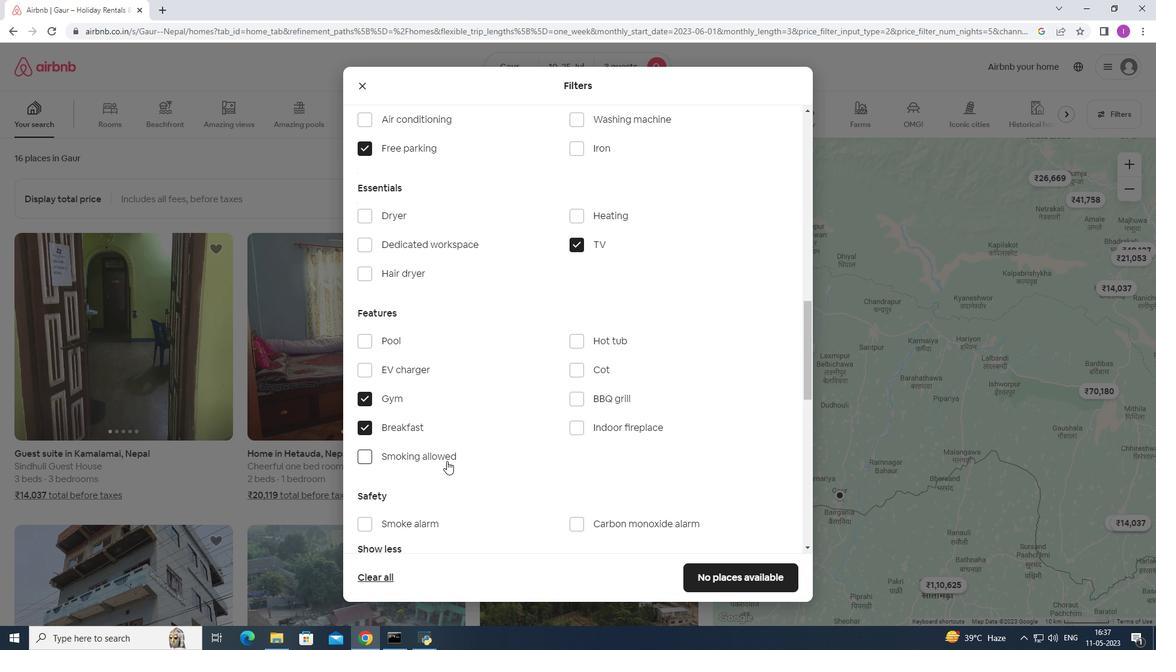 
Action: Mouse scrolled (446, 460) with delta (0, 0)
Screenshot: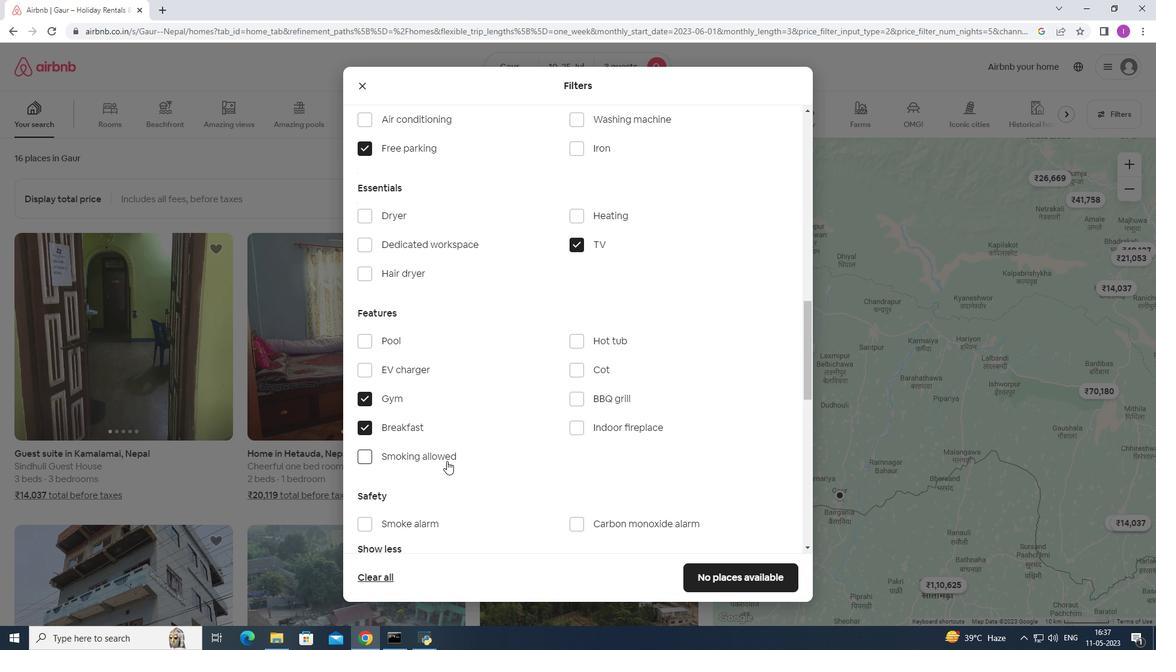 
Action: Mouse moved to (466, 454)
Screenshot: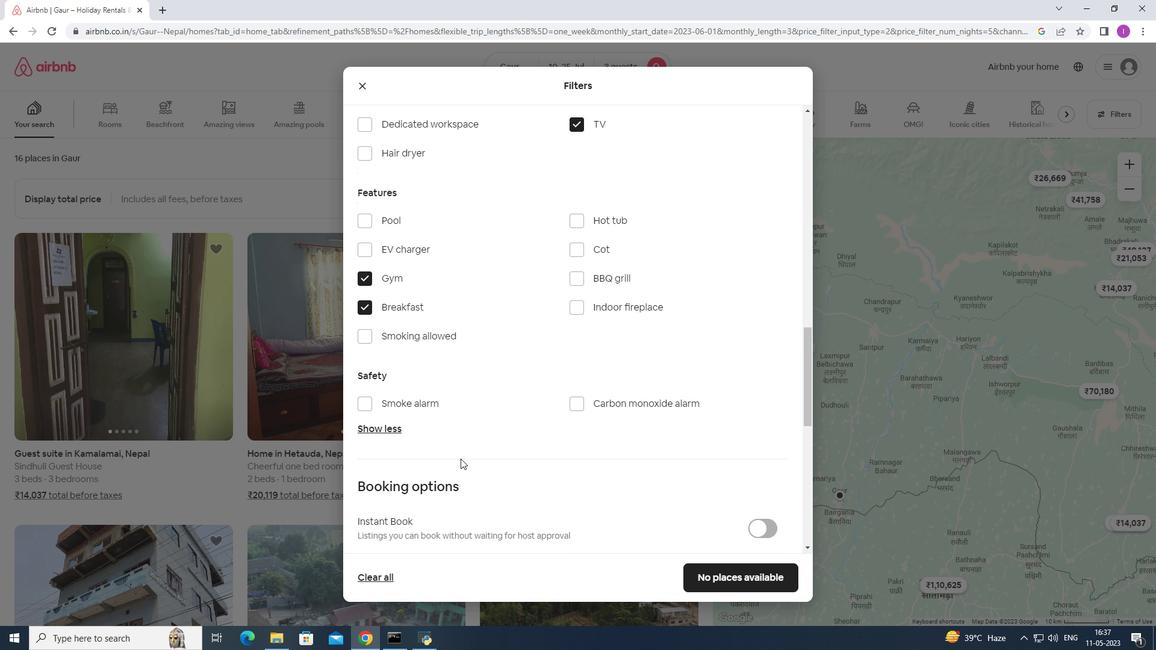 
Action: Mouse scrolled (466, 454) with delta (0, 0)
Screenshot: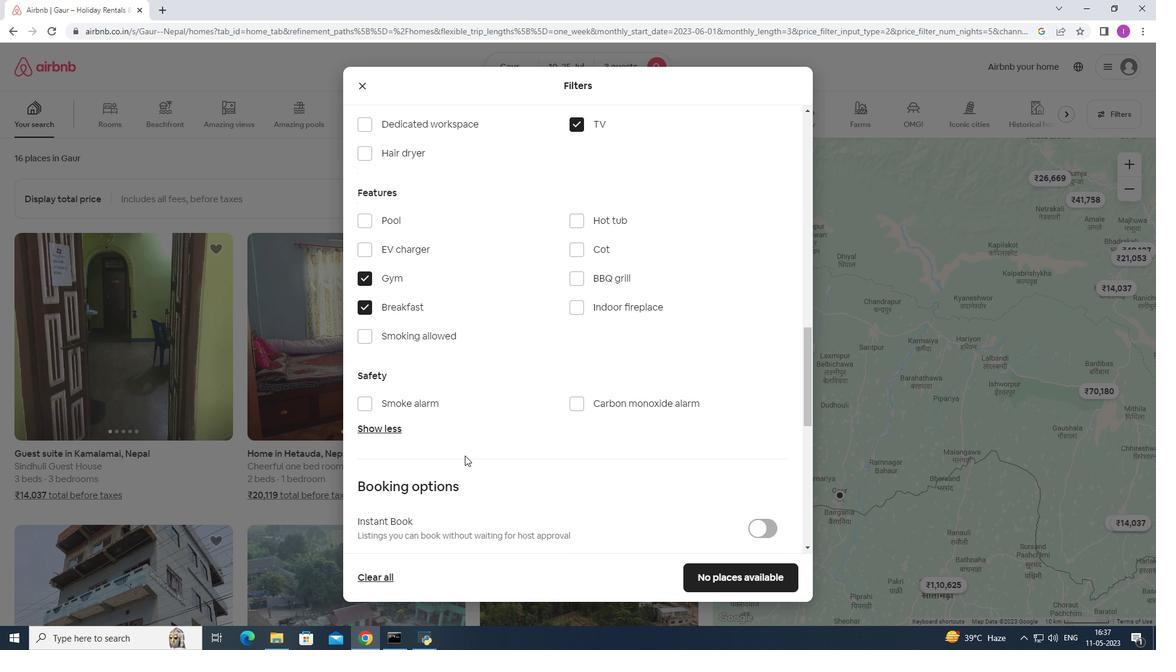 
Action: Mouse scrolled (466, 454) with delta (0, 0)
Screenshot: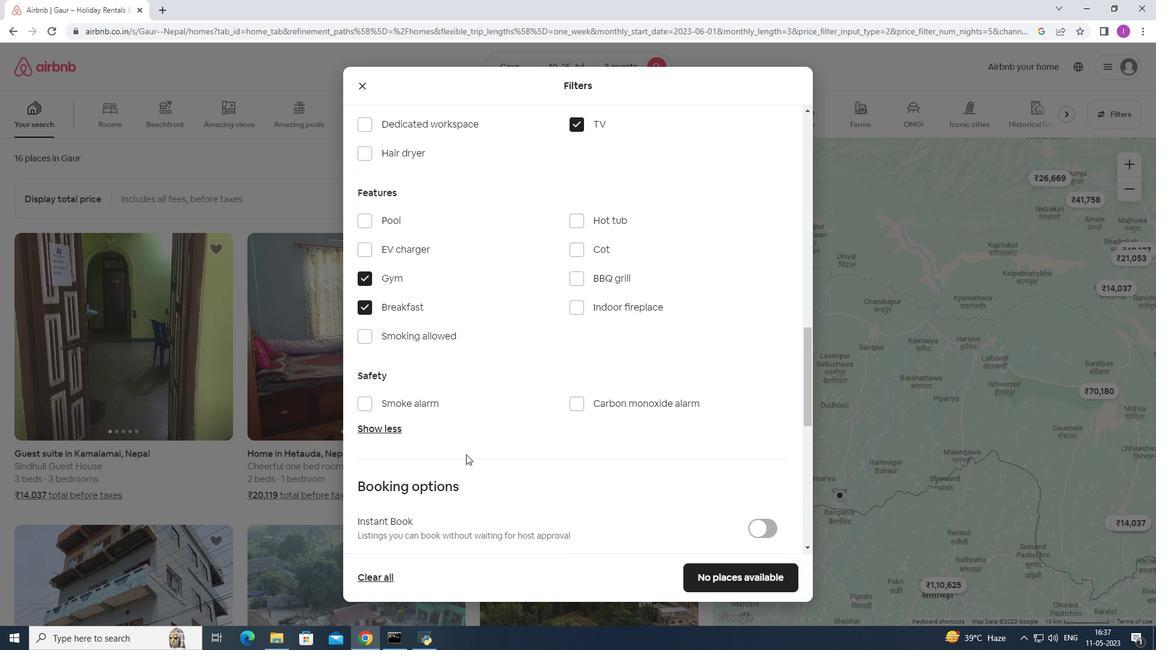 
Action: Mouse moved to (528, 446)
Screenshot: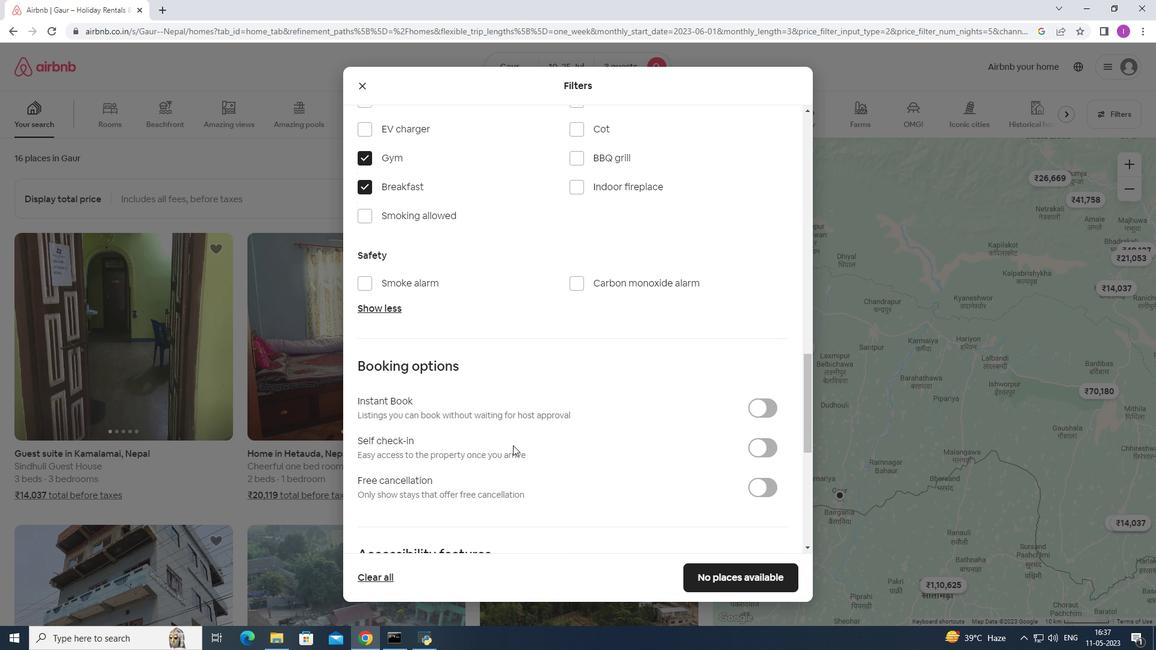 
Action: Mouse scrolled (528, 445) with delta (0, 0)
Screenshot: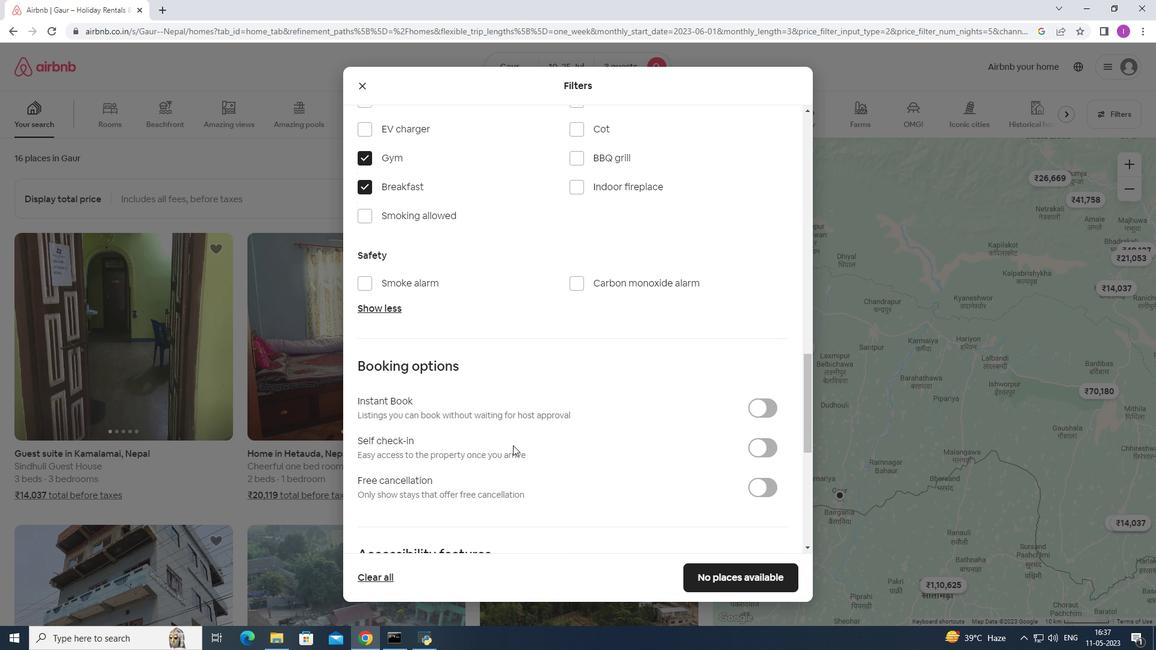 
Action: Mouse moved to (531, 446)
Screenshot: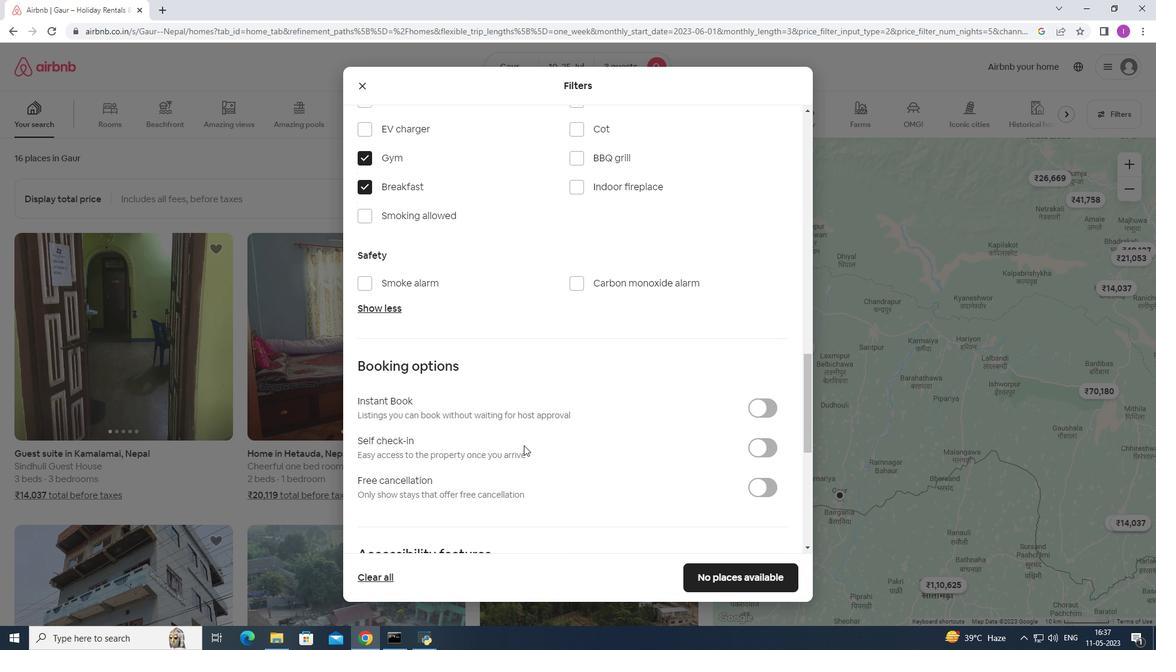 
Action: Mouse scrolled (531, 446) with delta (0, 0)
Screenshot: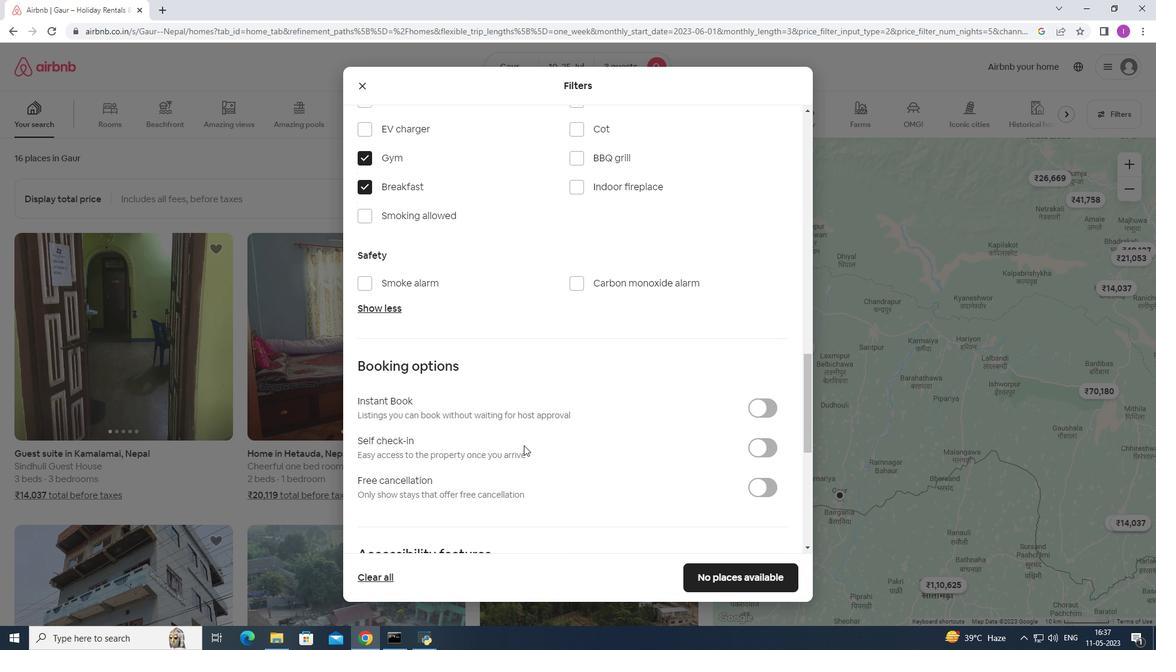 
Action: Mouse moved to (770, 323)
Screenshot: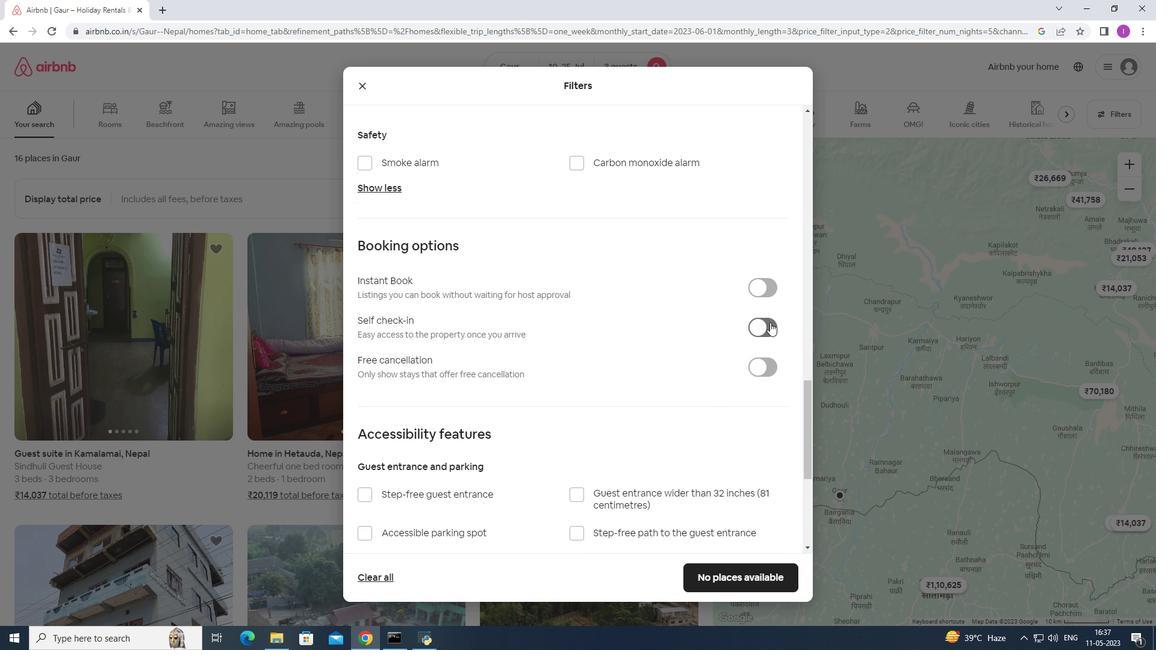 
Action: Mouse pressed left at (770, 323)
Screenshot: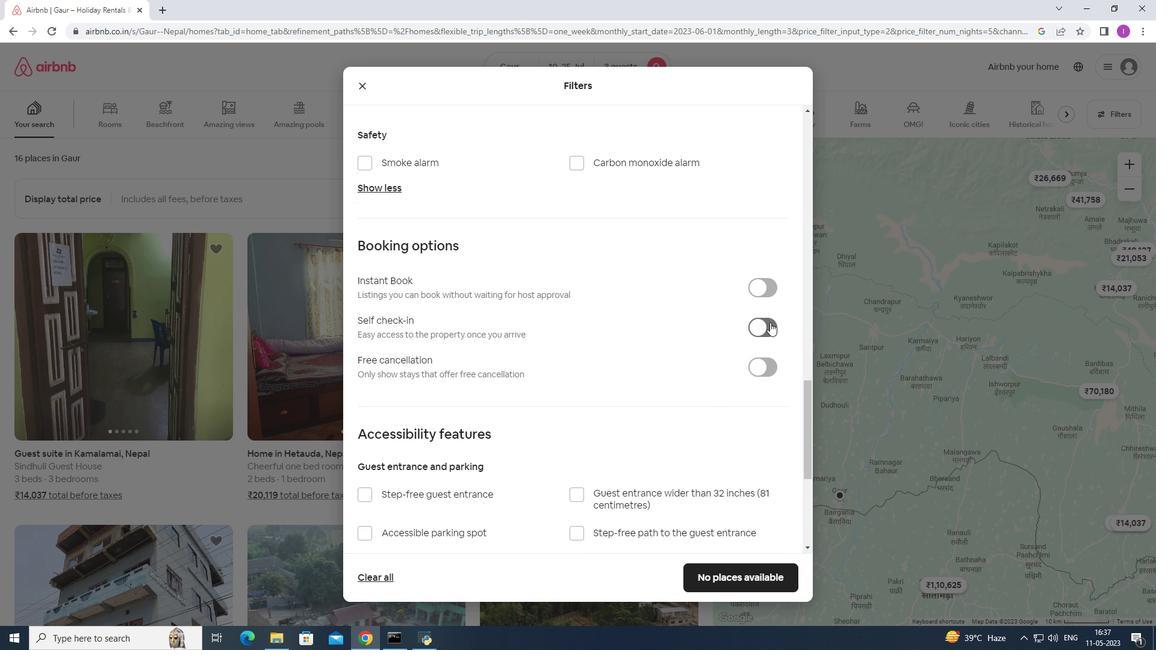 
Action: Mouse moved to (524, 439)
Screenshot: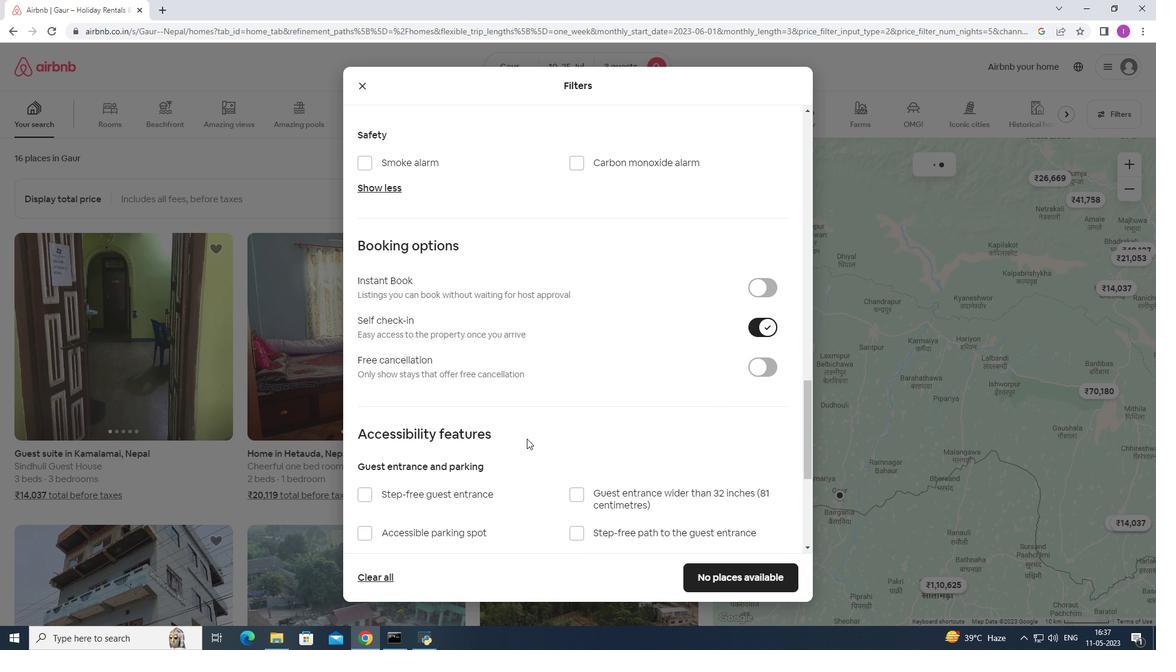 
Action: Mouse scrolled (524, 438) with delta (0, 0)
Screenshot: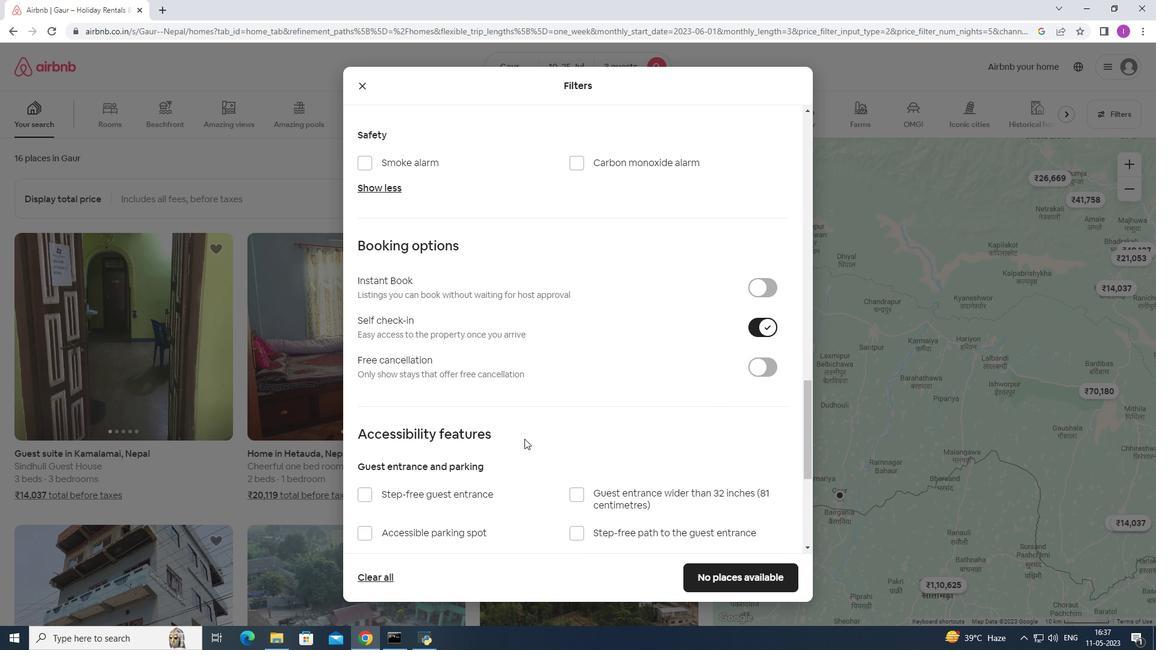 
Action: Mouse scrolled (524, 438) with delta (0, 0)
Screenshot: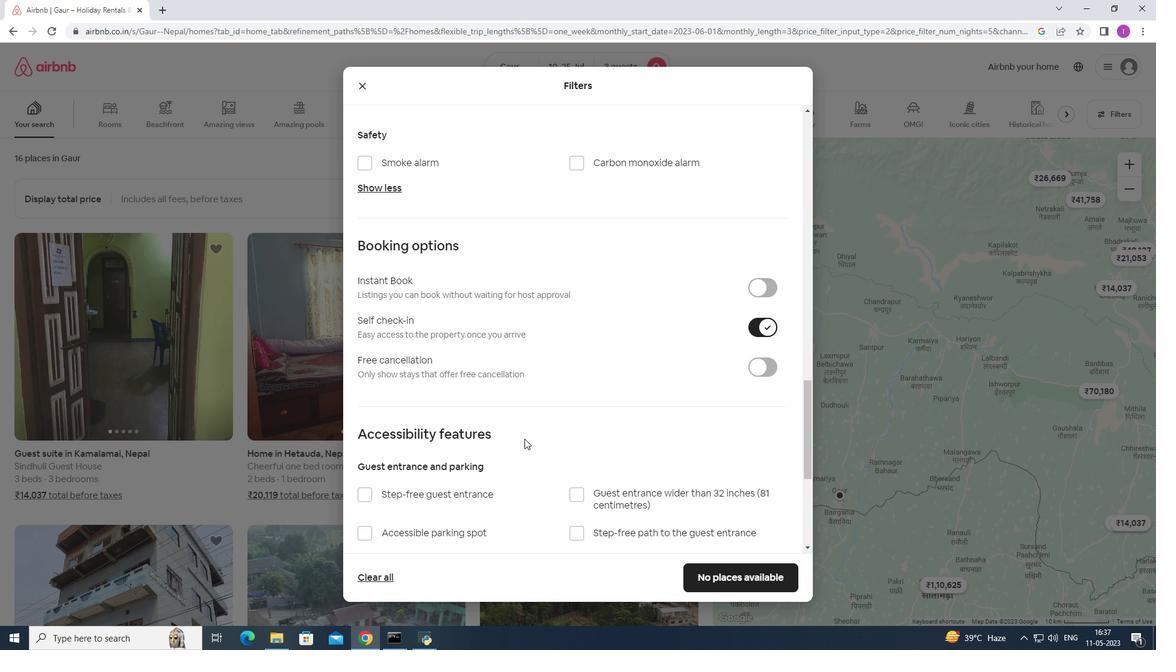 
Action: Mouse scrolled (524, 438) with delta (0, 0)
Screenshot: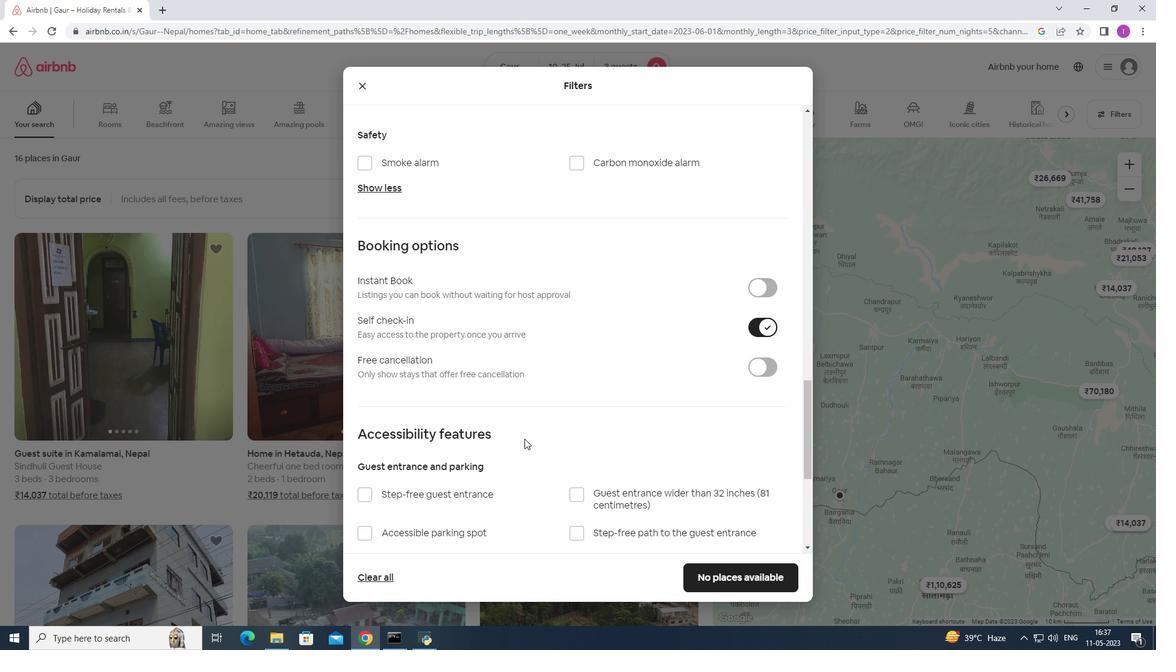 
Action: Mouse moved to (524, 439)
Screenshot: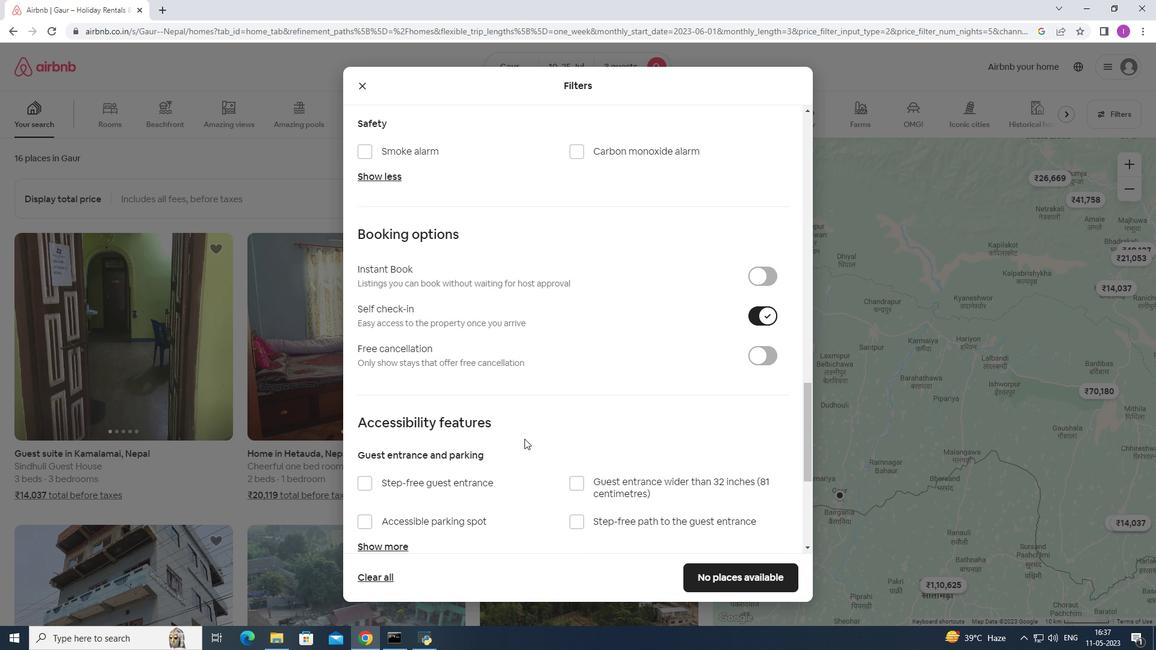 
Action: Mouse scrolled (524, 439) with delta (0, 0)
Screenshot: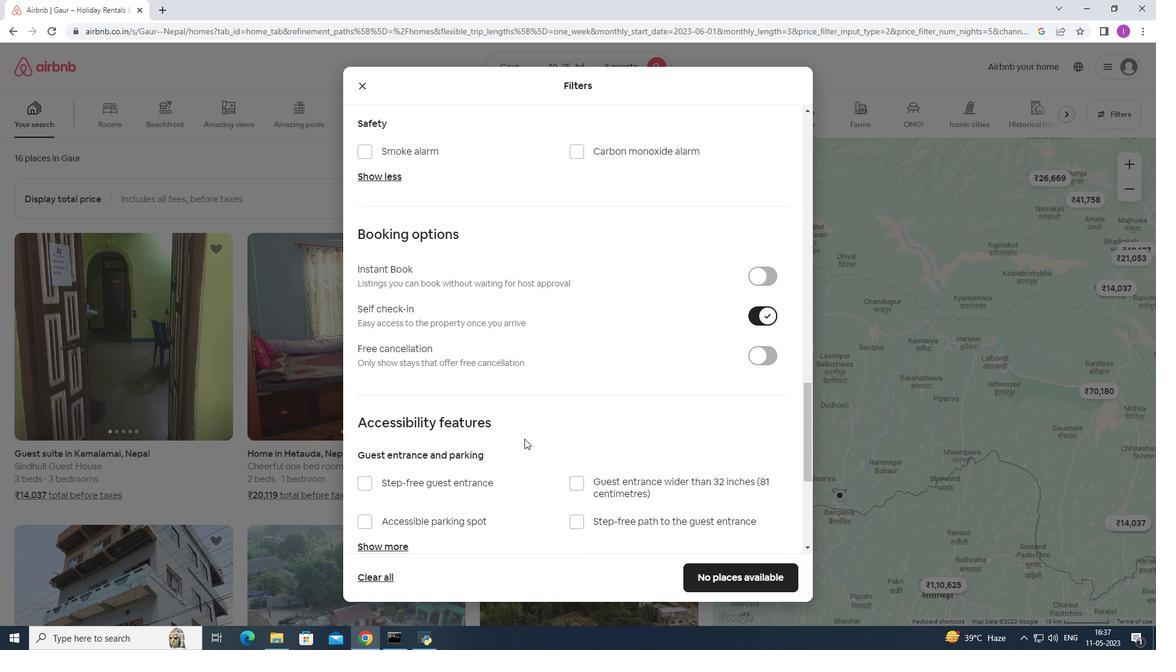 
Action: Mouse moved to (524, 440)
Screenshot: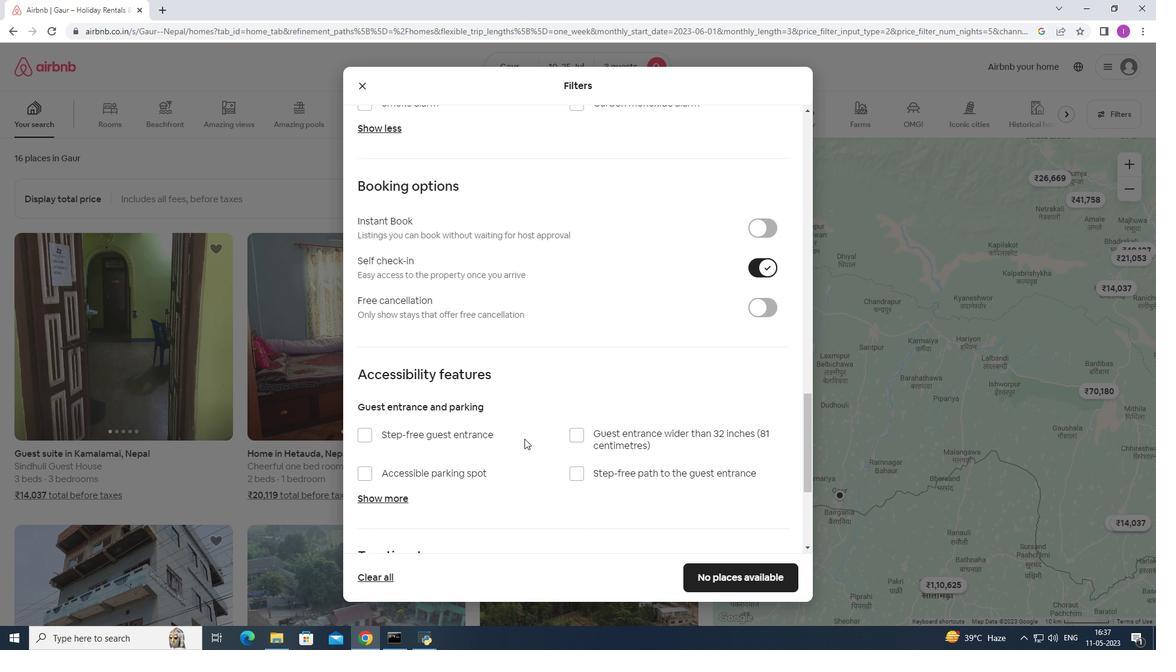 
Action: Mouse scrolled (524, 439) with delta (0, 0)
Screenshot: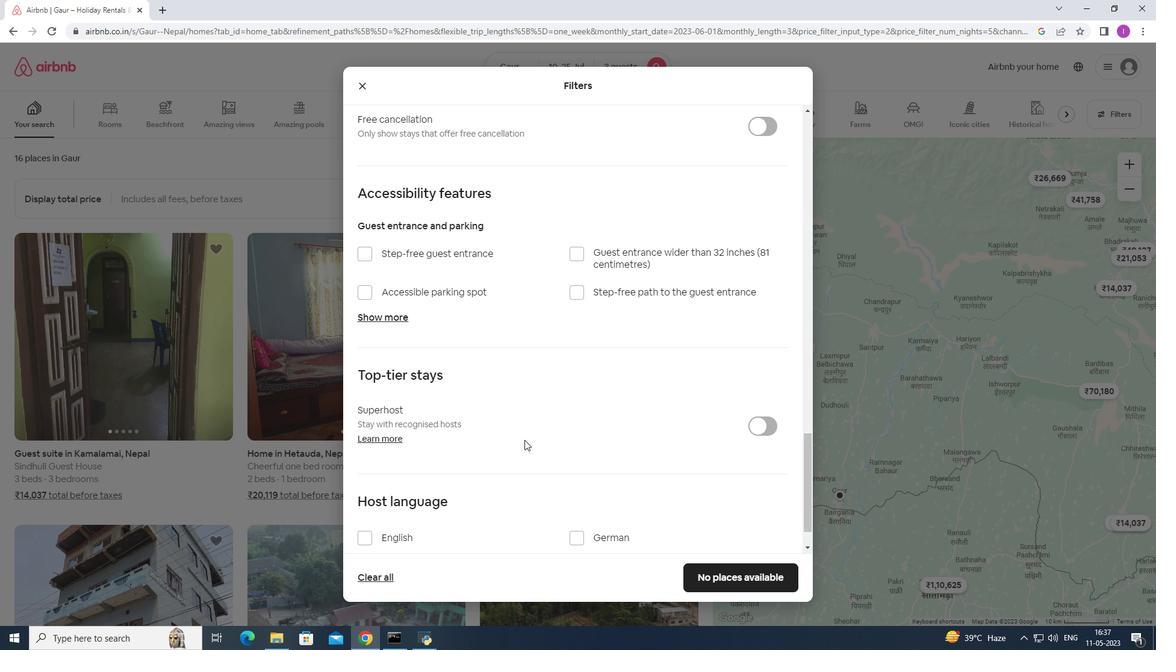 
Action: Mouse scrolled (524, 439) with delta (0, 0)
Screenshot: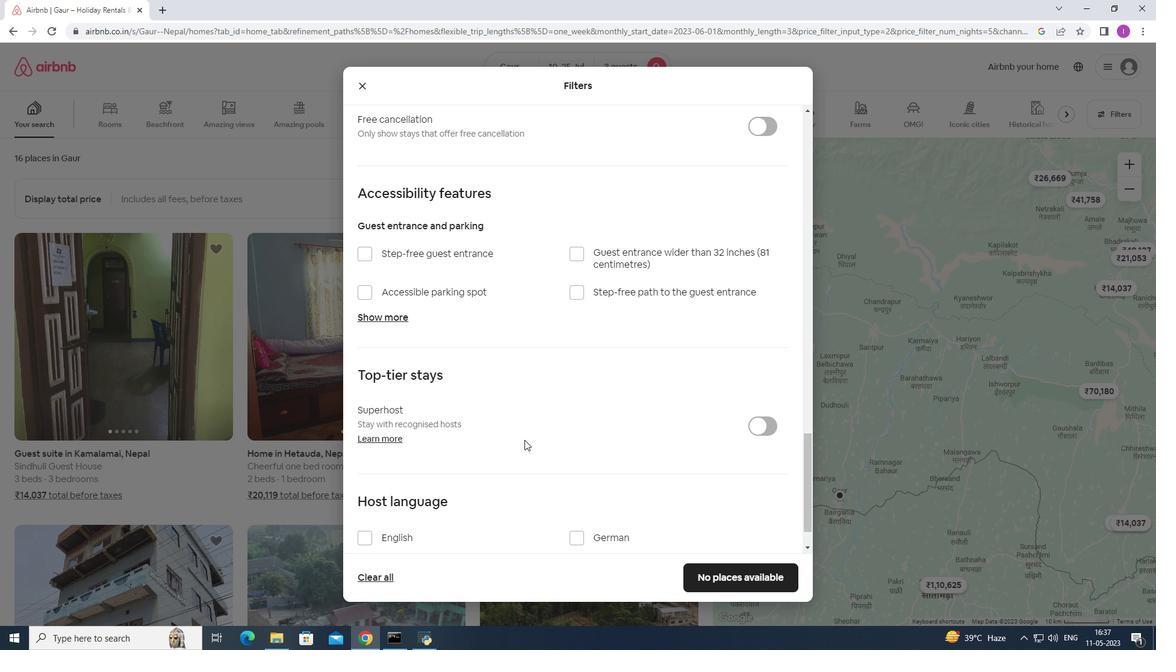 
Action: Mouse scrolled (524, 439) with delta (0, 0)
Screenshot: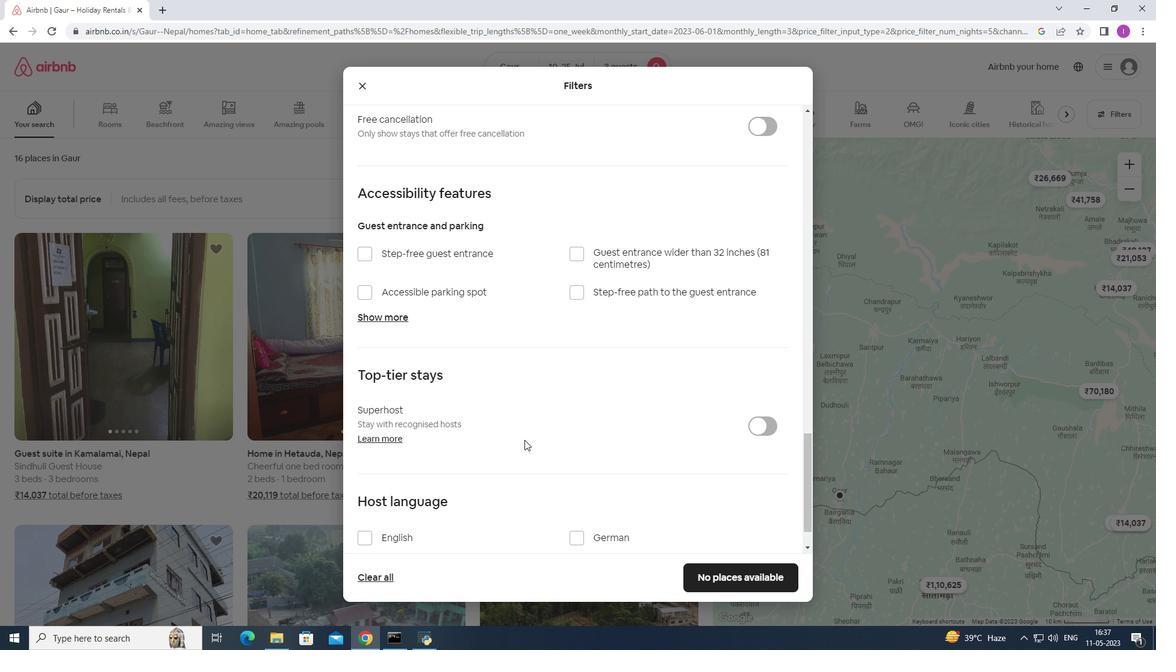 
Action: Mouse scrolled (524, 439) with delta (0, 0)
Screenshot: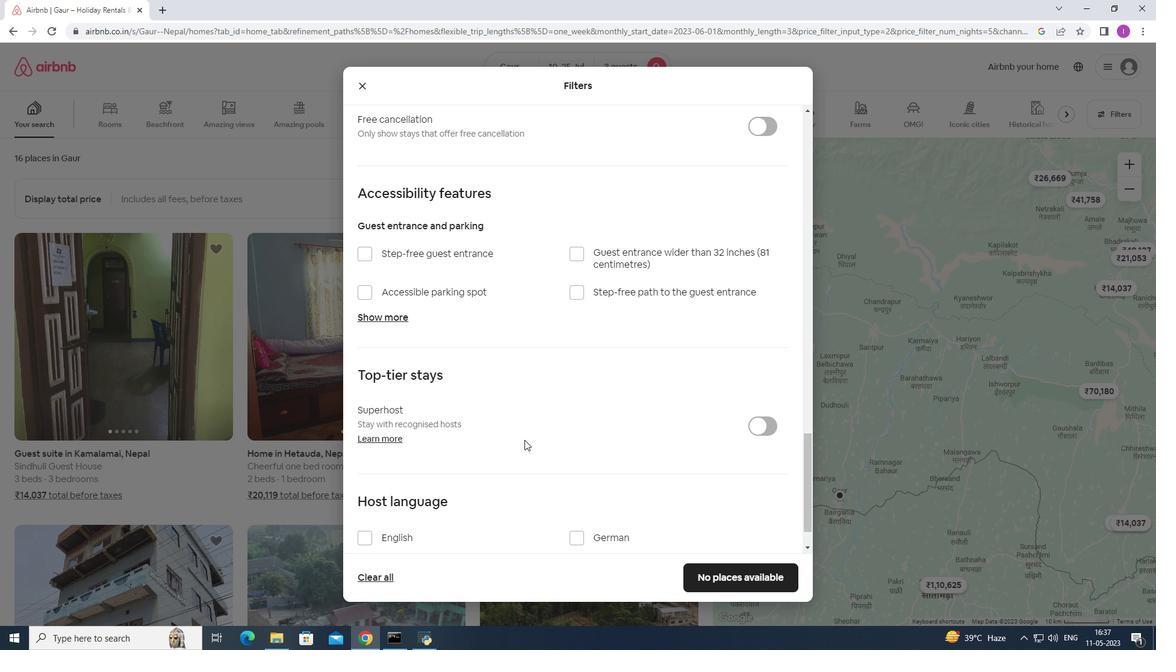 
Action: Mouse moved to (524, 440)
Screenshot: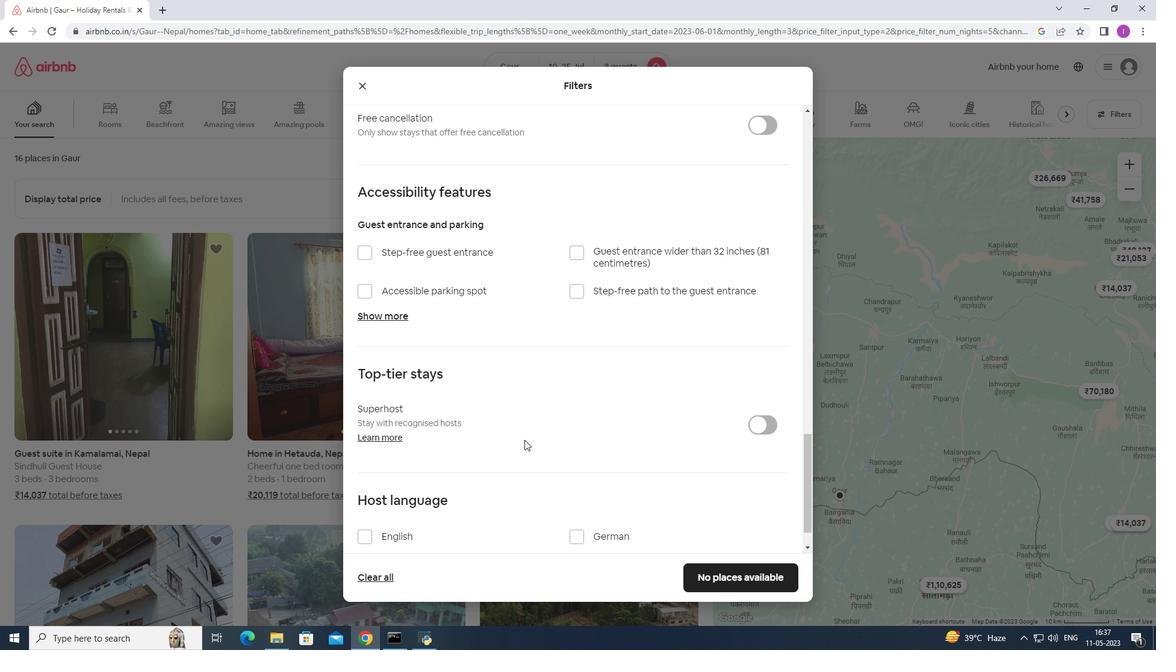 
Action: Mouse scrolled (524, 440) with delta (0, 0)
Screenshot: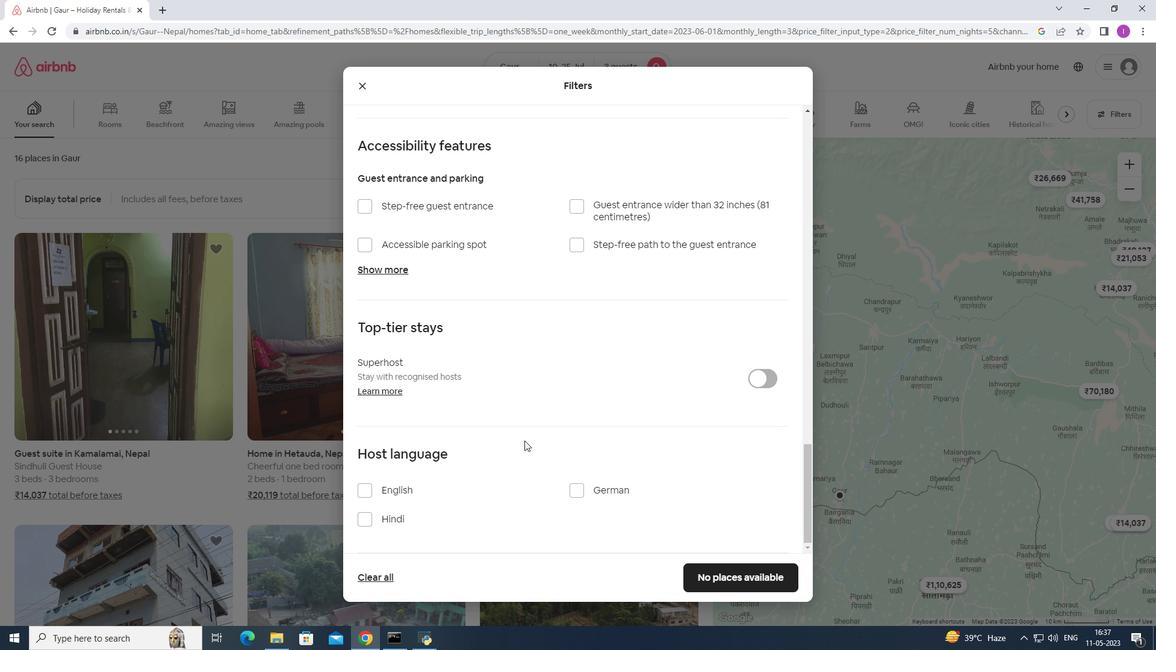 
Action: Mouse scrolled (524, 440) with delta (0, 0)
Screenshot: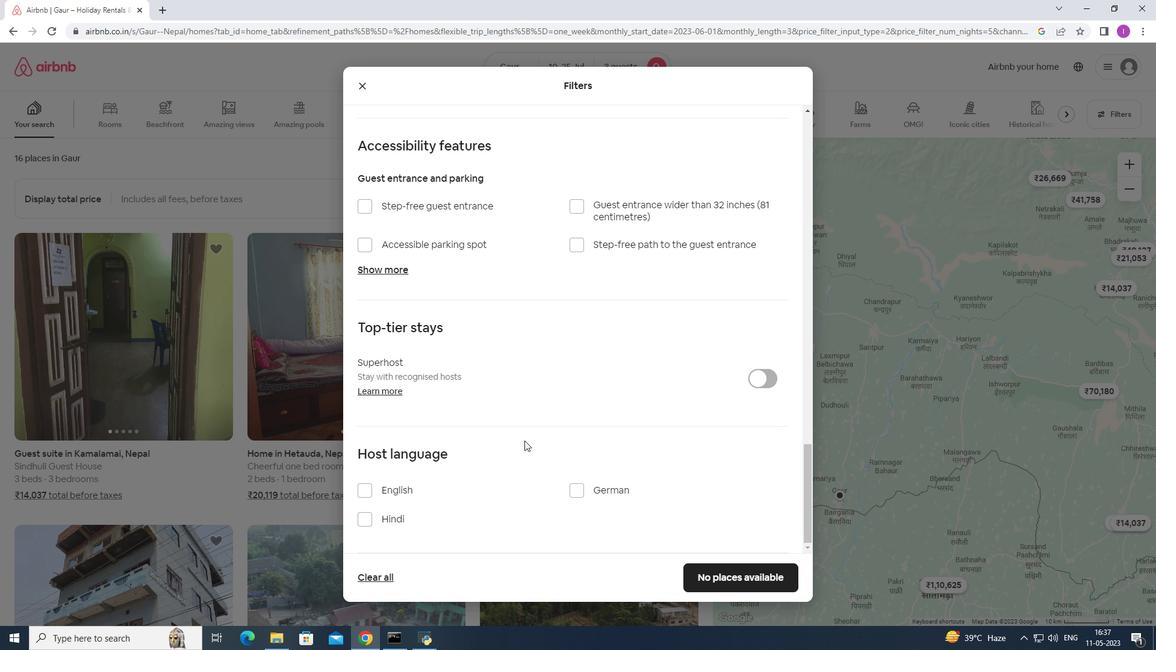 
Action: Mouse moved to (366, 492)
Screenshot: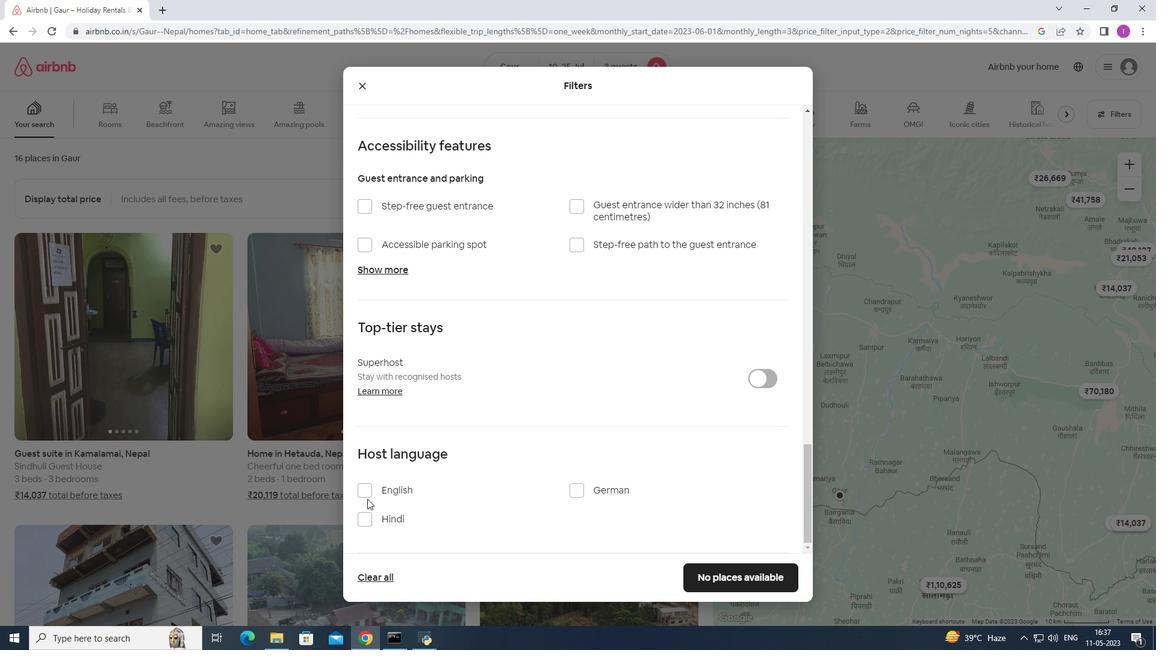
Action: Mouse pressed left at (366, 492)
Screenshot: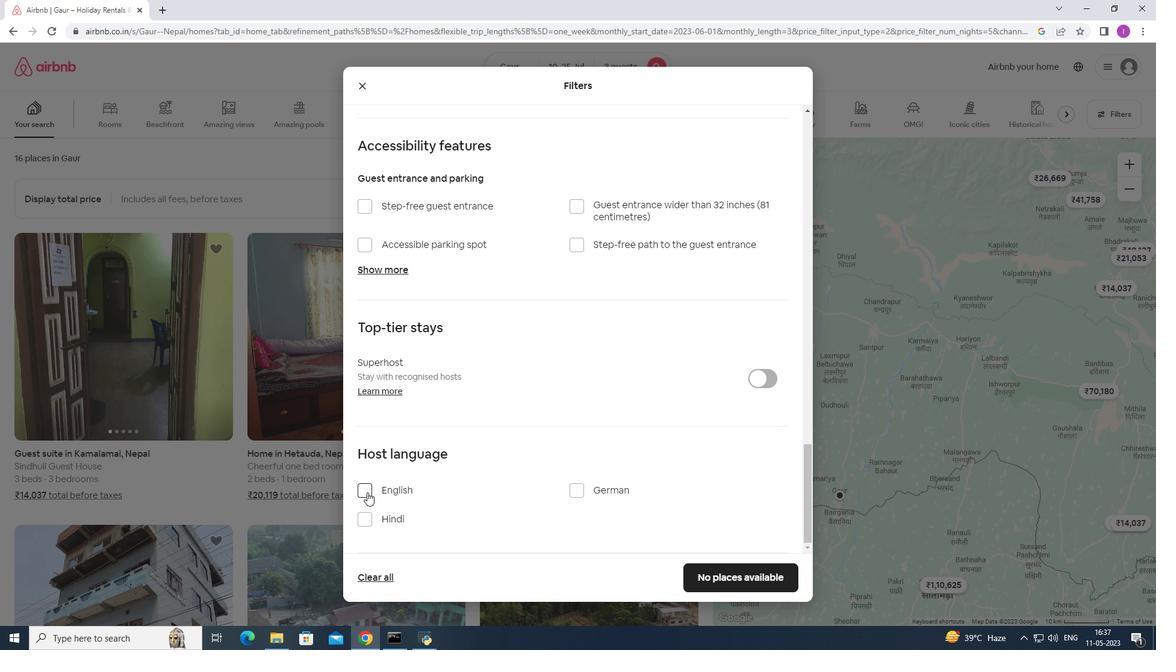 
Action: Mouse moved to (693, 572)
Screenshot: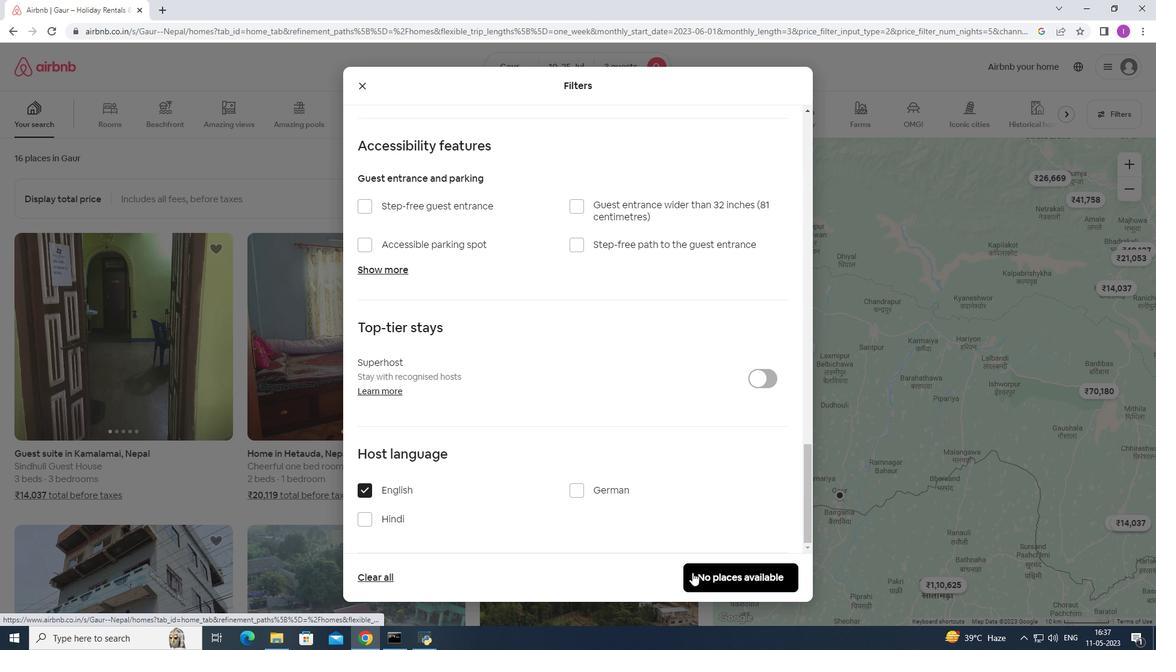 
Action: Mouse pressed left at (693, 572)
Screenshot: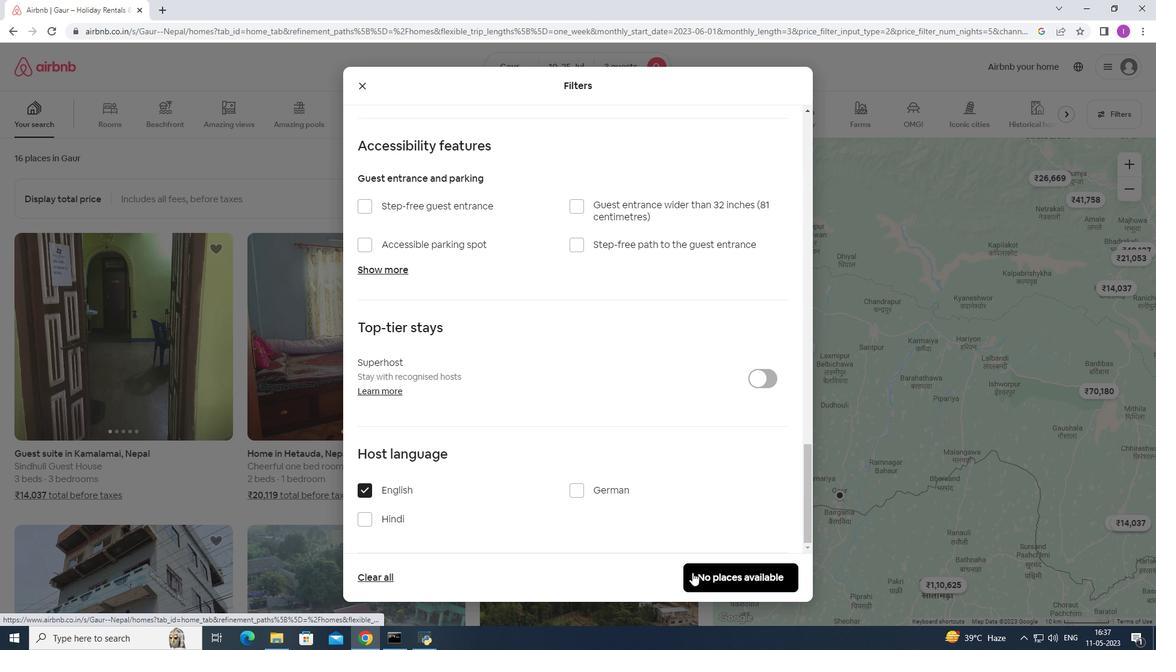 
Action: Mouse moved to (589, 557)
Screenshot: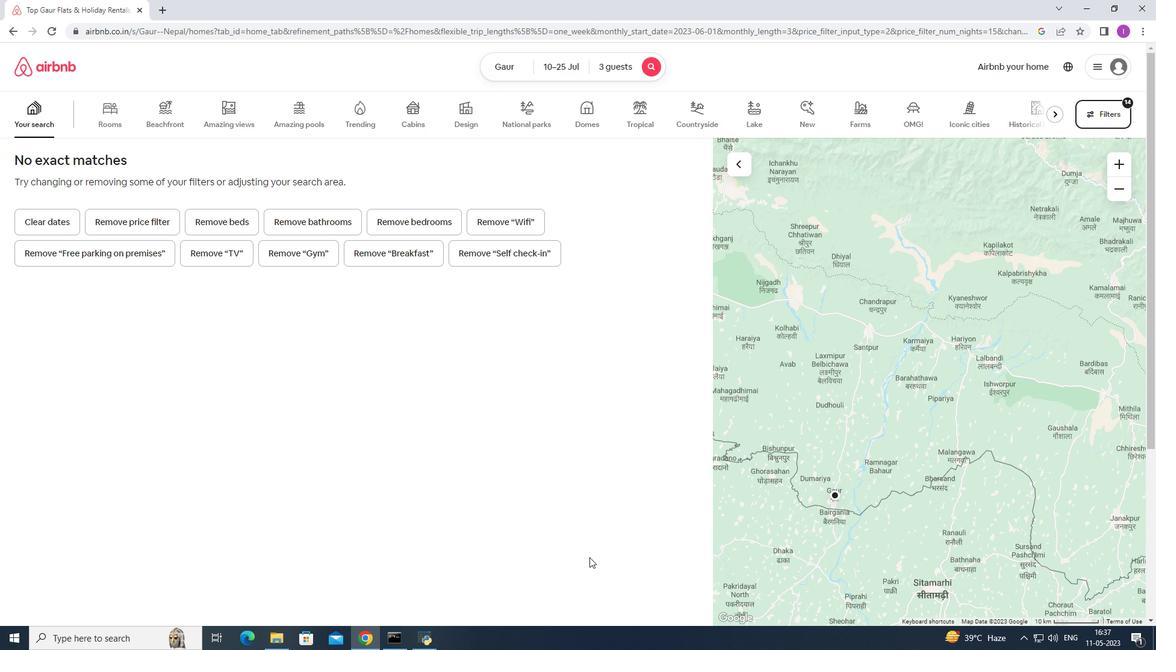 
